 Task: Buy 4 Asian Knives from Kitchen Knives & Accessories section under best seller category for shipping address: Kevin Parker, 1125 Sharon Lane, South Bend, Indiana 46625, Cell Number 5742125169. Pay from credit card ending with 9757, CVV 798
Action: Mouse moved to (176, 82)
Screenshot: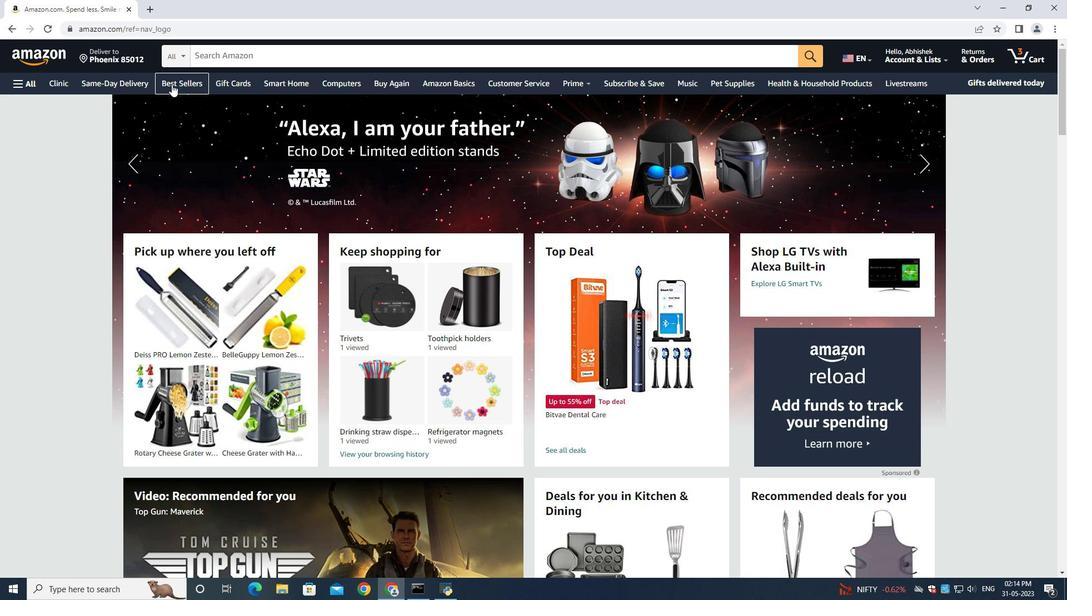 
Action: Mouse pressed left at (176, 82)
Screenshot: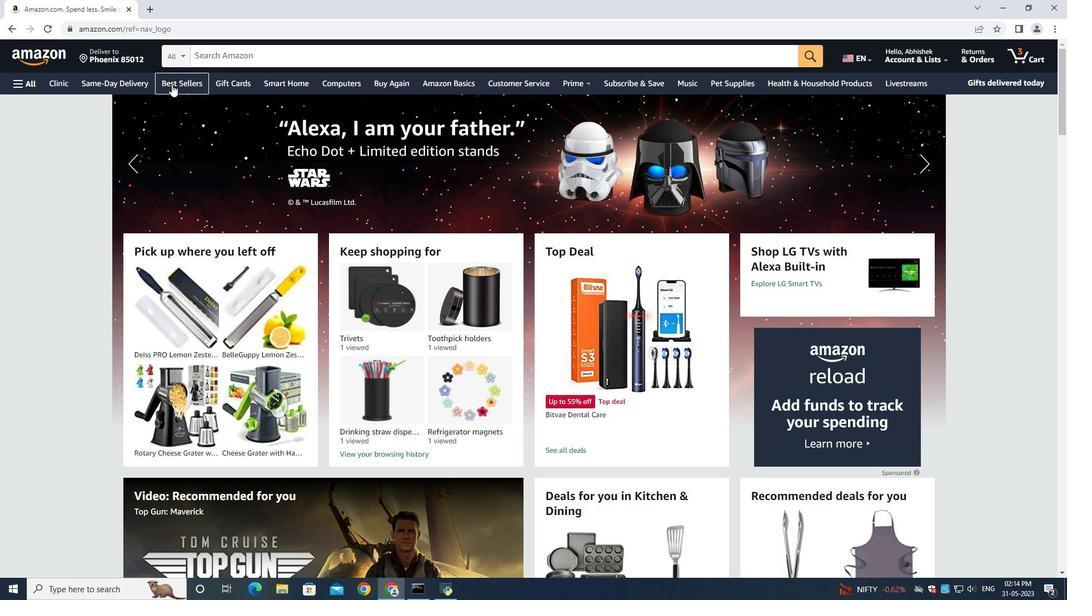 
Action: Mouse moved to (256, 60)
Screenshot: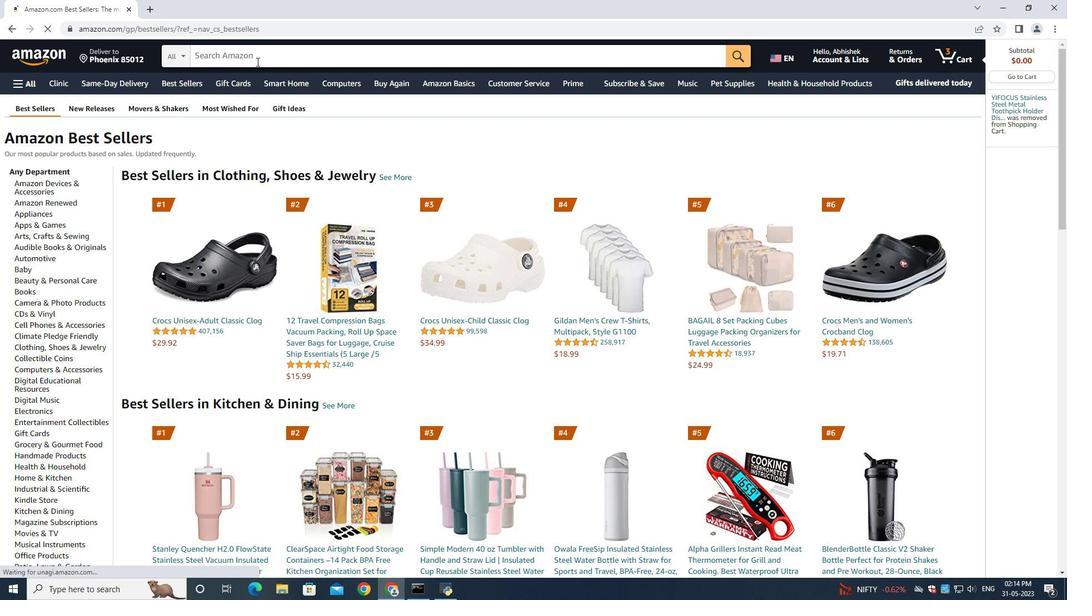 
Action: Mouse pressed left at (256, 60)
Screenshot: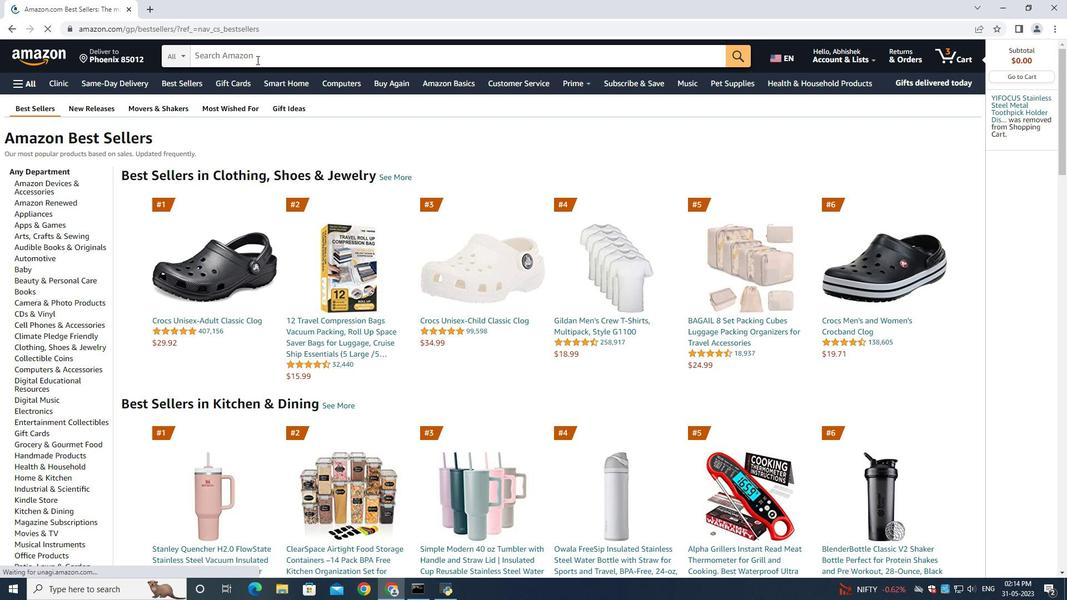 
Action: Mouse moved to (1038, 230)
Screenshot: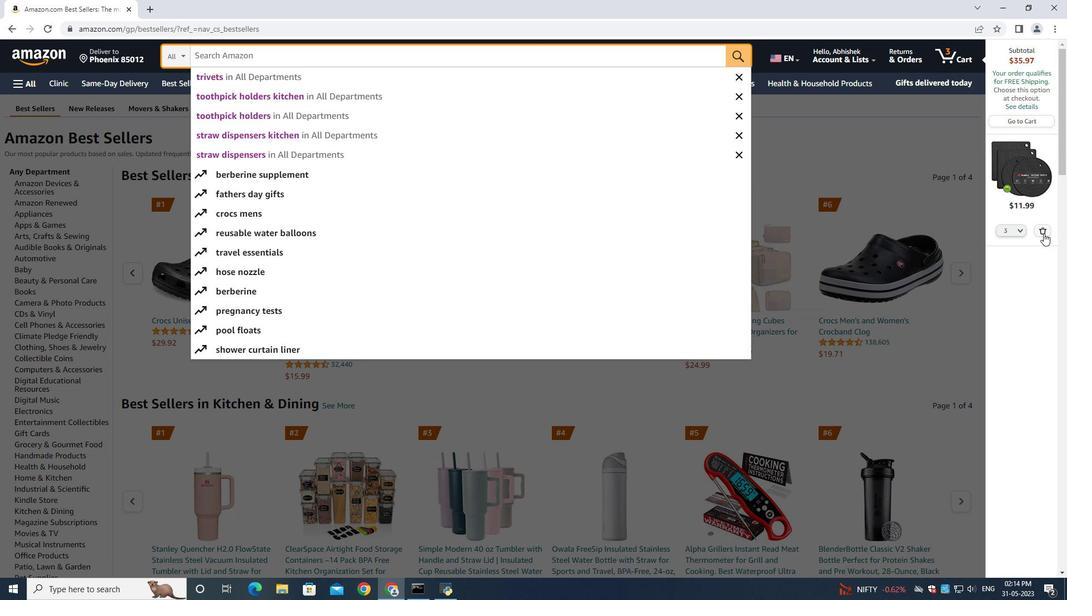 
Action: Mouse pressed left at (1038, 230)
Screenshot: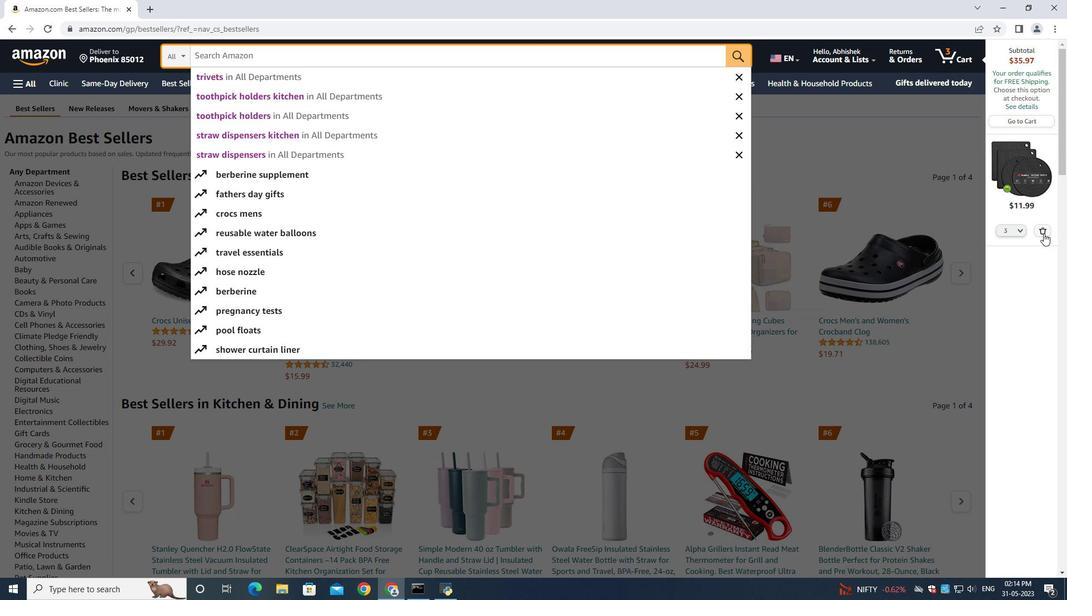 
Action: Mouse moved to (385, 63)
Screenshot: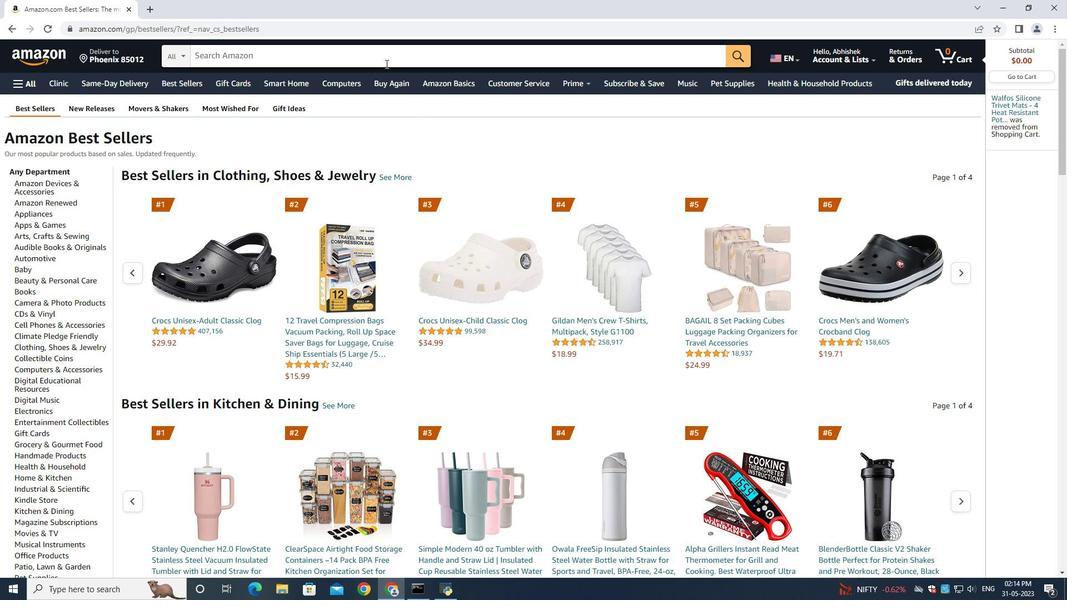 
Action: Mouse pressed left at (385, 63)
Screenshot: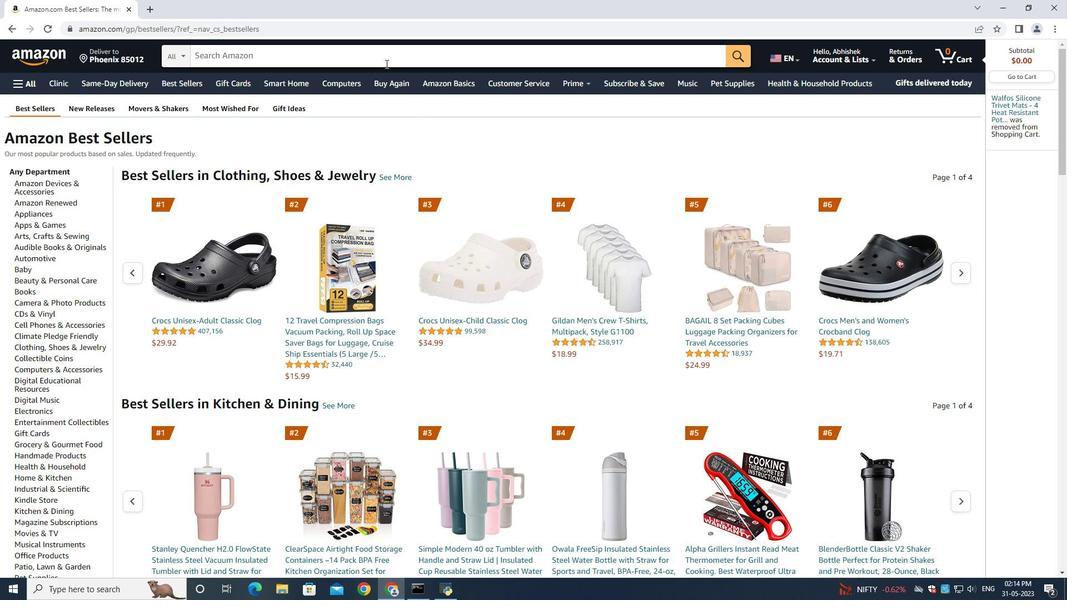 
Action: Key pressed <Key.shift>Asiian<Key.space><Key.shift><Key.shift><Key.shift><Key.shift><Key.shift><Key.shift><Key.shift><Key.shift><Key.shift><Key.shift><Key.shift><Key.shift><Key.shift><Key.shift><Key.shift><Key.shift><Key.shift><Key.shift><Key.shift><Key.shift><Key.shift><Key.shift><Key.shift><Key.shift><Key.shift><Key.shift><Key.shift><Key.shift><Key.shift><Key.shift><Key.shift><Key.shift><Key.shift><Key.shift><Key.shift><Key.shift><Key.shift><Key.shift><Key.shift><Key.shift><Key.shift><Key.shift><Key.shift><Key.shift><Key.shift><Key.shift><Key.shift><Key.shift><Key.shift><Key.shift><Key.shift><Key.shift><Key.shift><Key.shift><Key.shift><Key.shift><Key.shift><Key.shift><Key.shift><Key.shift><Key.shift><Key.shift><Key.shift><Key.shift><Key.shift><Key.shift><Key.shift><Key.shift><Key.shift><Key.shift><Key.shift><Key.shift><Key.shift><Key.shift><Key.shift><Key.shift><Key.shift><Key.shift><Key.shift><Key.shift><Key.shift><Key.shift><Key.shift><Key.shift><Key.shift><Key.shift><Key.shift><Key.shift><Key.shift><Key.shift><Key.shift><Key.shift><Key.shift><Key.shift><Key.shift><Key.shift><Key.shift><Key.shift><Key.shift><Key.shift><Key.shift><Key.shift><Key.shift><Key.shift><Key.shift><Key.shift><Key.shift><Key.shift><Key.shift><Key.shift><Key.shift><Key.shift><Key.shift><Key.shift><Key.shift><Key.shift><Key.shift><Key.shift><Key.shift><Key.shift><Key.shift>Knives<Key.enter>
Screenshot: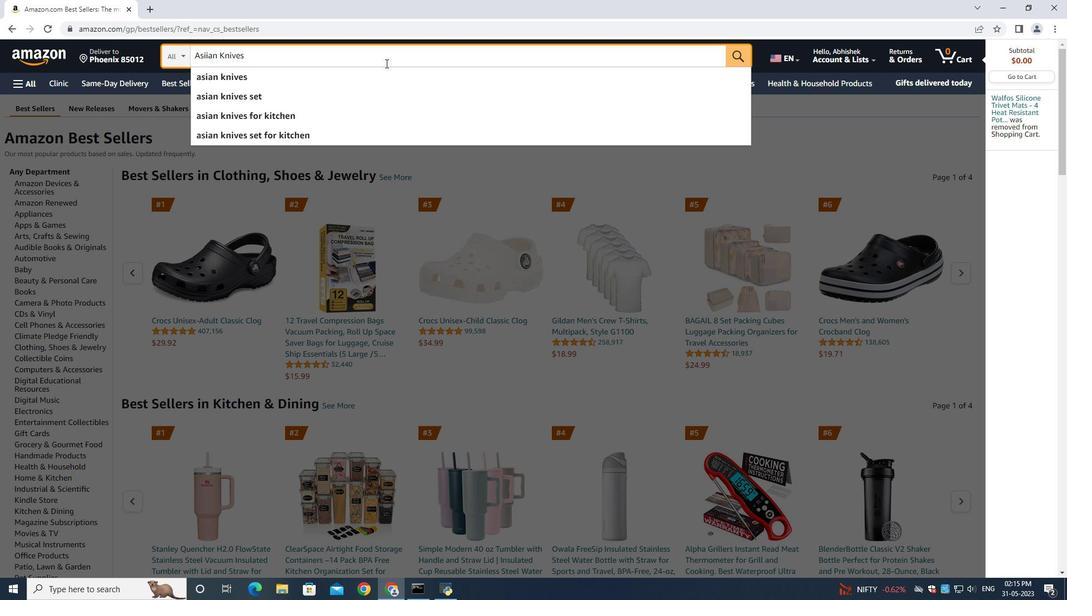 
Action: Mouse moved to (124, 225)
Screenshot: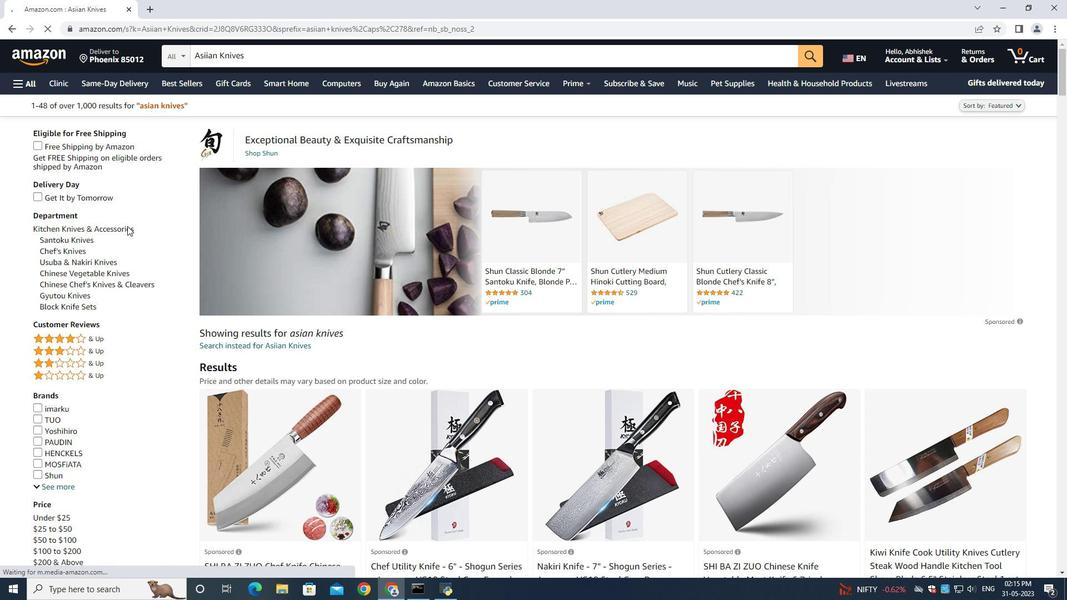 
Action: Mouse pressed left at (124, 225)
Screenshot: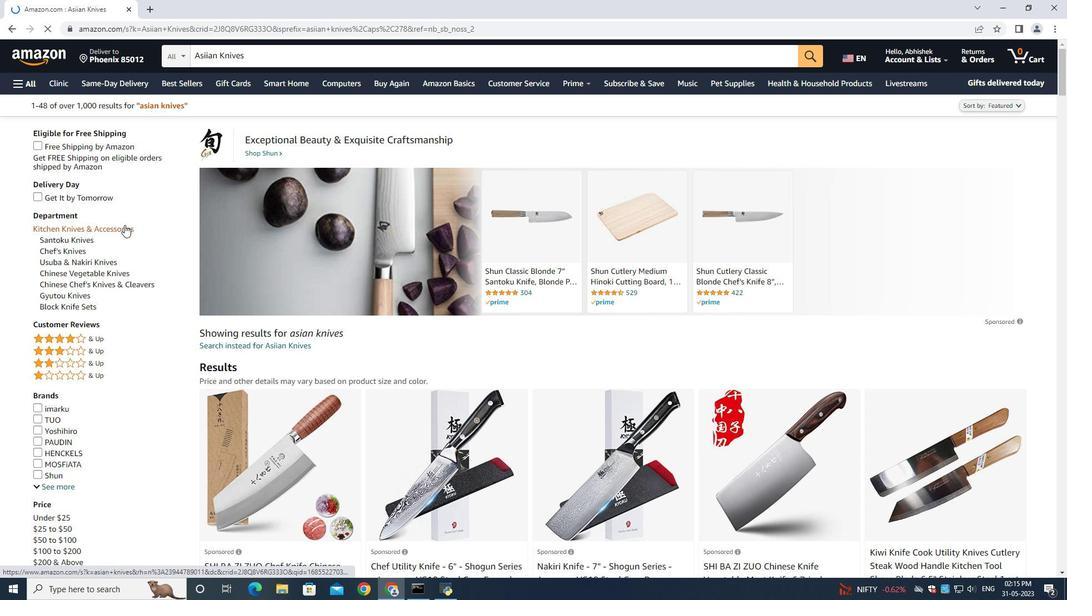 
Action: Mouse moved to (451, 252)
Screenshot: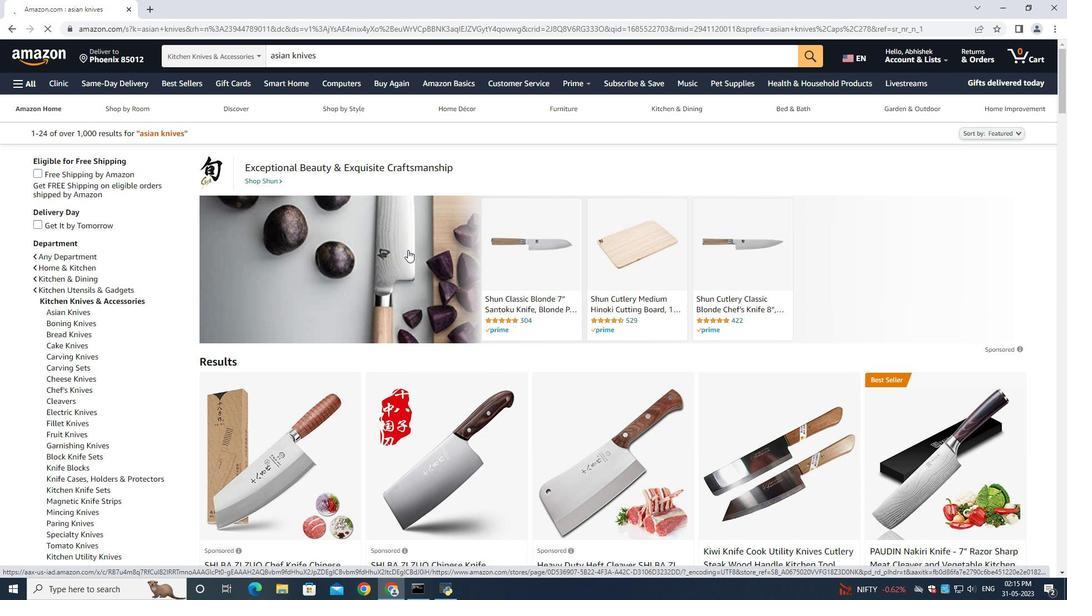 
Action: Mouse scrolled (451, 252) with delta (0, 0)
Screenshot: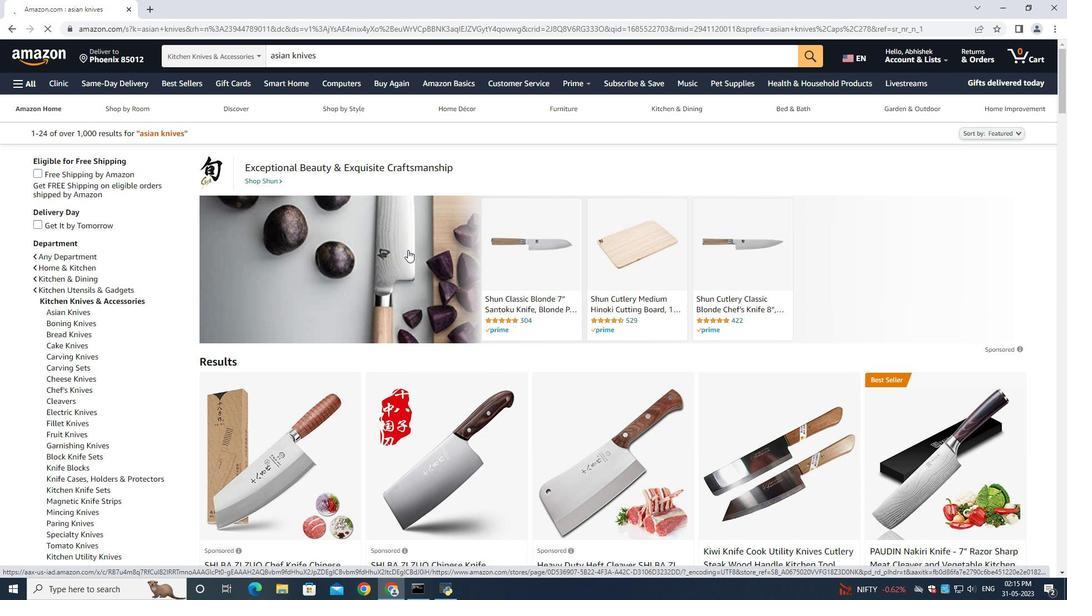 
Action: Mouse scrolled (451, 252) with delta (0, 0)
Screenshot: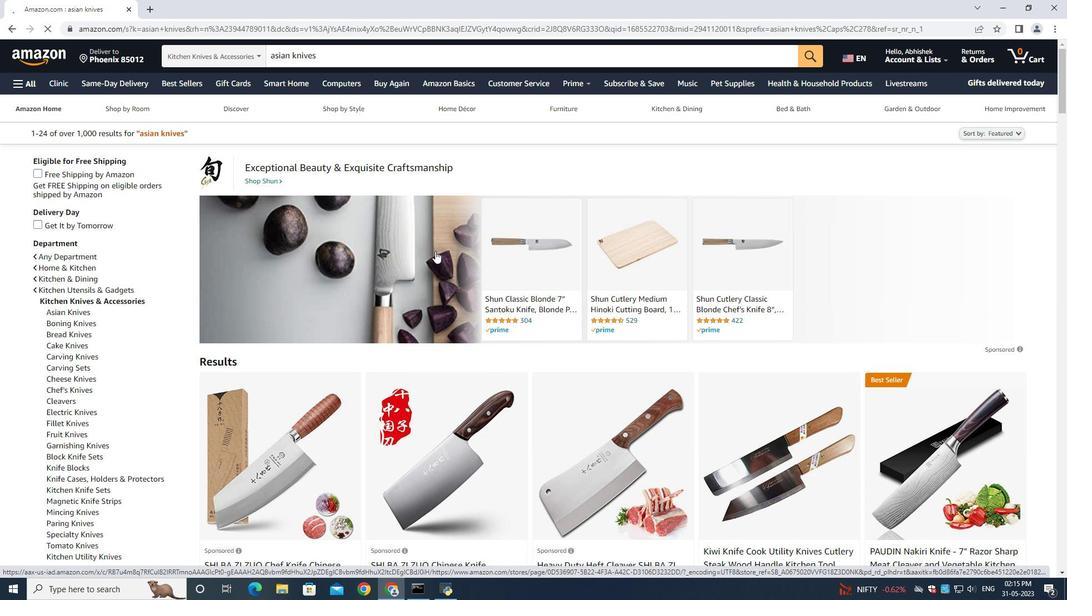
Action: Mouse scrolled (451, 252) with delta (0, 0)
Screenshot: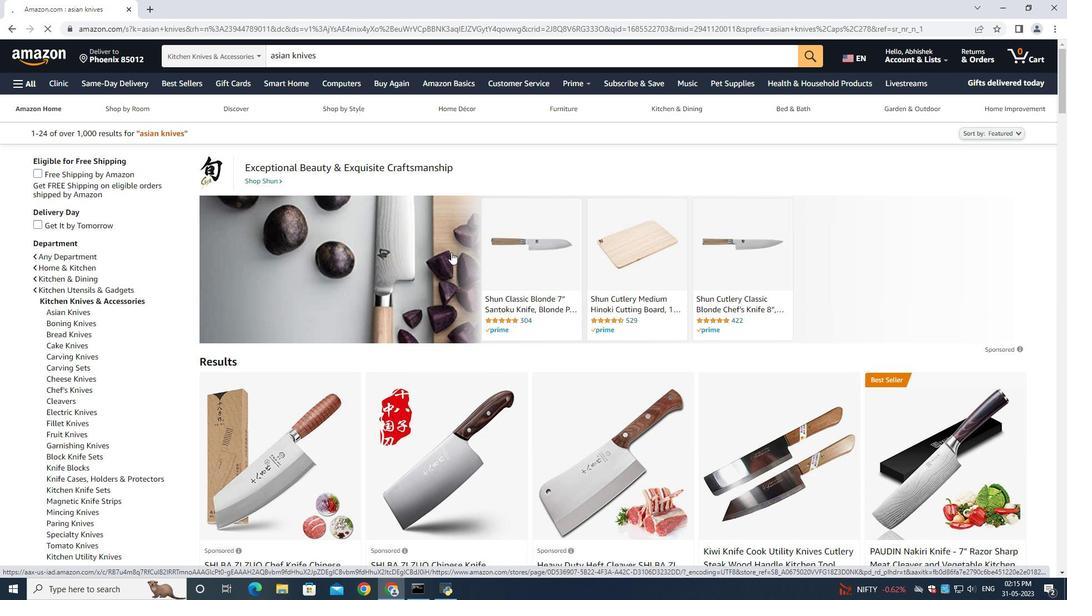 
Action: Mouse scrolled (451, 252) with delta (0, 0)
Screenshot: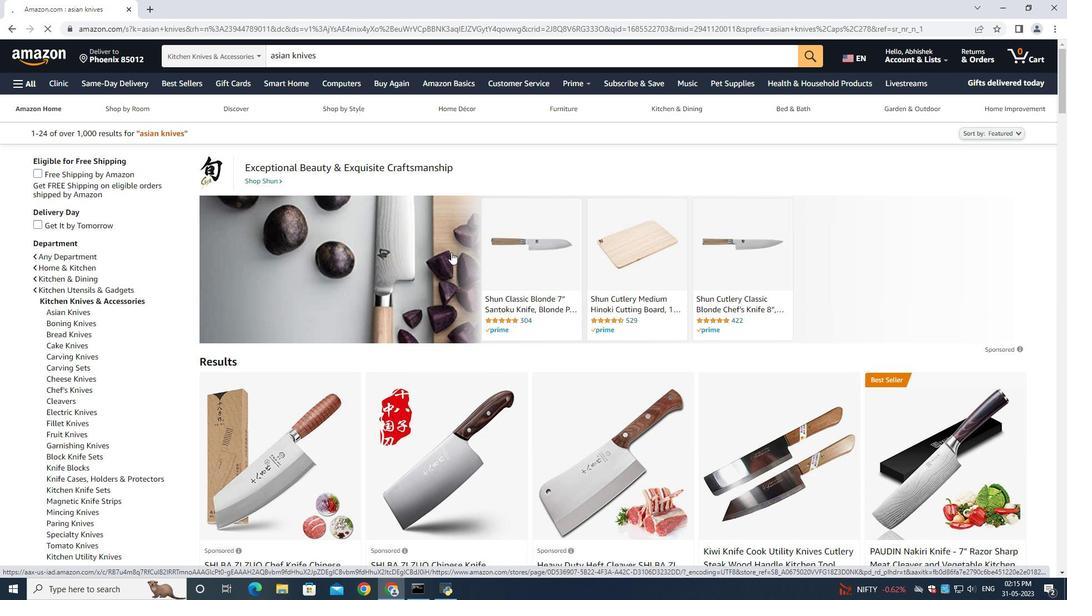 
Action: Mouse moved to (660, 340)
Screenshot: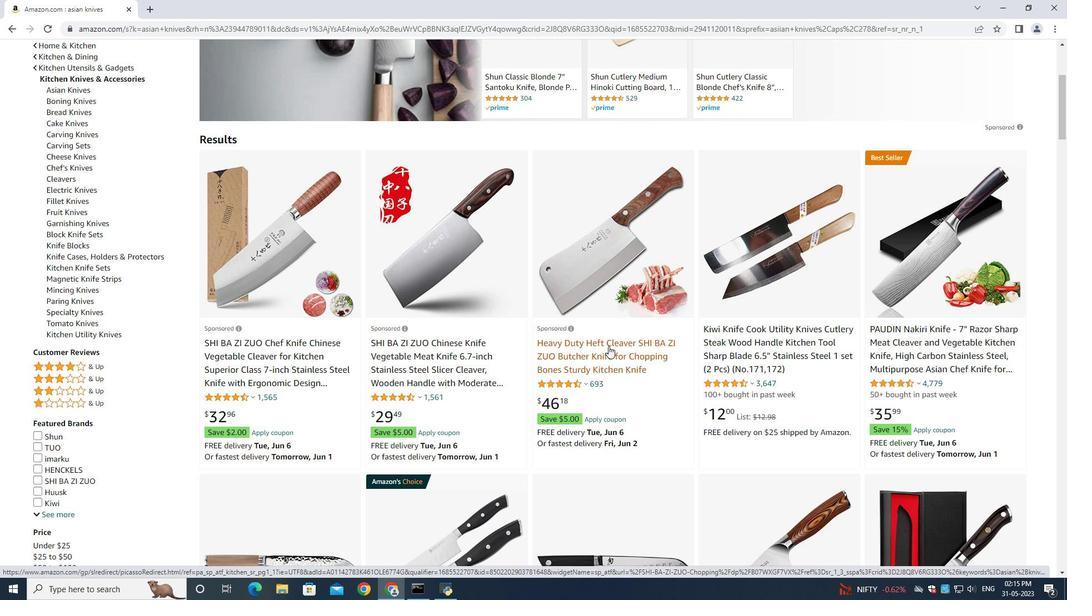 
Action: Mouse scrolled (660, 339) with delta (0, 0)
Screenshot: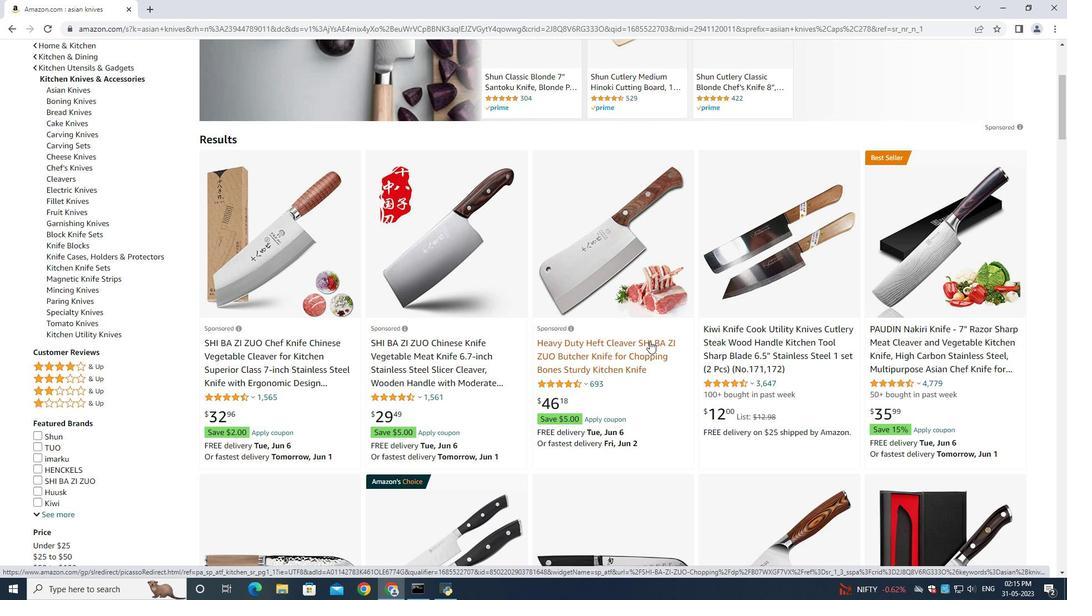 
Action: Mouse scrolled (660, 339) with delta (0, 0)
Screenshot: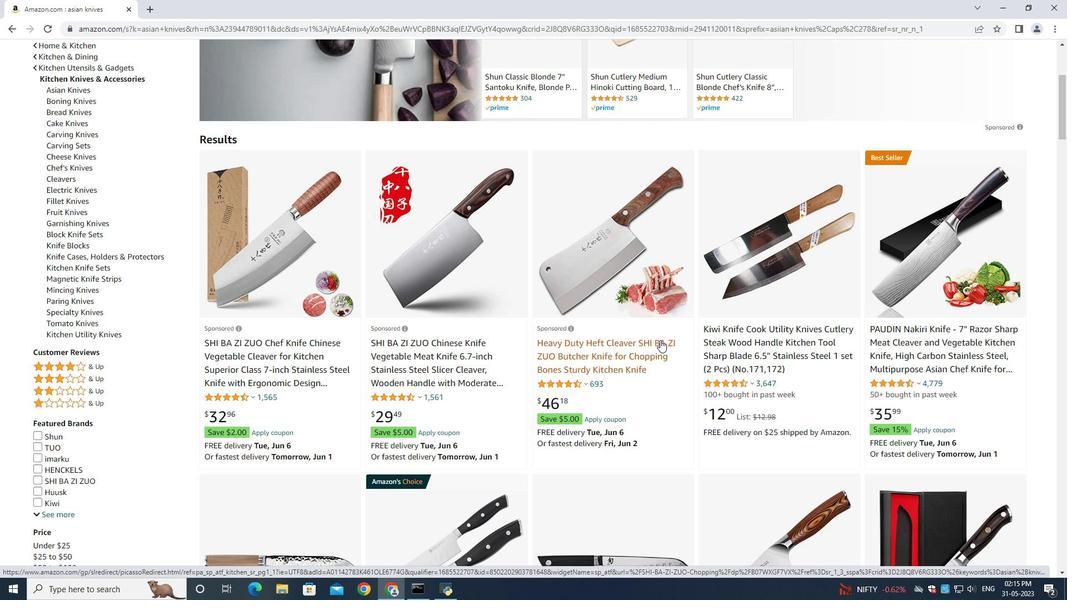 
Action: Mouse moved to (772, 220)
Screenshot: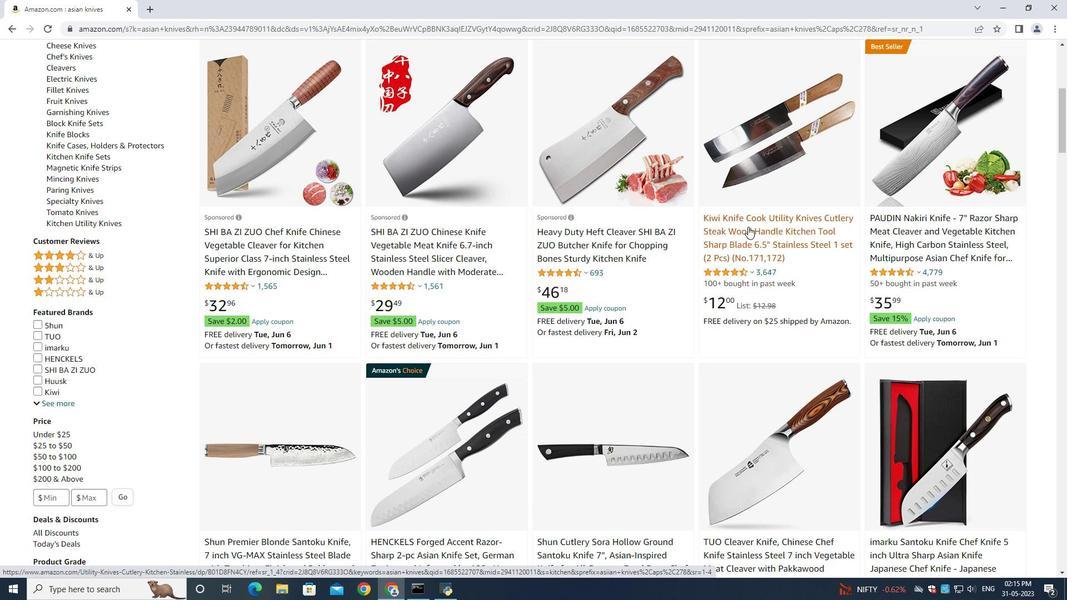 
Action: Mouse pressed left at (772, 220)
Screenshot: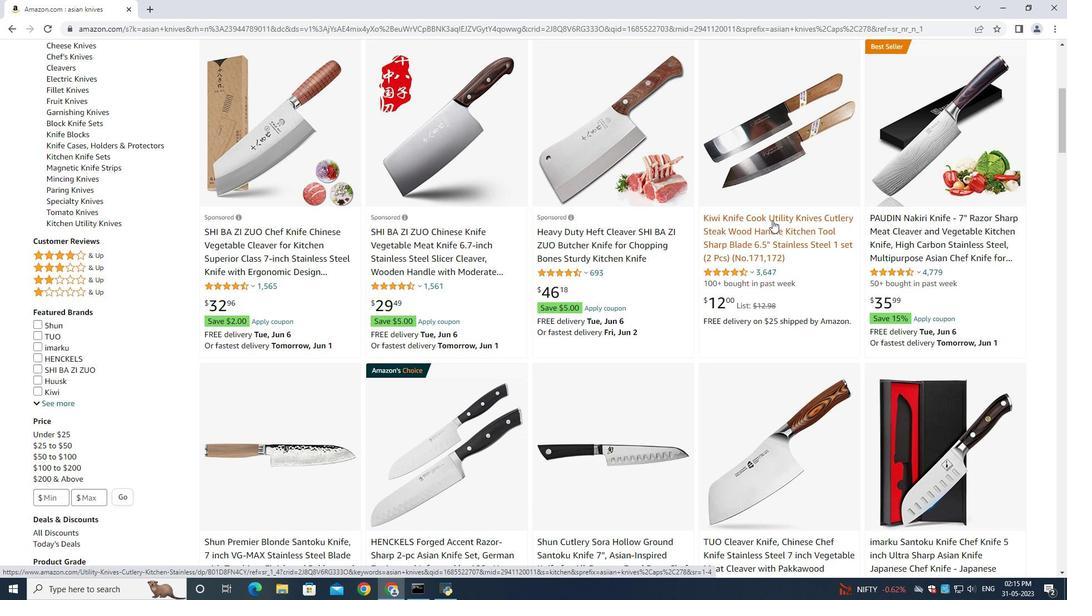 
Action: Mouse moved to (822, 401)
Screenshot: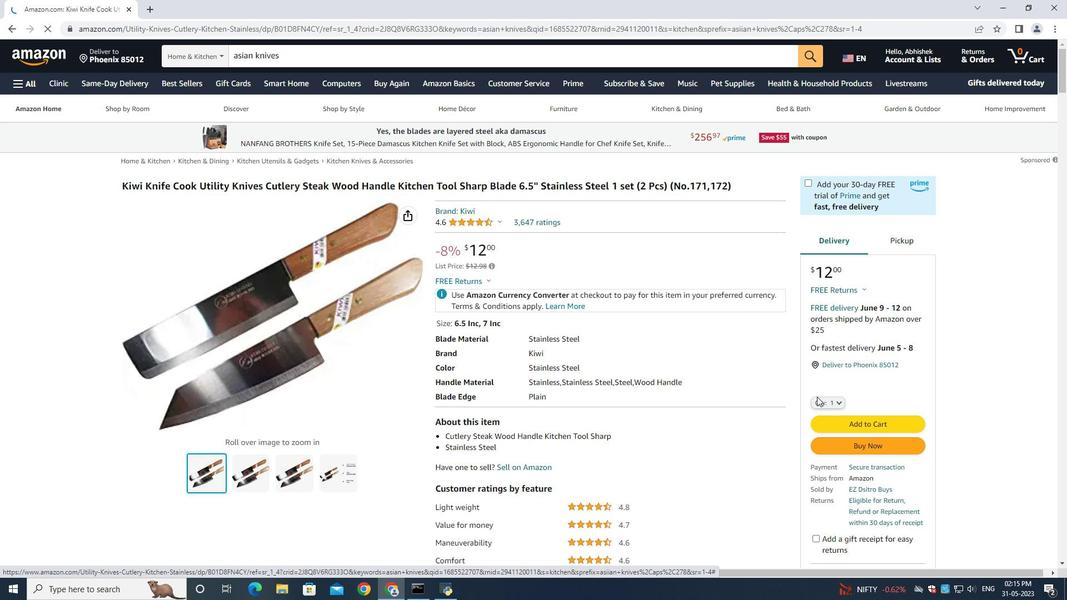 
Action: Mouse pressed left at (822, 401)
Screenshot: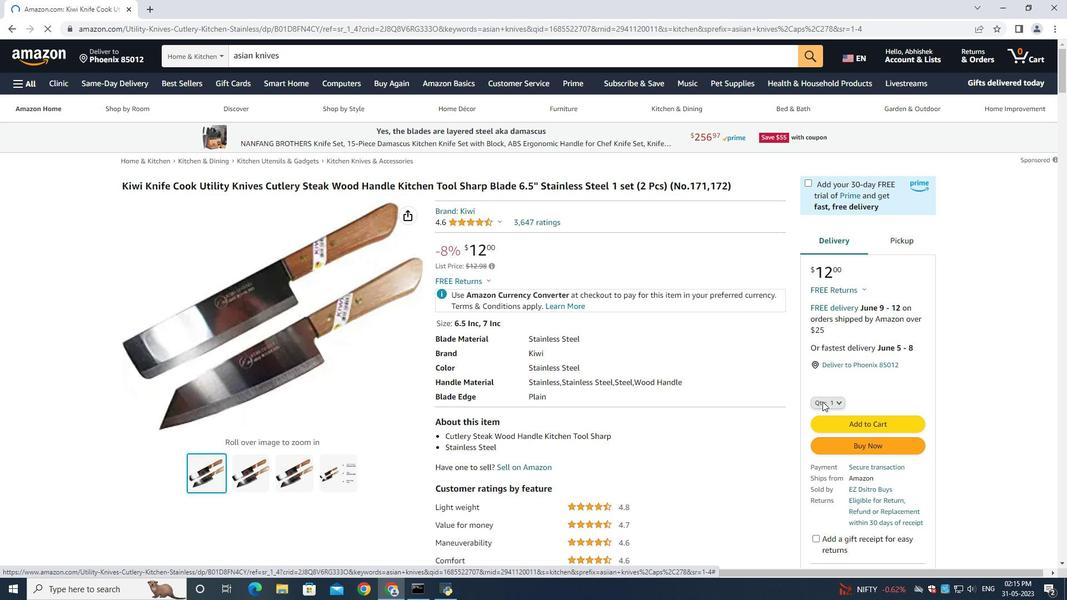 
Action: Mouse moved to (9, 33)
Screenshot: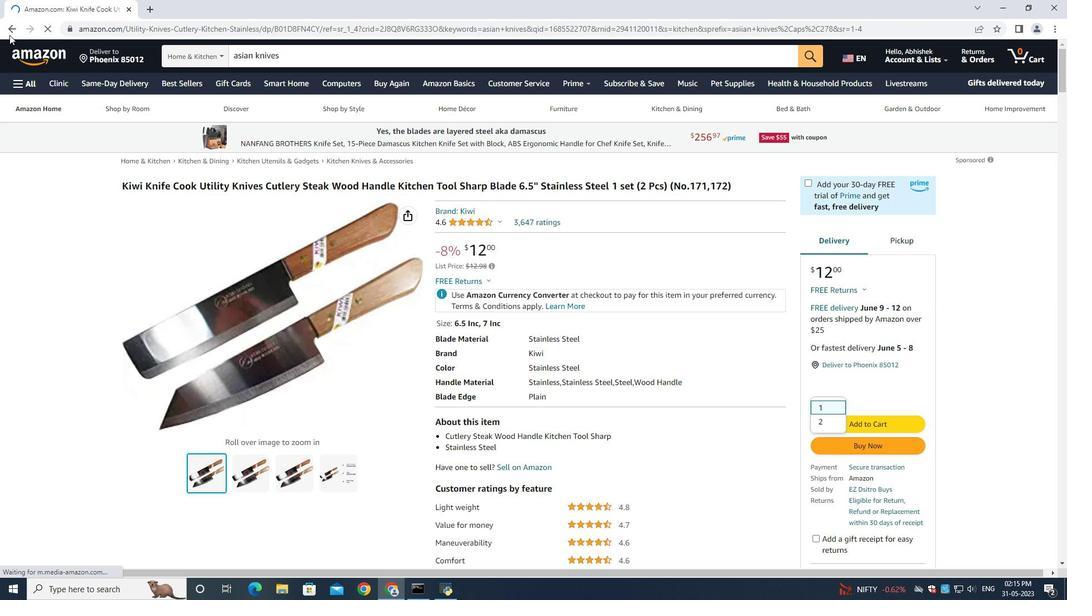 
Action: Mouse pressed left at (9, 33)
Screenshot: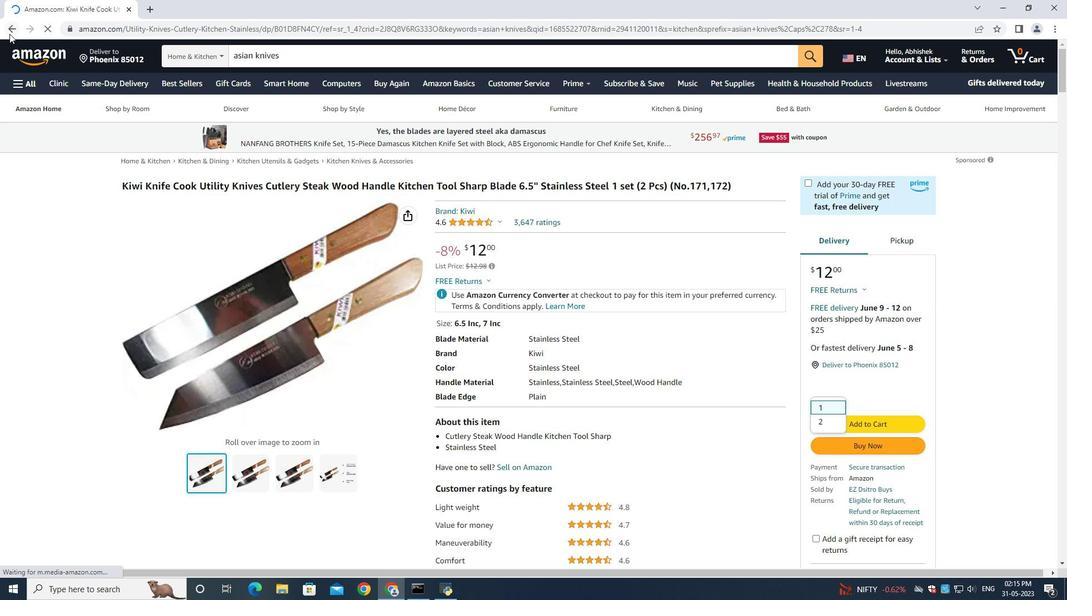 
Action: Mouse moved to (397, 223)
Screenshot: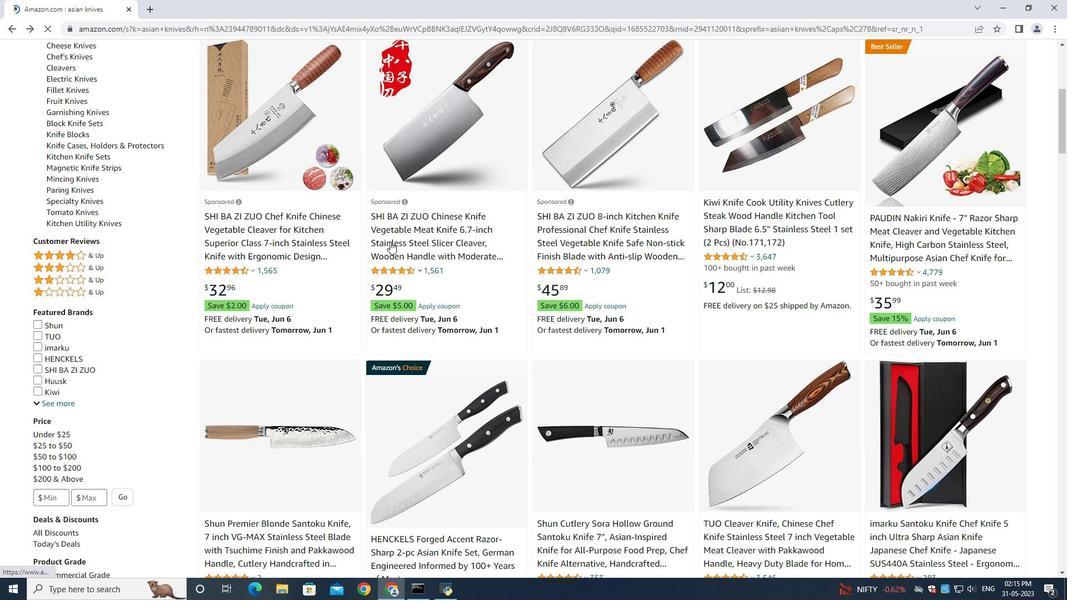
Action: Mouse pressed left at (397, 223)
Screenshot: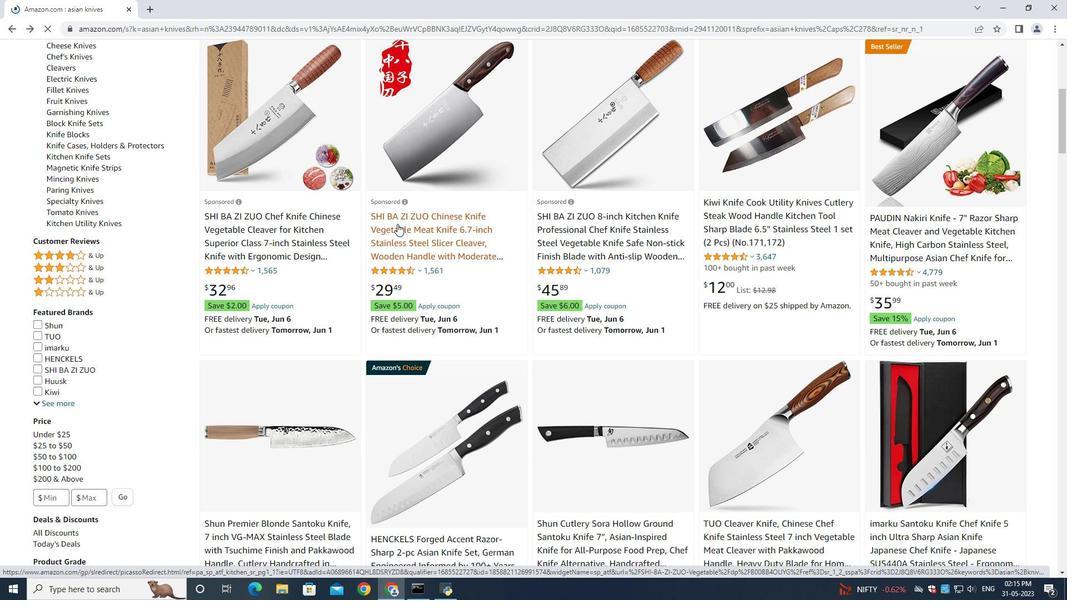 
Action: Mouse moved to (404, 484)
Screenshot: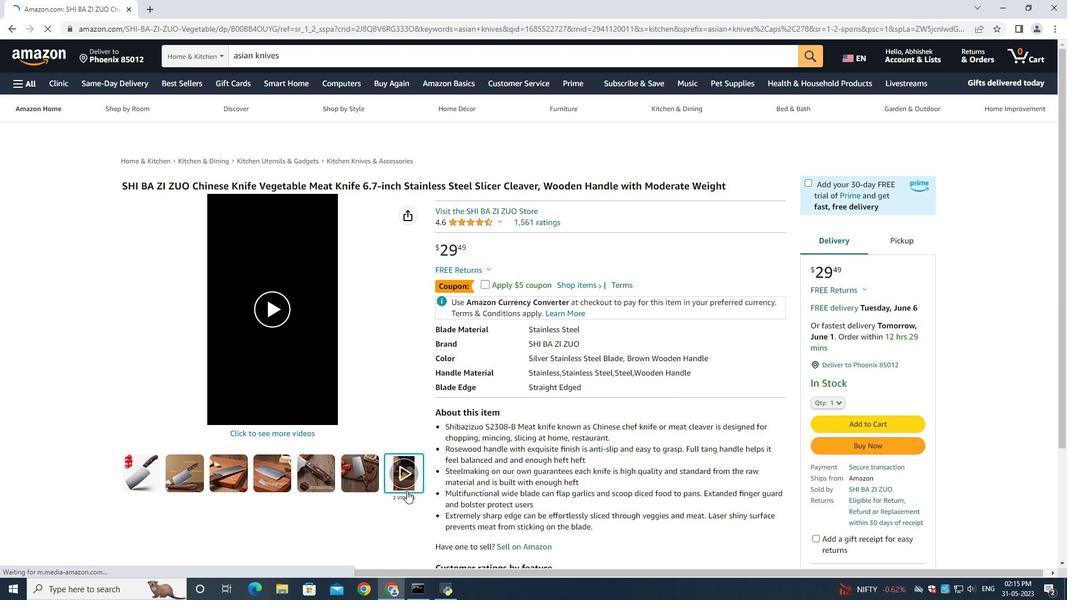 
Action: Mouse pressed left at (404, 484)
Screenshot: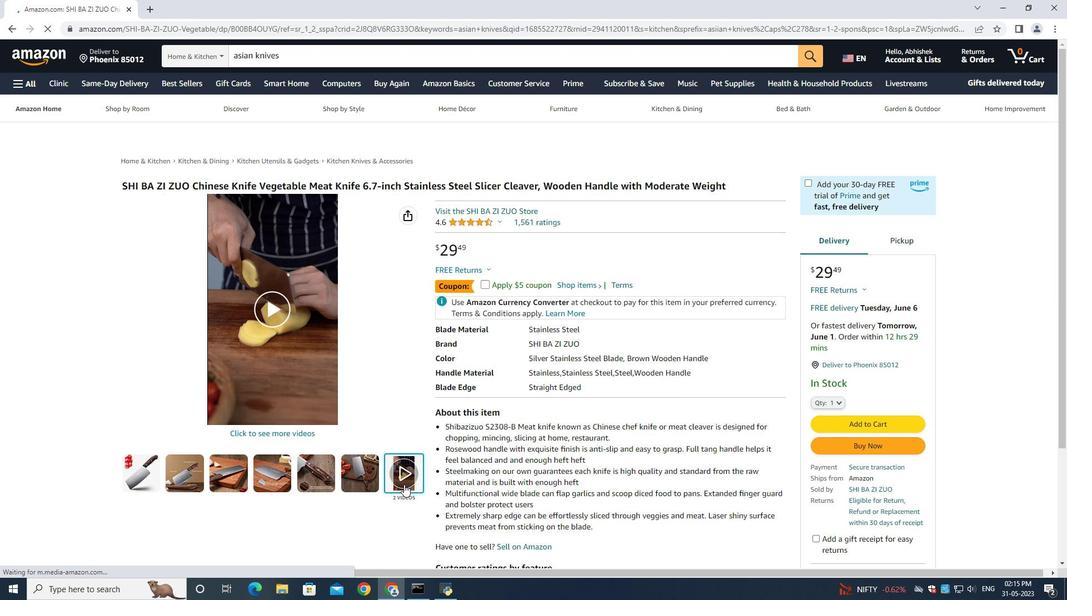 
Action: Mouse moved to (1031, 101)
Screenshot: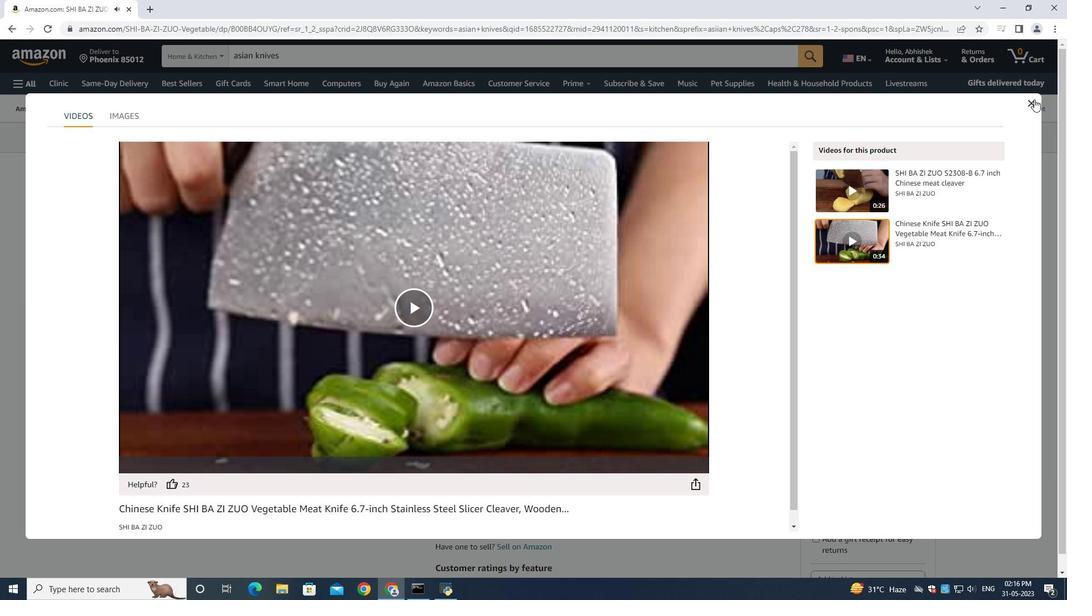 
Action: Mouse pressed left at (1031, 101)
Screenshot: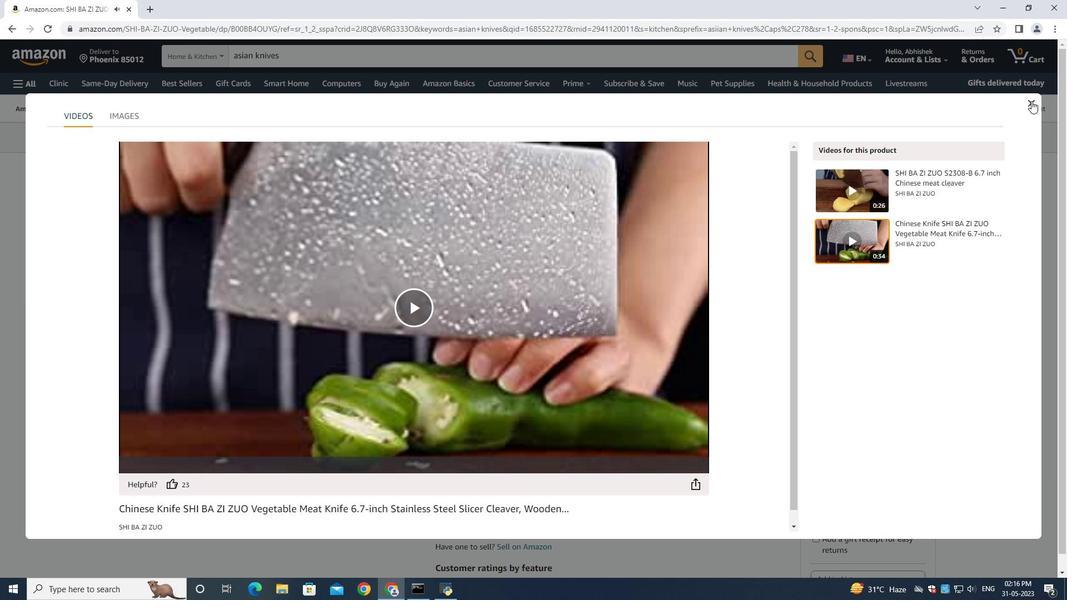 
Action: Mouse moved to (830, 403)
Screenshot: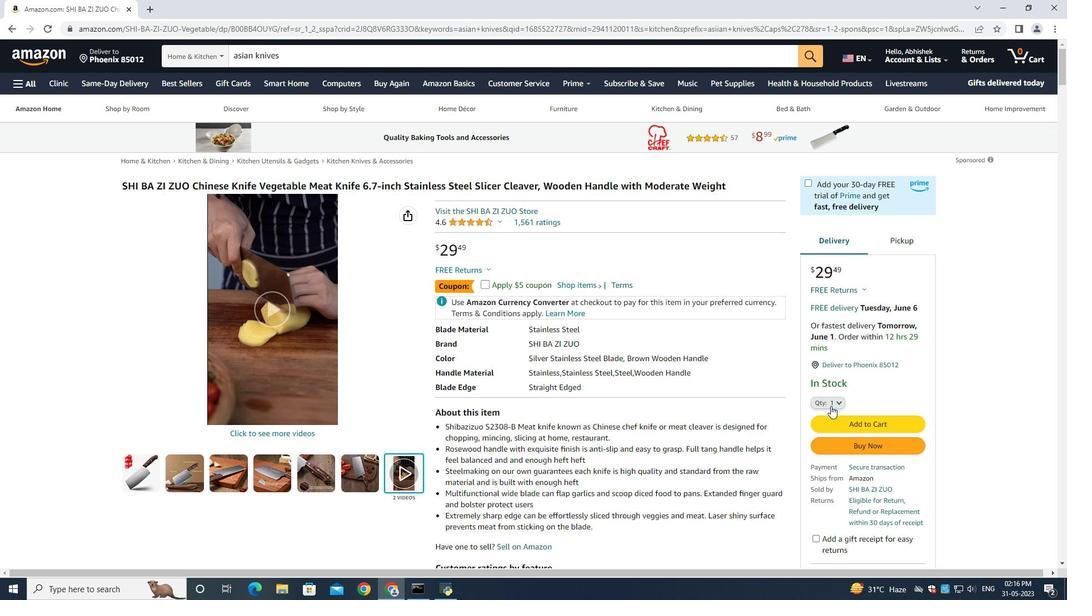 
Action: Mouse pressed left at (830, 403)
Screenshot: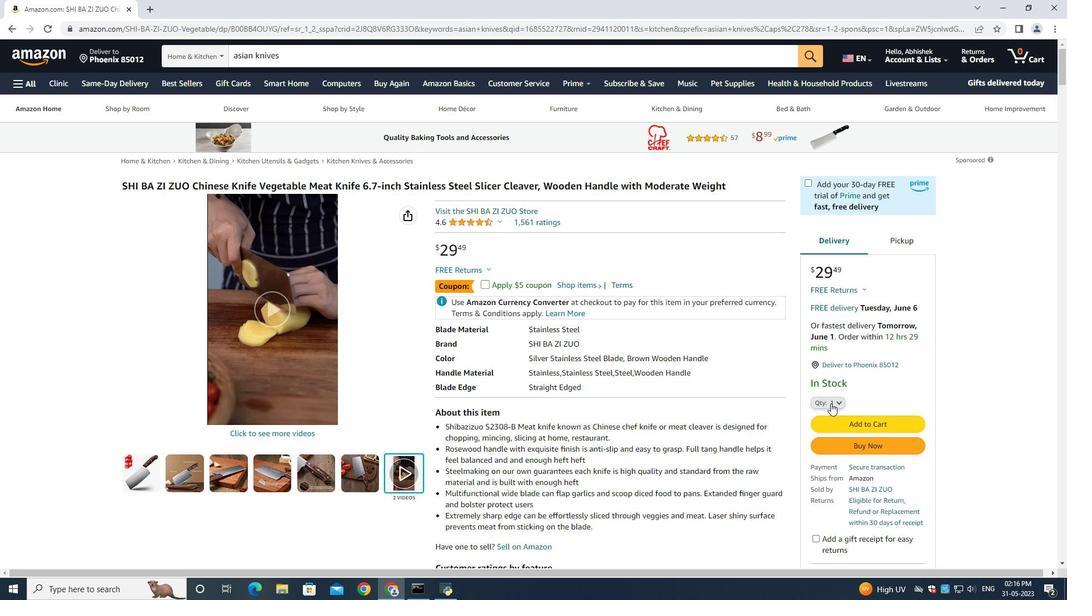 
Action: Mouse moved to (817, 449)
Screenshot: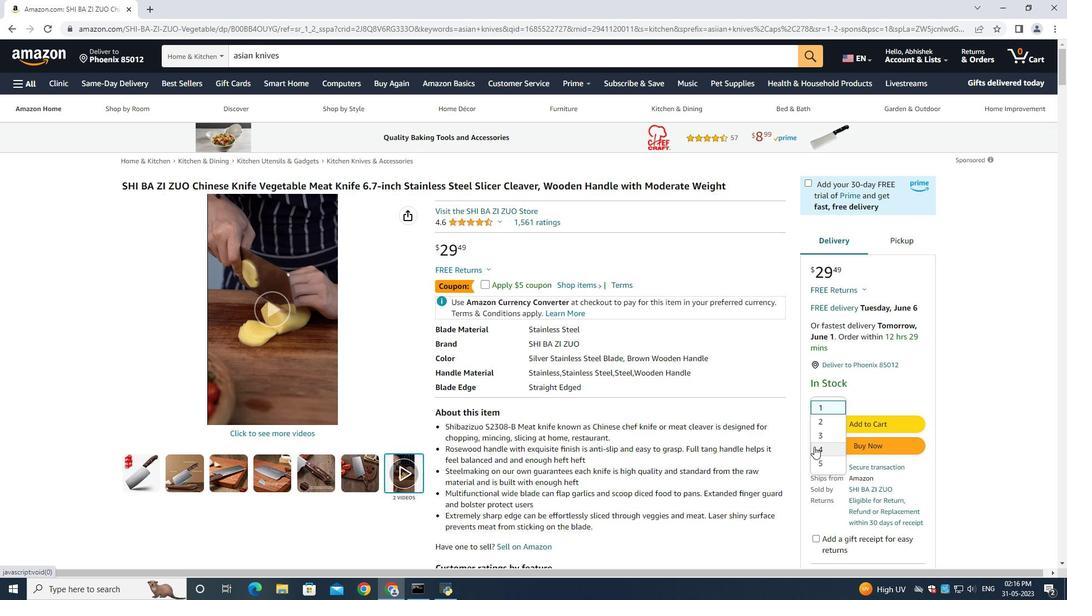 
Action: Mouse pressed left at (817, 449)
Screenshot: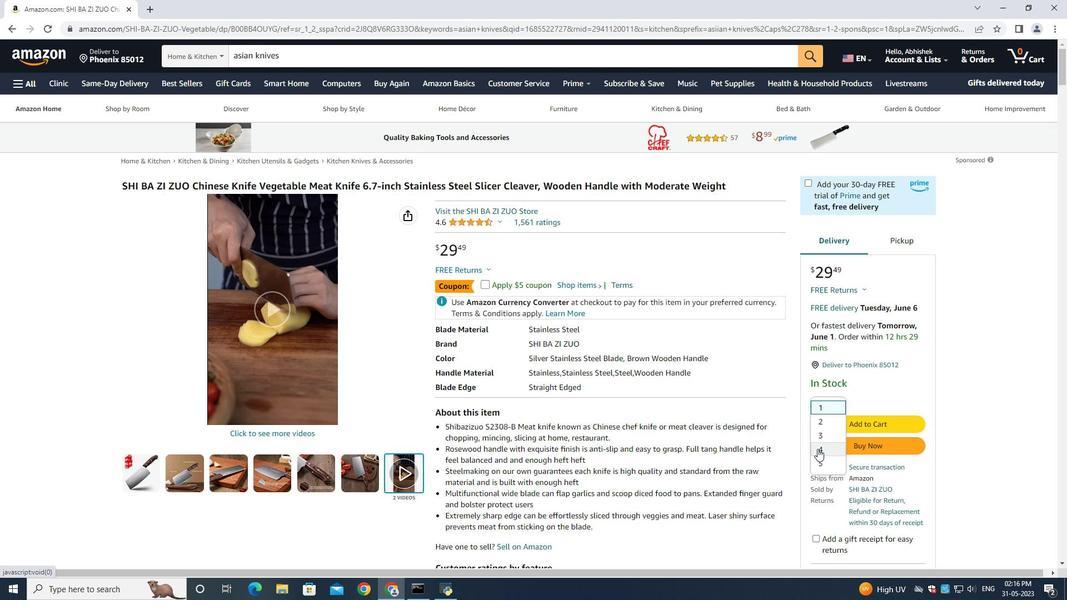 
Action: Mouse moved to (866, 445)
Screenshot: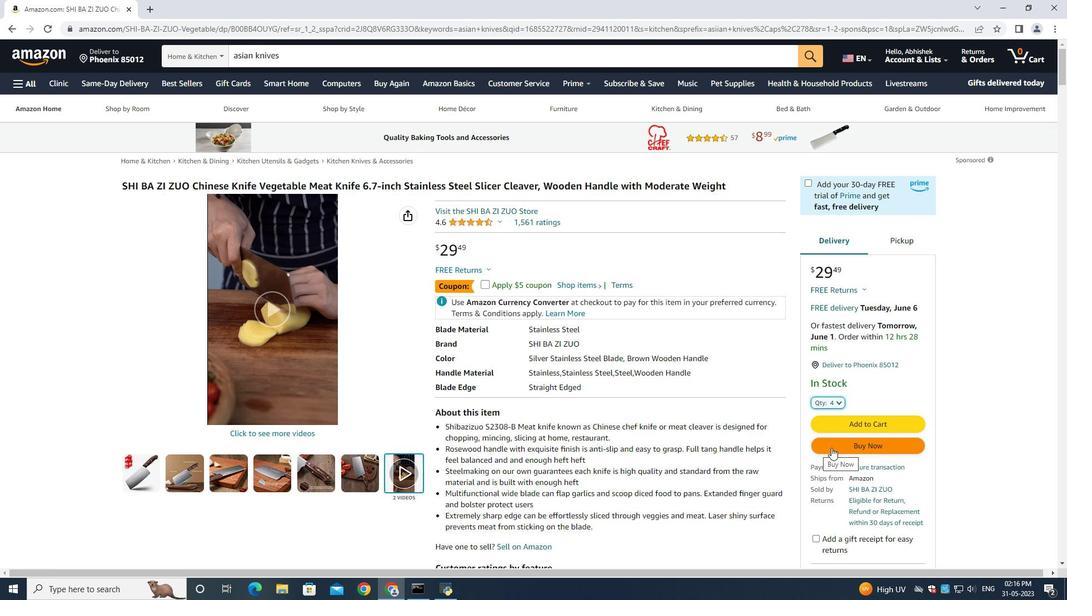 
Action: Mouse pressed left at (866, 445)
Screenshot: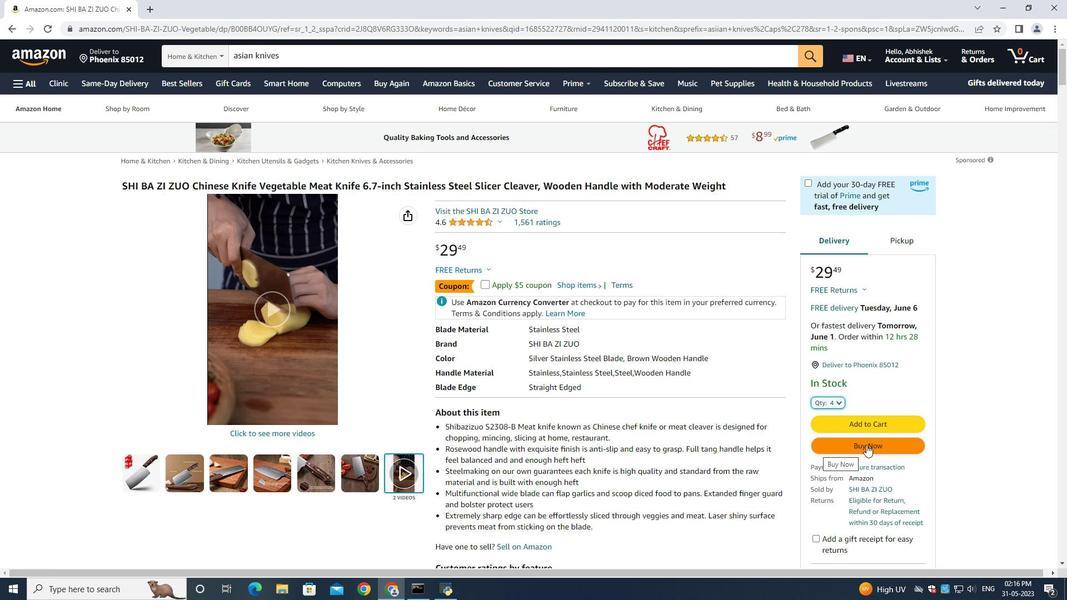 
Action: Mouse moved to (696, 378)
Screenshot: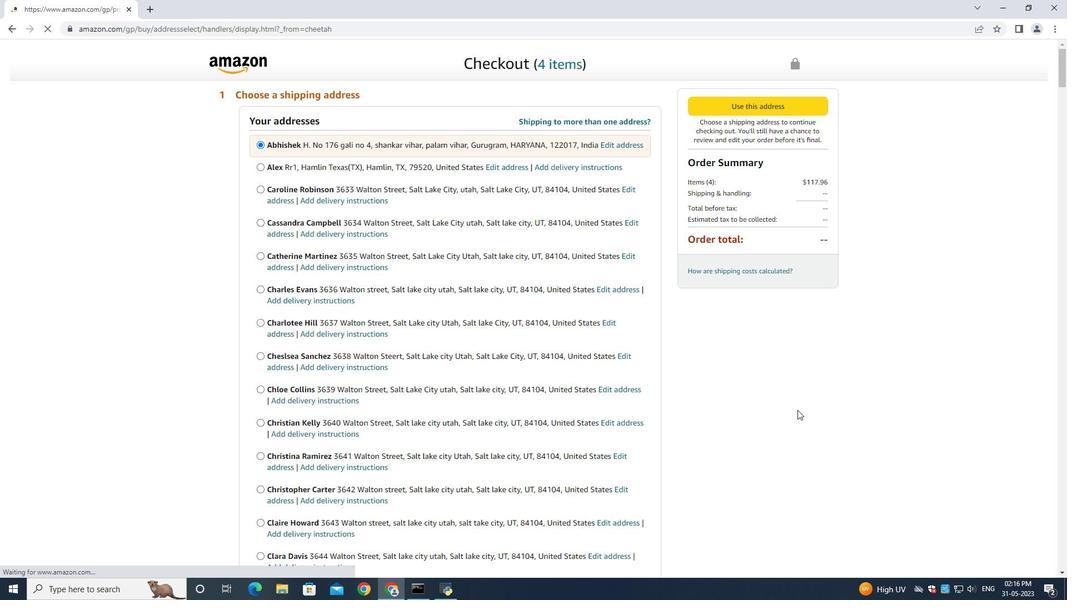 
Action: Mouse scrolled (696, 377) with delta (0, 0)
Screenshot: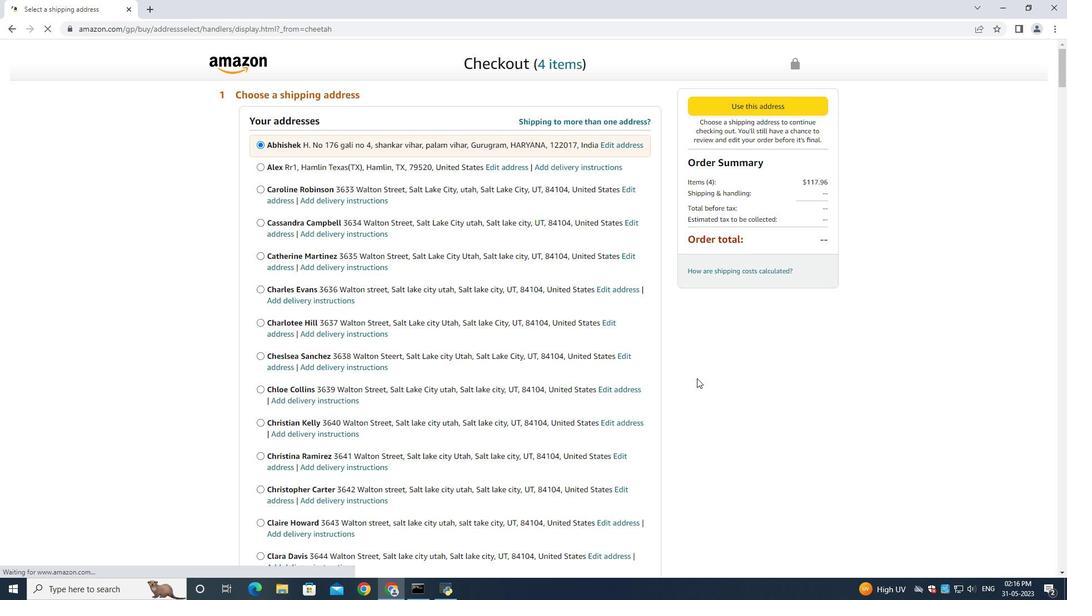 
Action: Mouse scrolled (696, 377) with delta (0, 0)
Screenshot: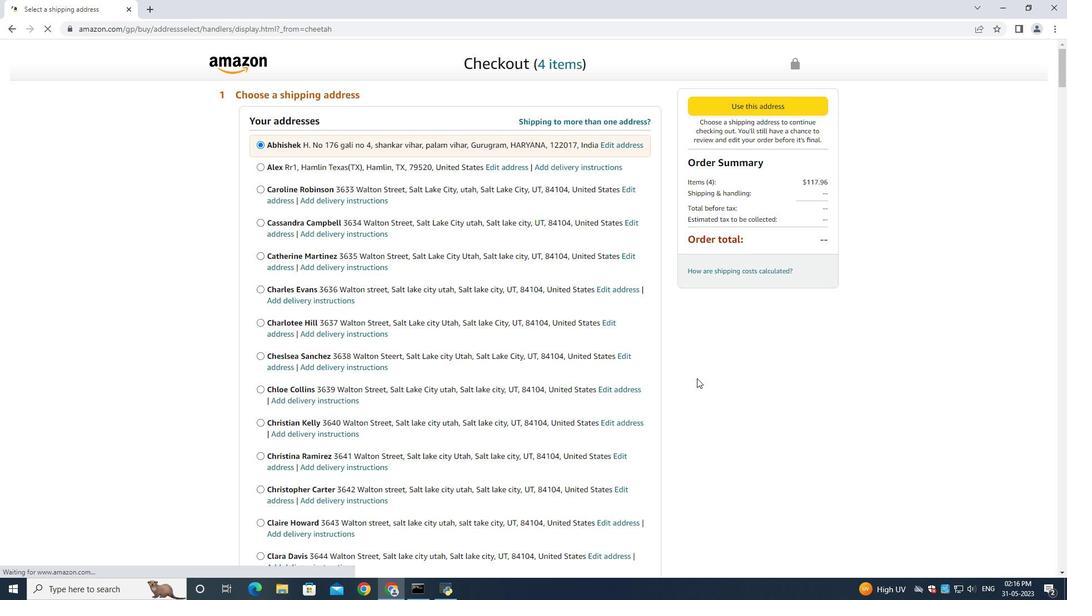 
Action: Mouse scrolled (696, 377) with delta (0, 0)
Screenshot: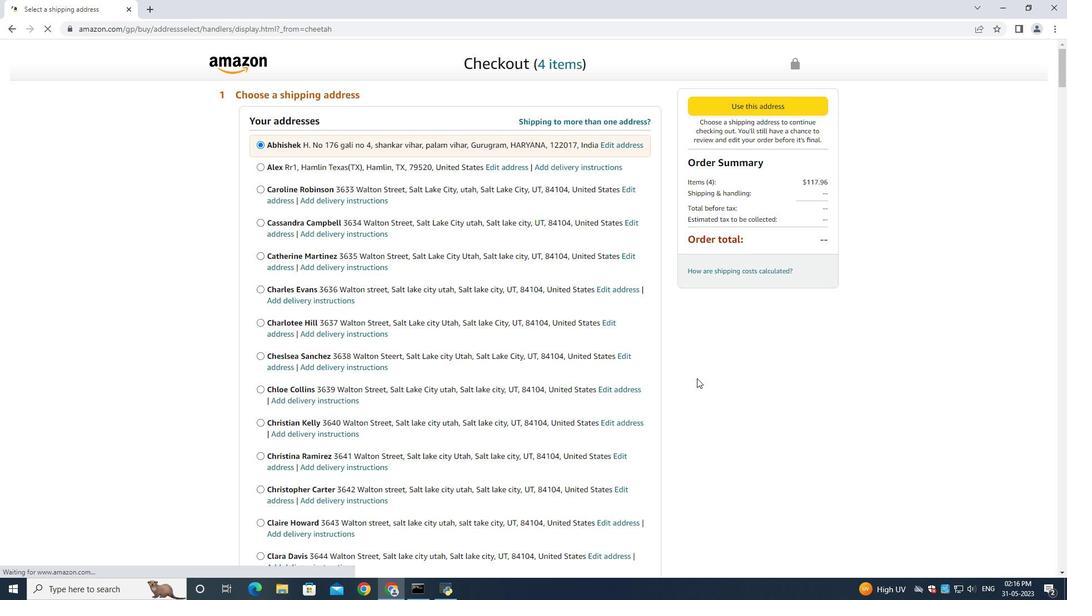 
Action: Mouse scrolled (696, 377) with delta (0, 0)
Screenshot: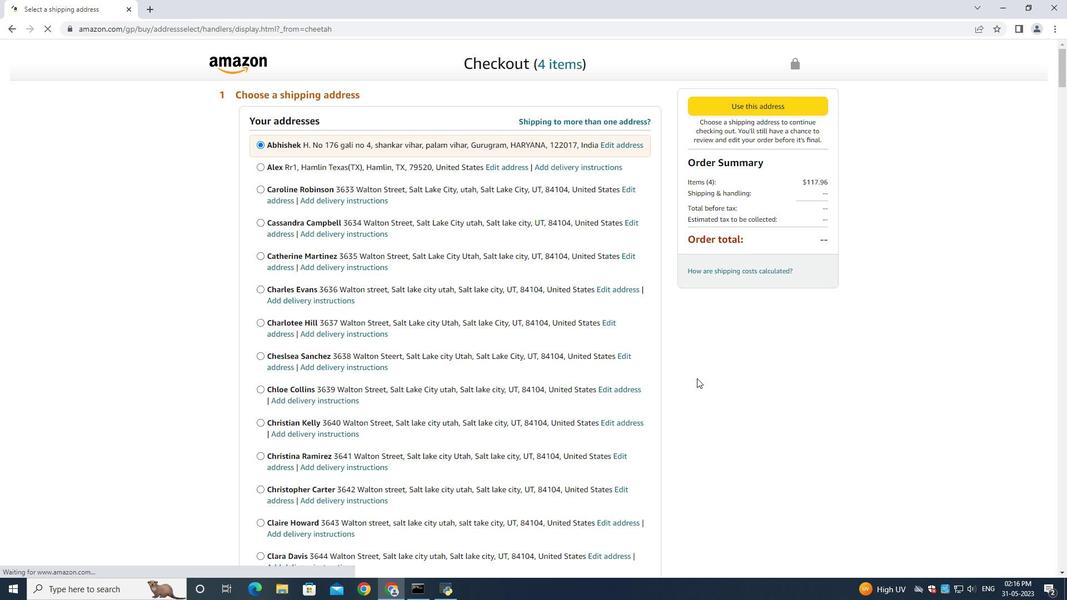 
Action: Mouse scrolled (696, 377) with delta (0, 0)
Screenshot: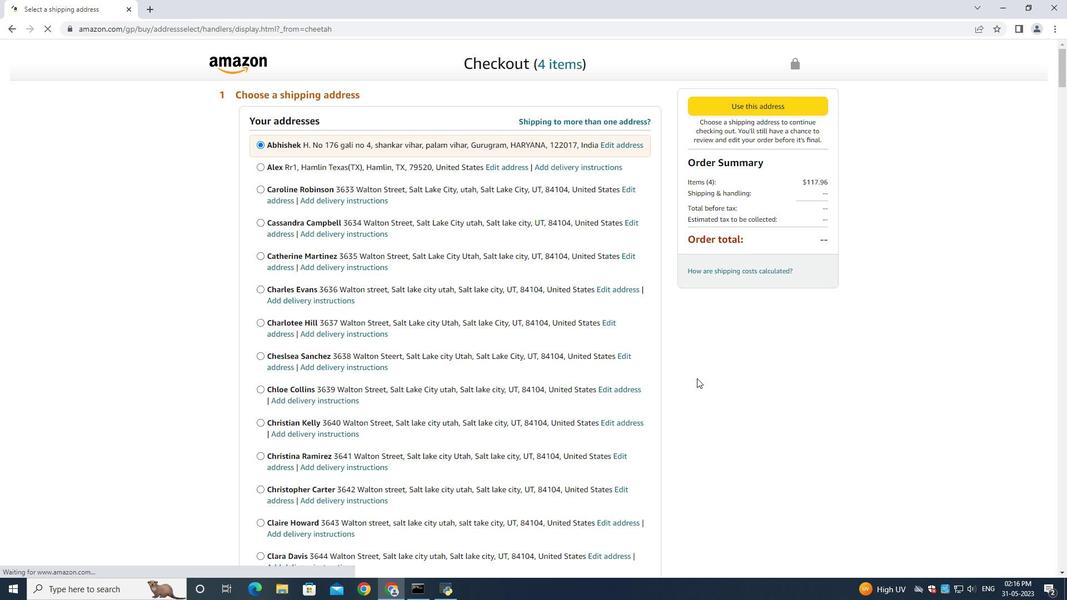 
Action: Mouse scrolled (696, 377) with delta (0, 0)
Screenshot: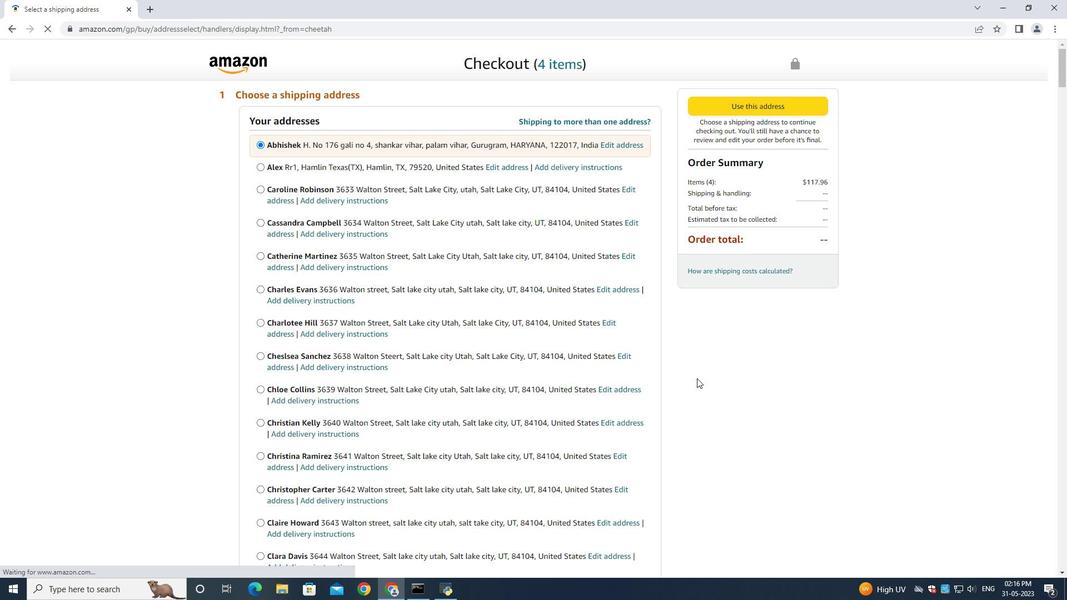 
Action: Mouse moved to (696, 378)
Screenshot: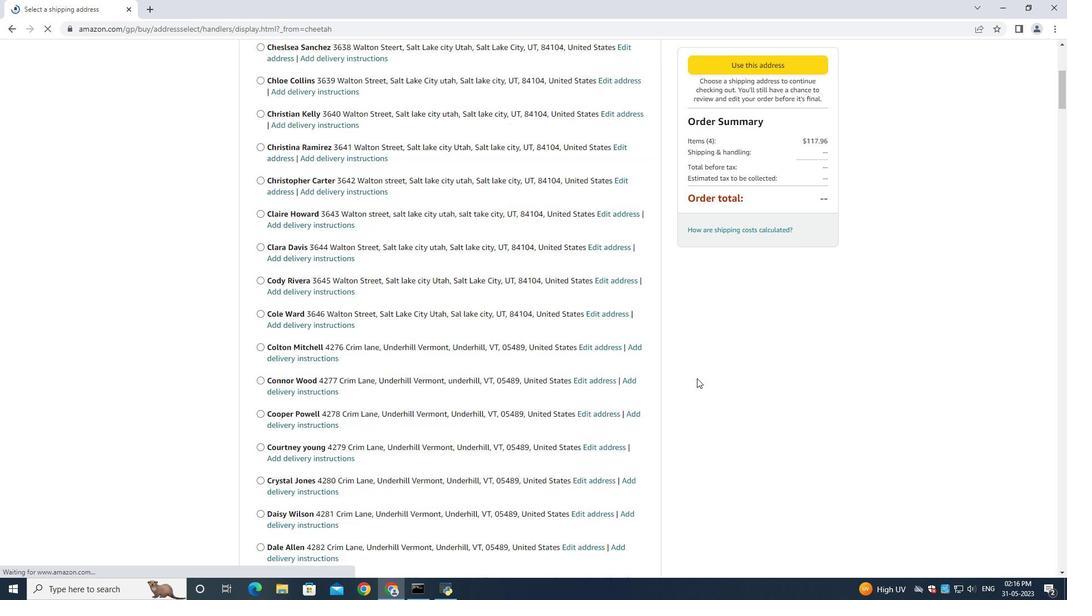 
Action: Mouse scrolled (696, 377) with delta (0, 0)
Screenshot: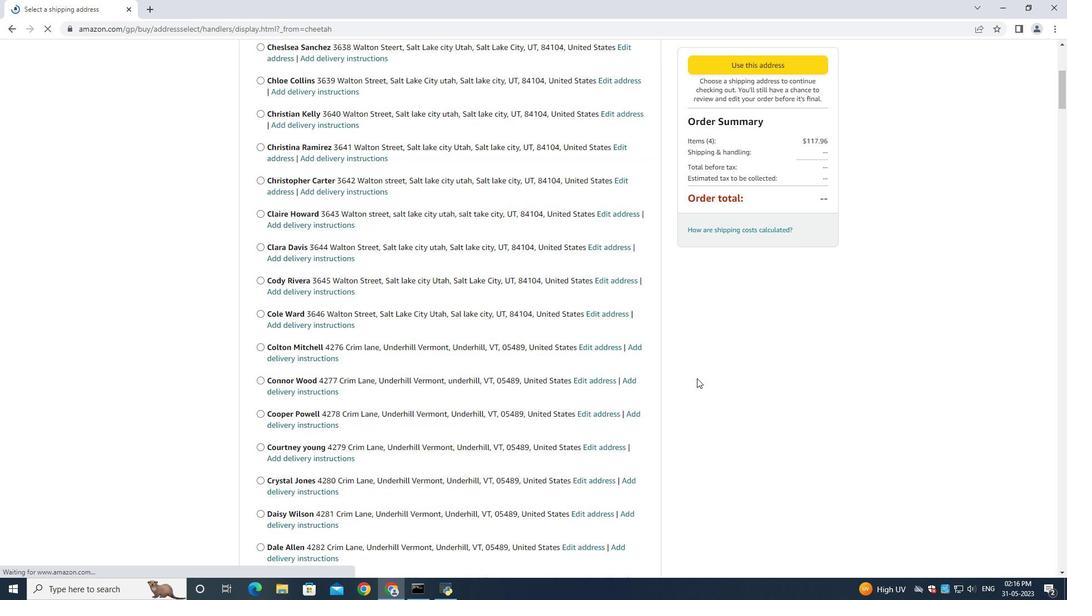
Action: Mouse scrolled (696, 377) with delta (0, 0)
Screenshot: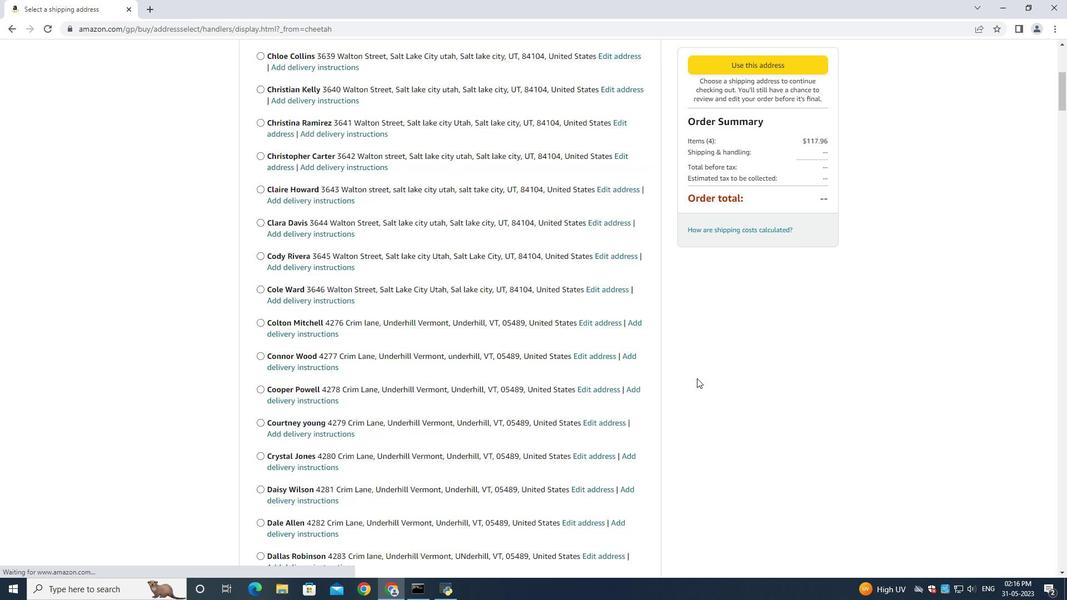 
Action: Mouse scrolled (696, 377) with delta (0, 0)
Screenshot: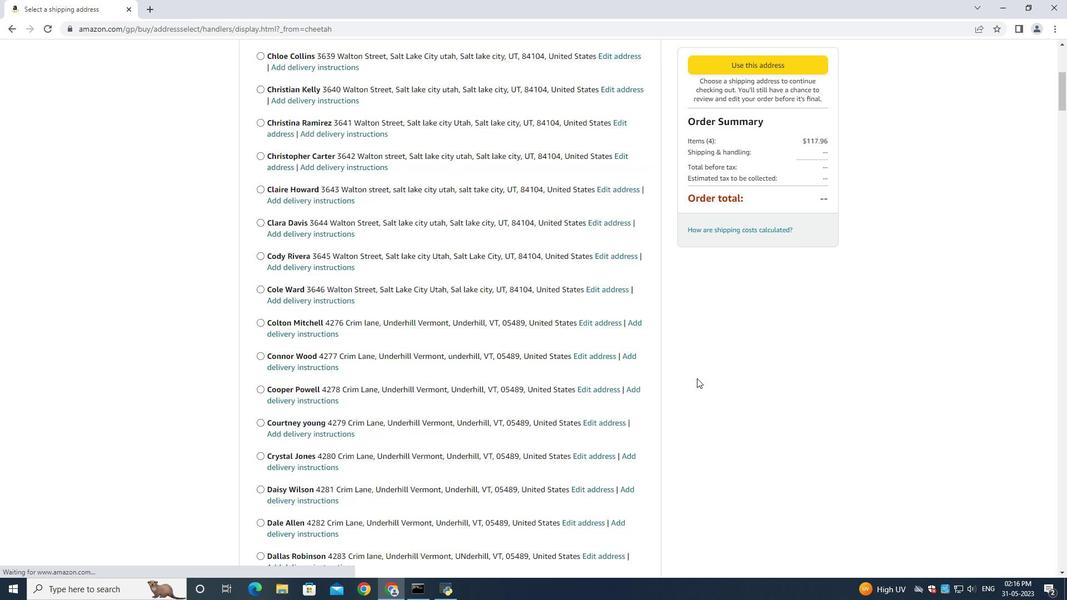 
Action: Mouse scrolled (696, 377) with delta (0, 0)
Screenshot: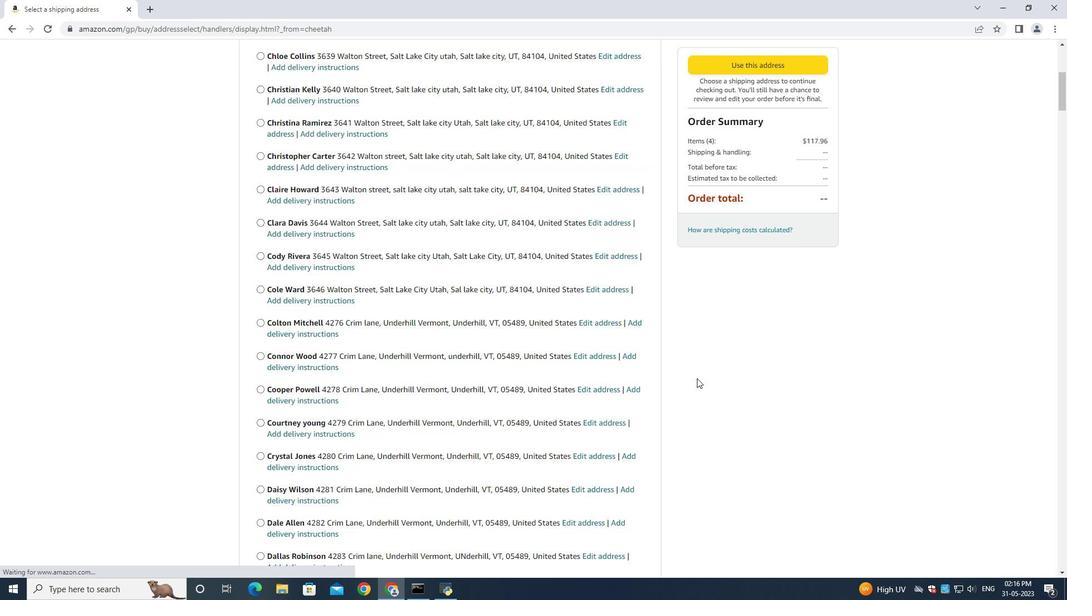 
Action: Mouse scrolled (696, 377) with delta (0, 0)
Screenshot: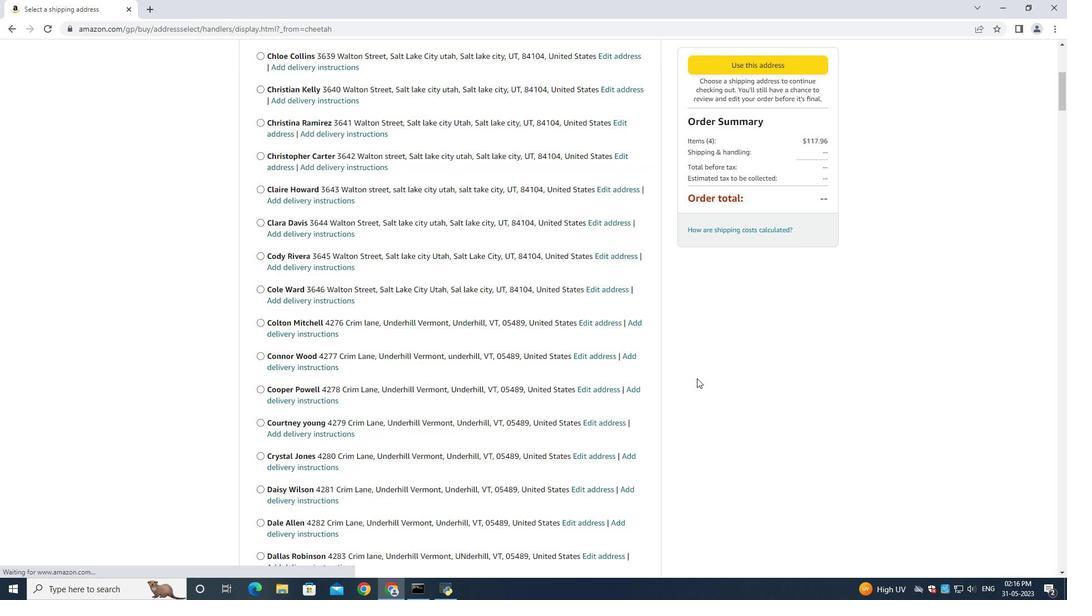 
Action: Mouse scrolled (696, 377) with delta (0, 0)
Screenshot: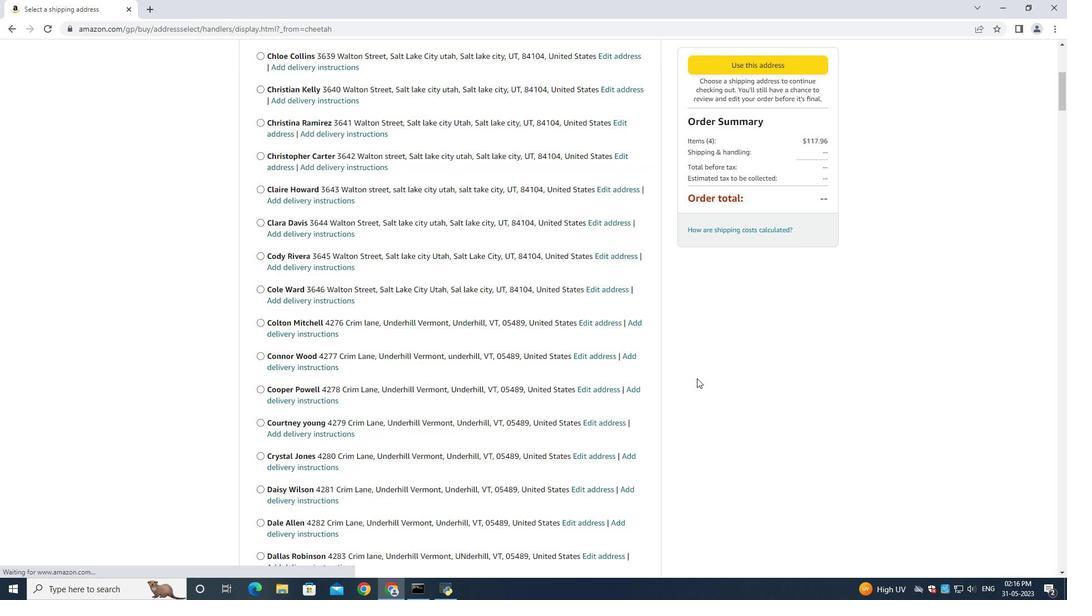 
Action: Mouse scrolled (696, 377) with delta (0, 0)
Screenshot: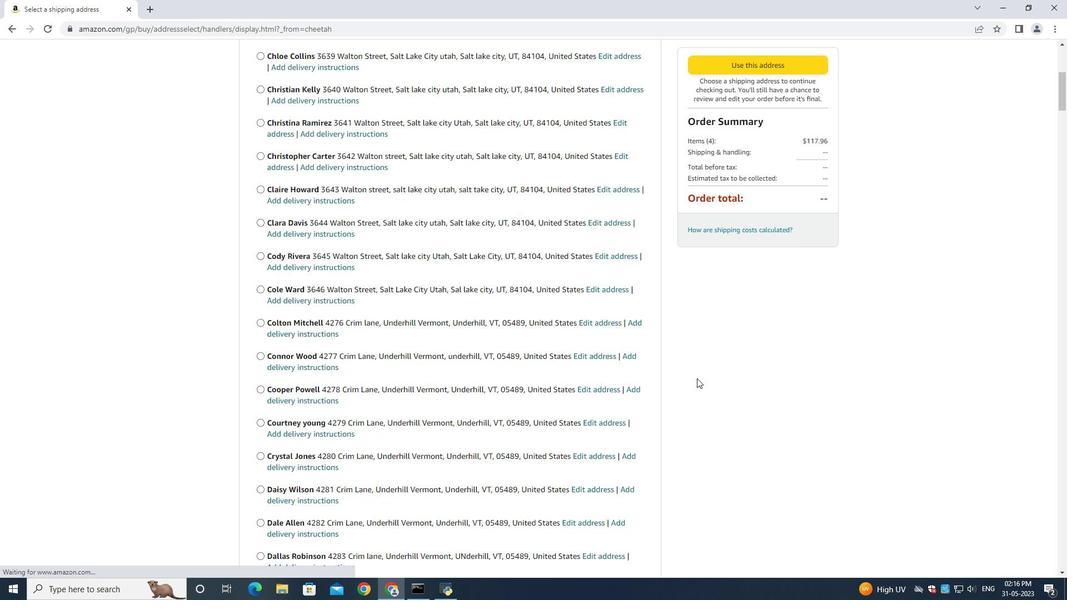 
Action: Mouse scrolled (696, 377) with delta (0, 0)
Screenshot: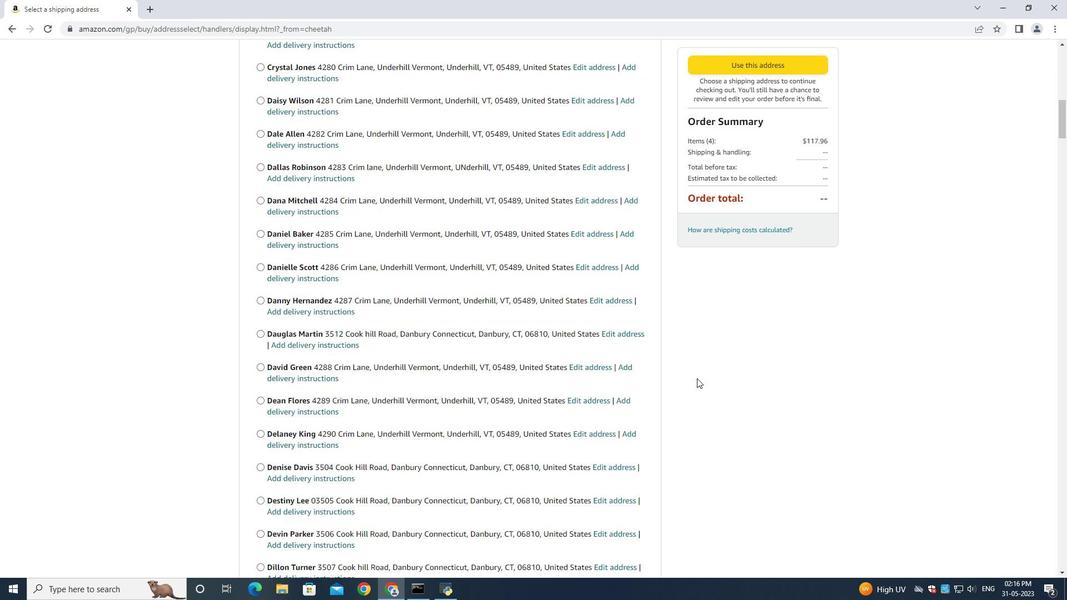 
Action: Mouse scrolled (696, 377) with delta (0, 0)
Screenshot: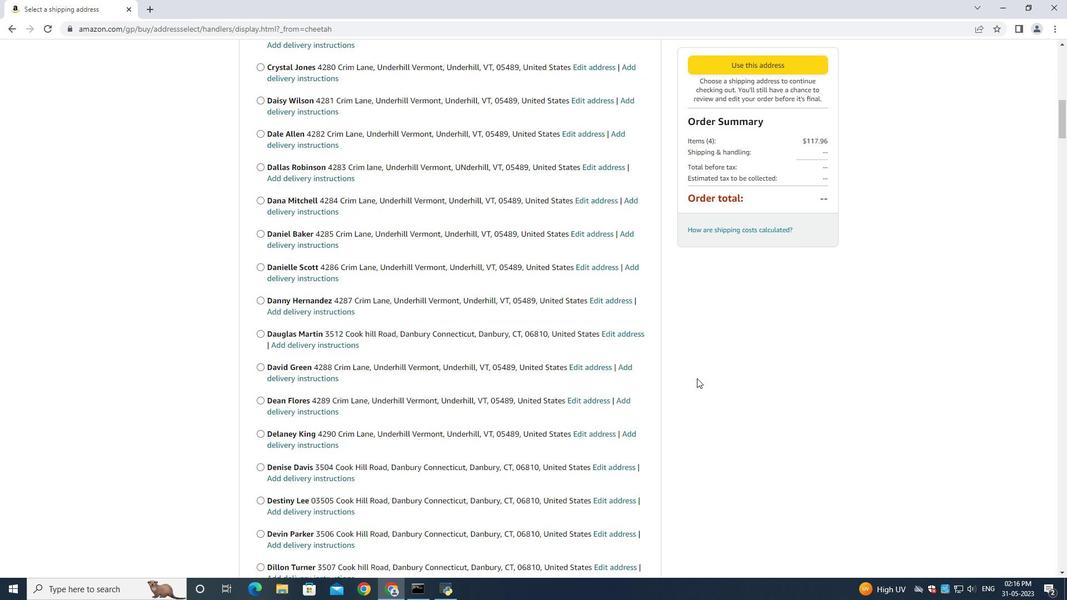 
Action: Mouse scrolled (696, 377) with delta (0, 0)
Screenshot: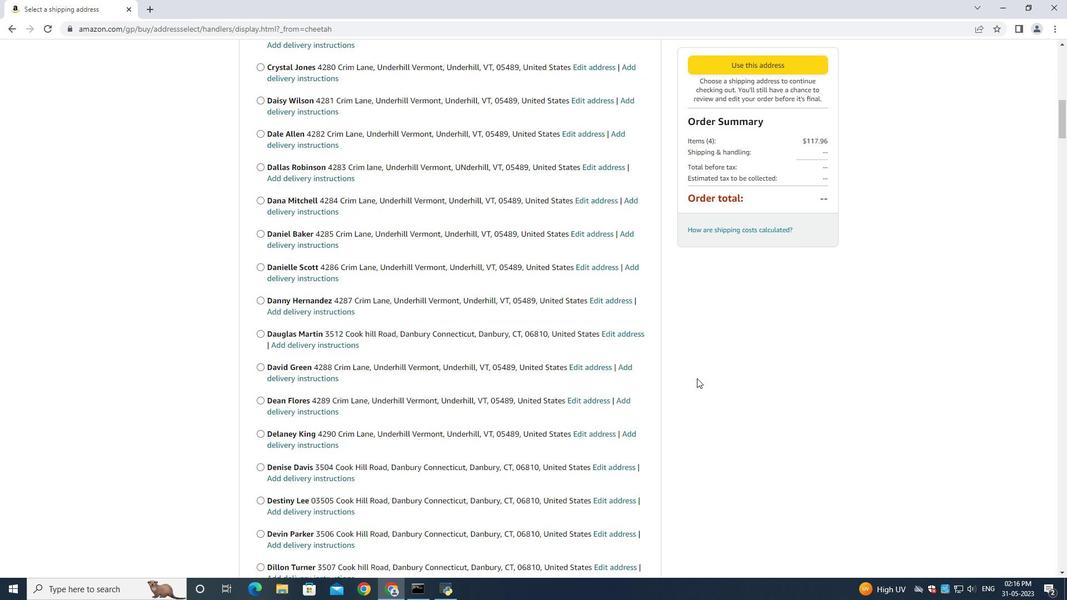 
Action: Mouse scrolled (696, 377) with delta (0, 0)
Screenshot: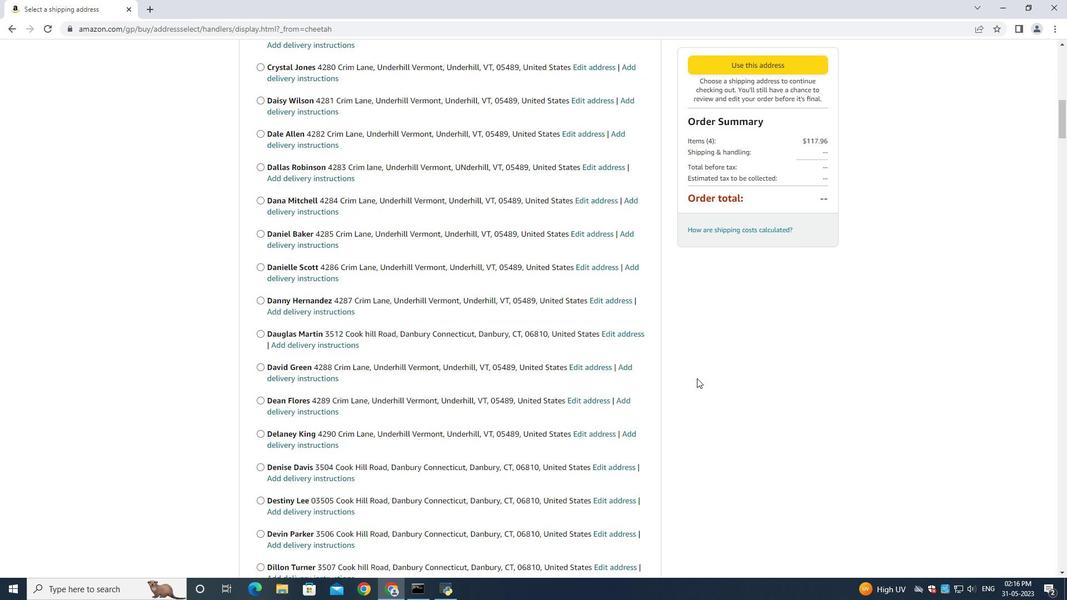 
Action: Mouse scrolled (696, 377) with delta (0, 0)
Screenshot: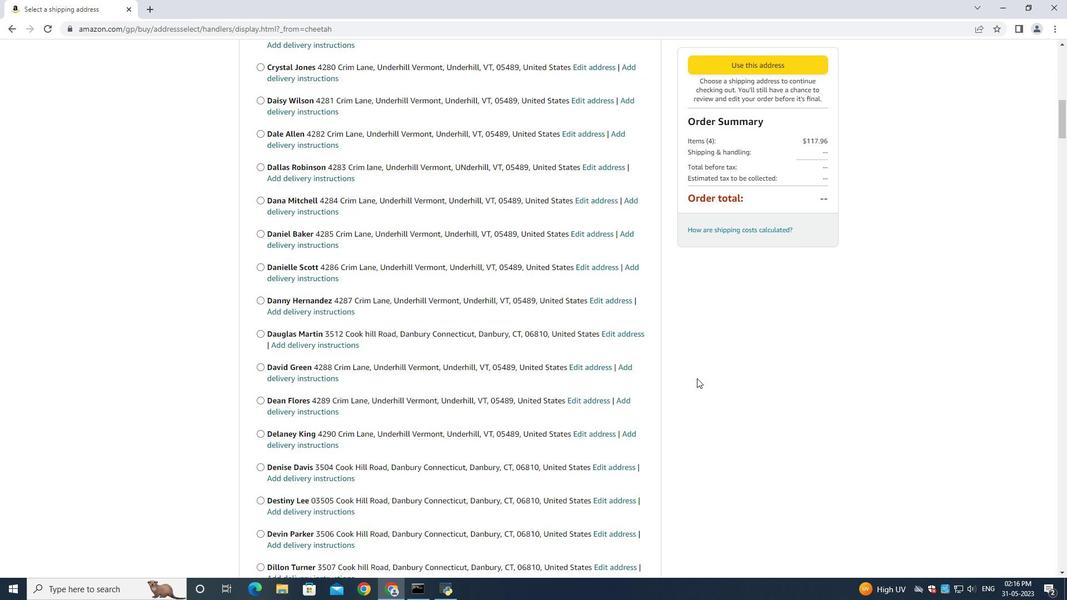 
Action: Mouse scrolled (696, 377) with delta (0, 0)
Screenshot: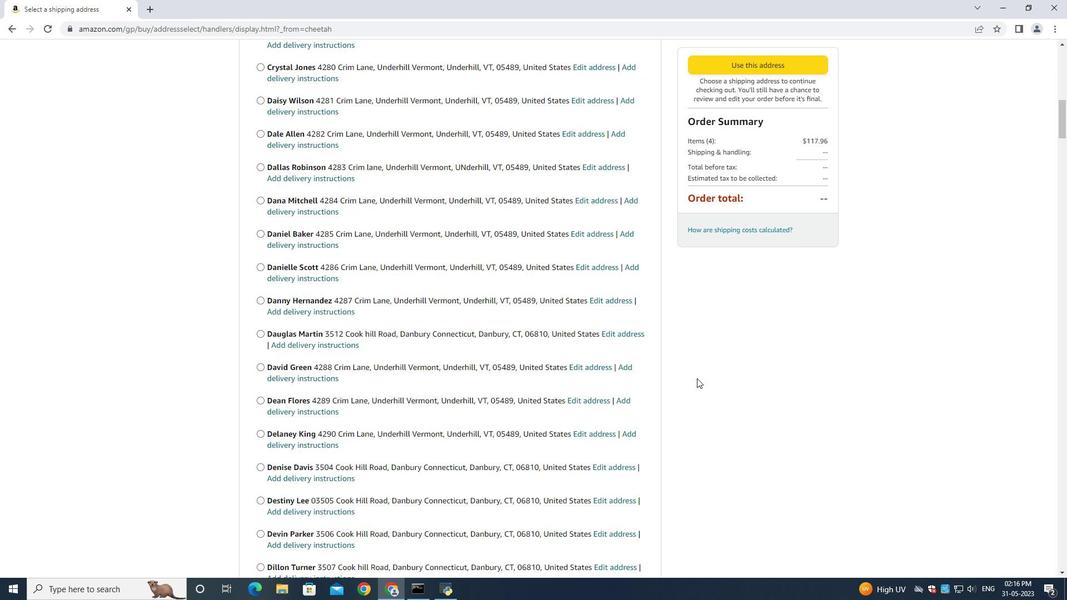 
Action: Mouse scrolled (696, 377) with delta (0, 0)
Screenshot: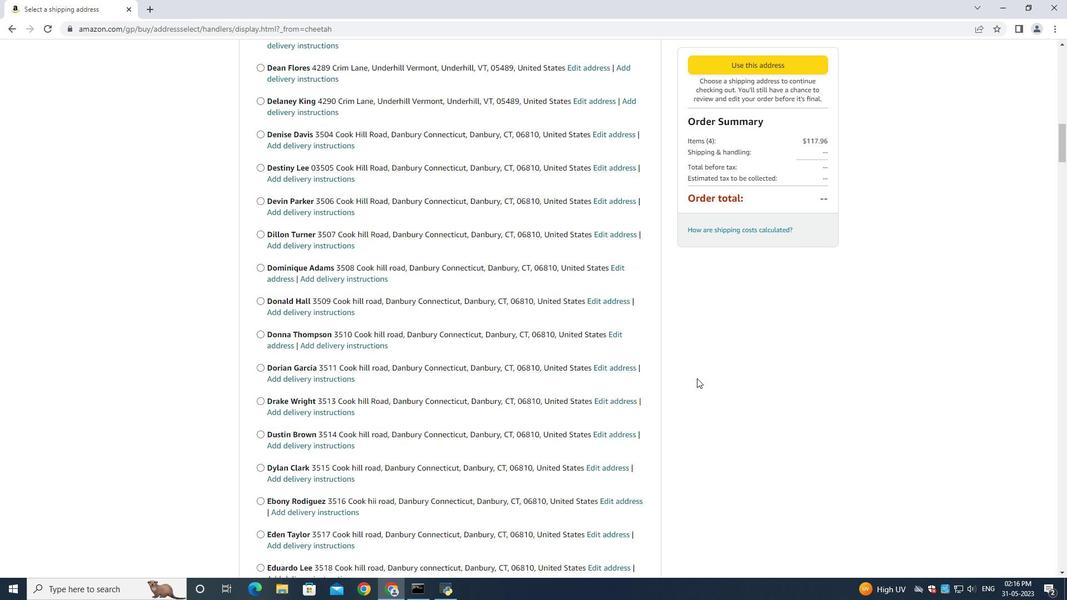 
Action: Mouse scrolled (696, 377) with delta (0, 0)
Screenshot: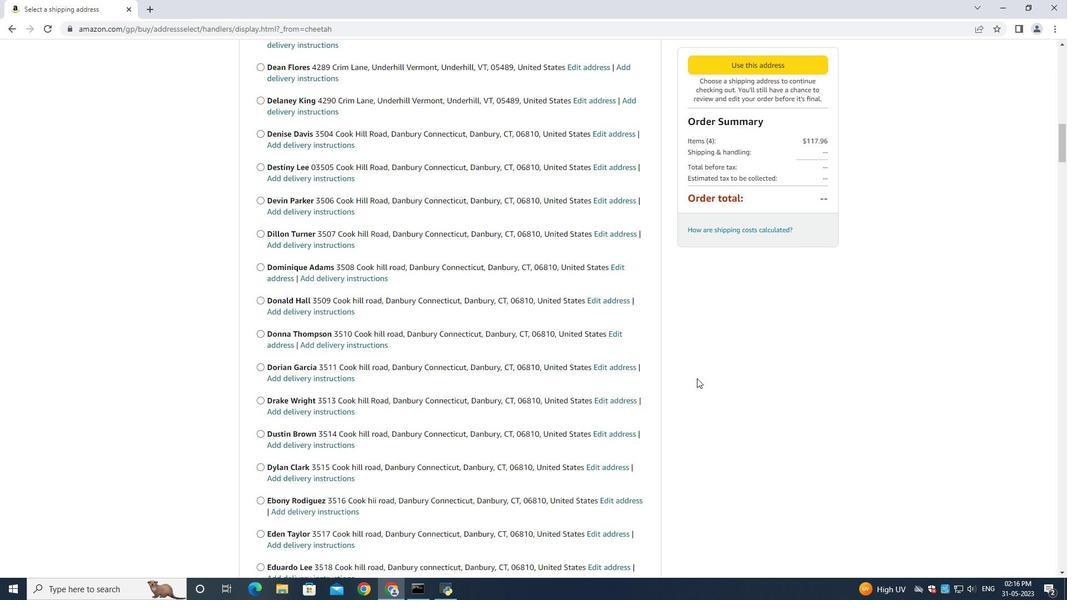 
Action: Mouse scrolled (696, 377) with delta (0, 0)
Screenshot: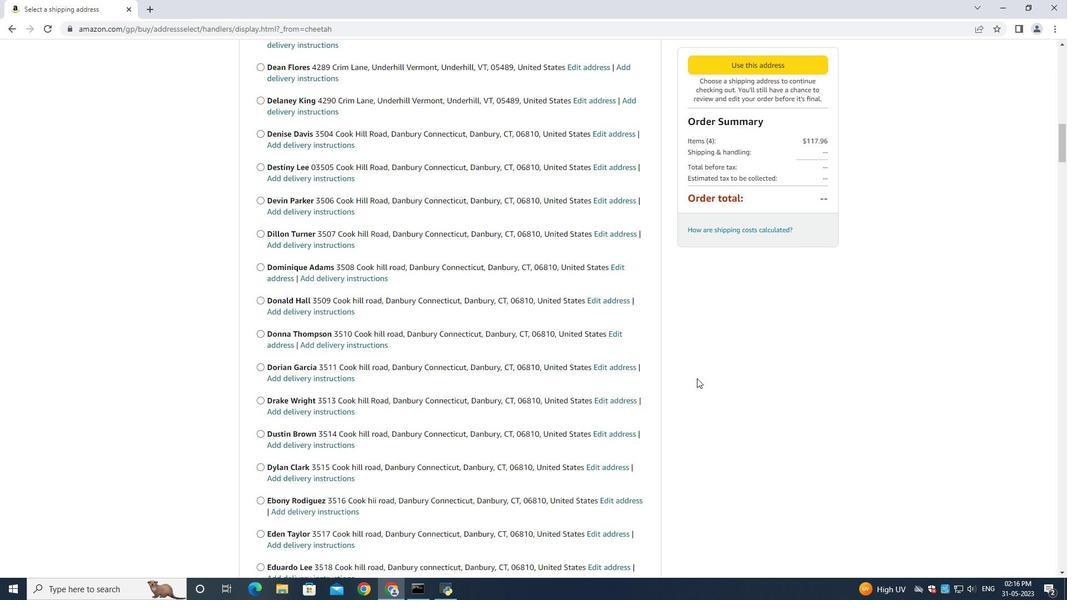 
Action: Mouse scrolled (696, 377) with delta (0, 0)
Screenshot: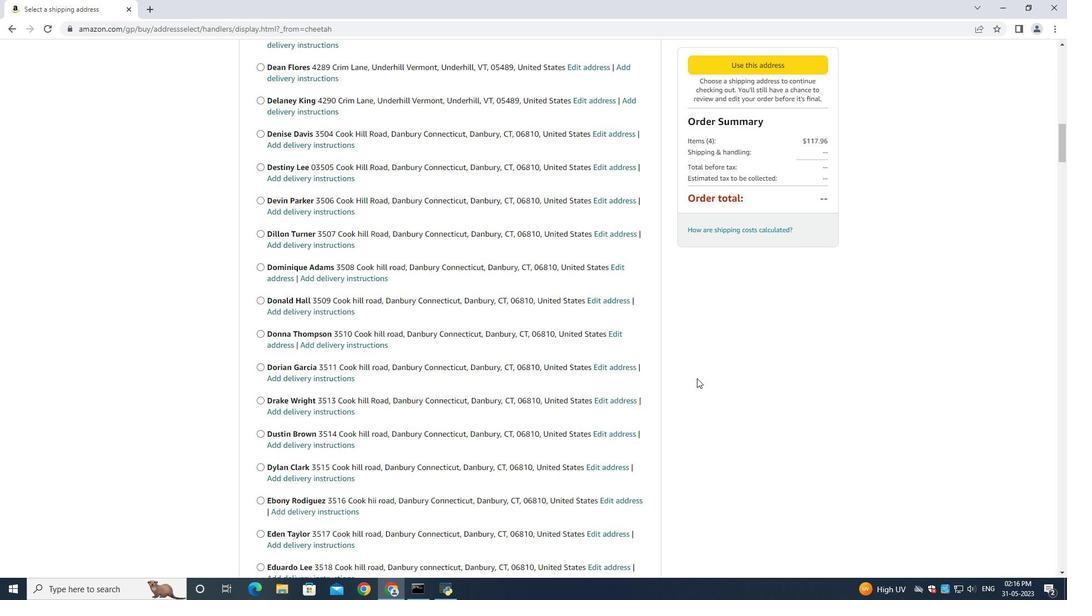 
Action: Mouse scrolled (696, 377) with delta (0, 0)
Screenshot: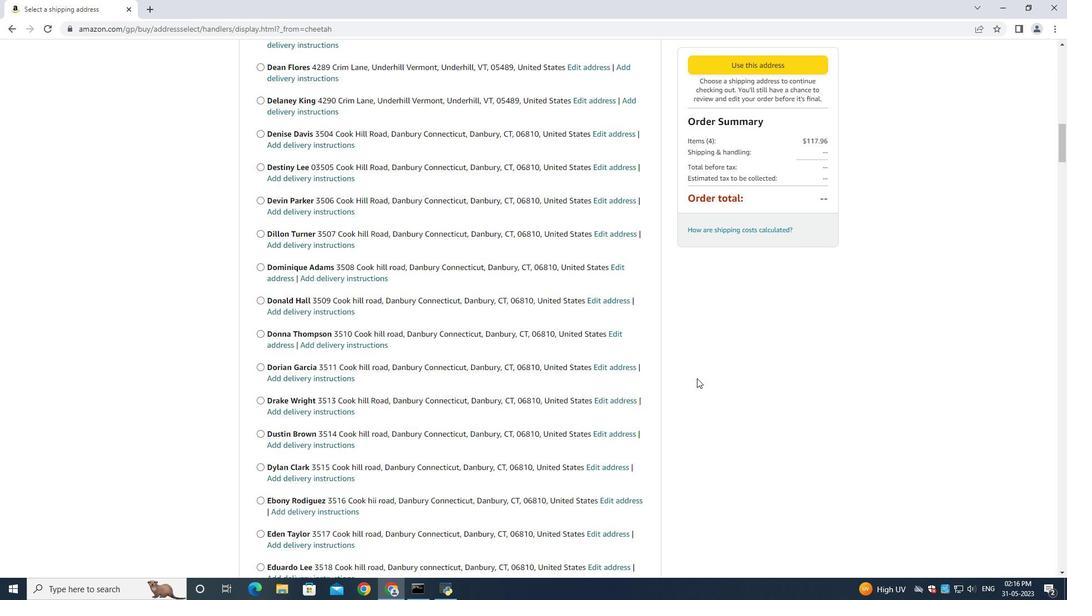 
Action: Mouse scrolled (696, 377) with delta (0, 0)
Screenshot: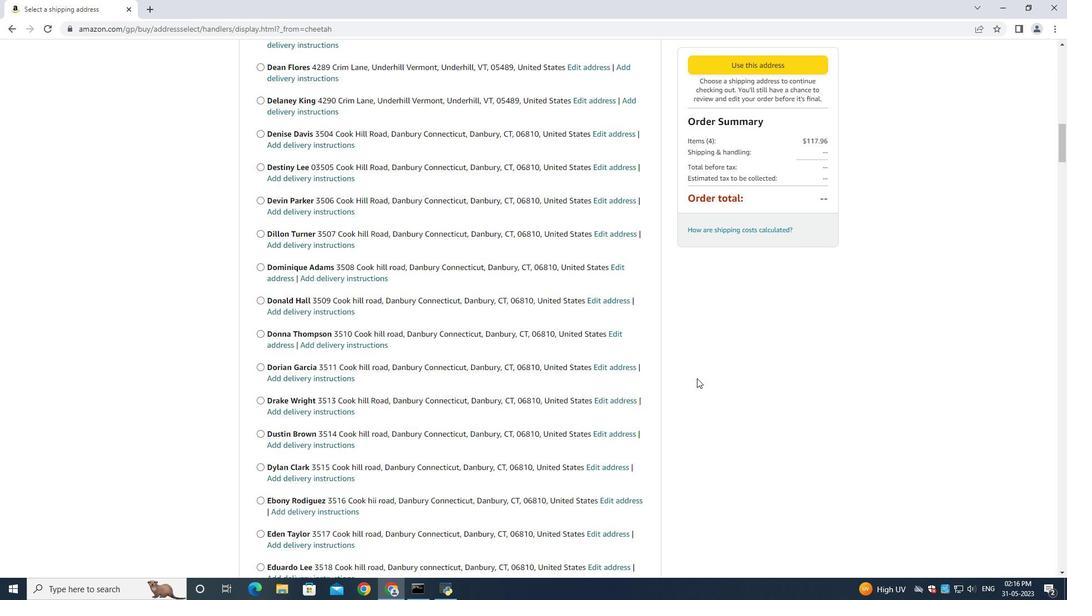 
Action: Mouse scrolled (696, 377) with delta (0, 0)
Screenshot: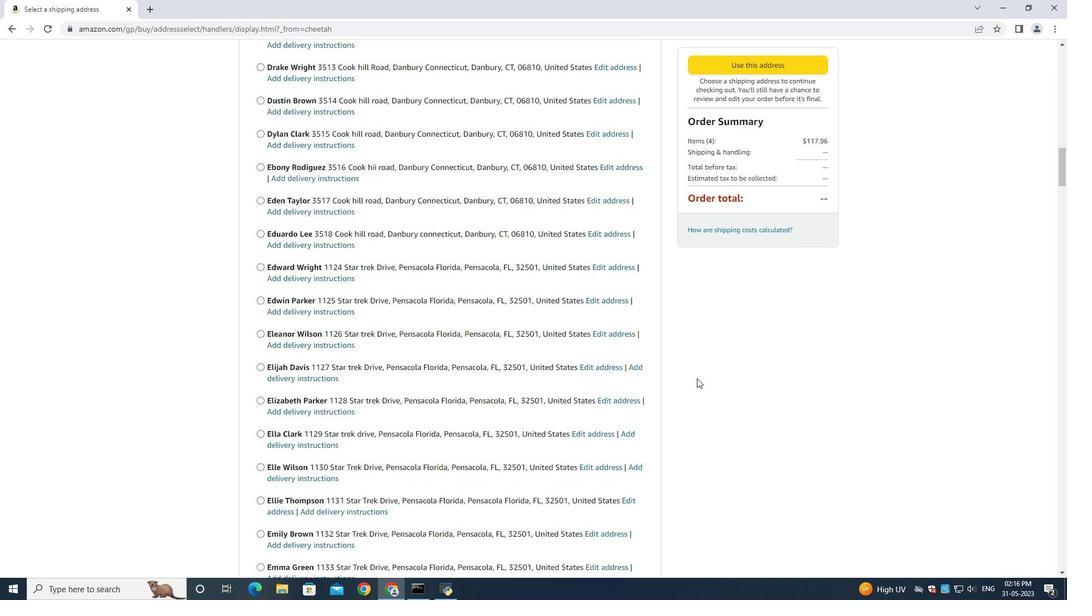 
Action: Mouse scrolled (696, 377) with delta (0, 0)
Screenshot: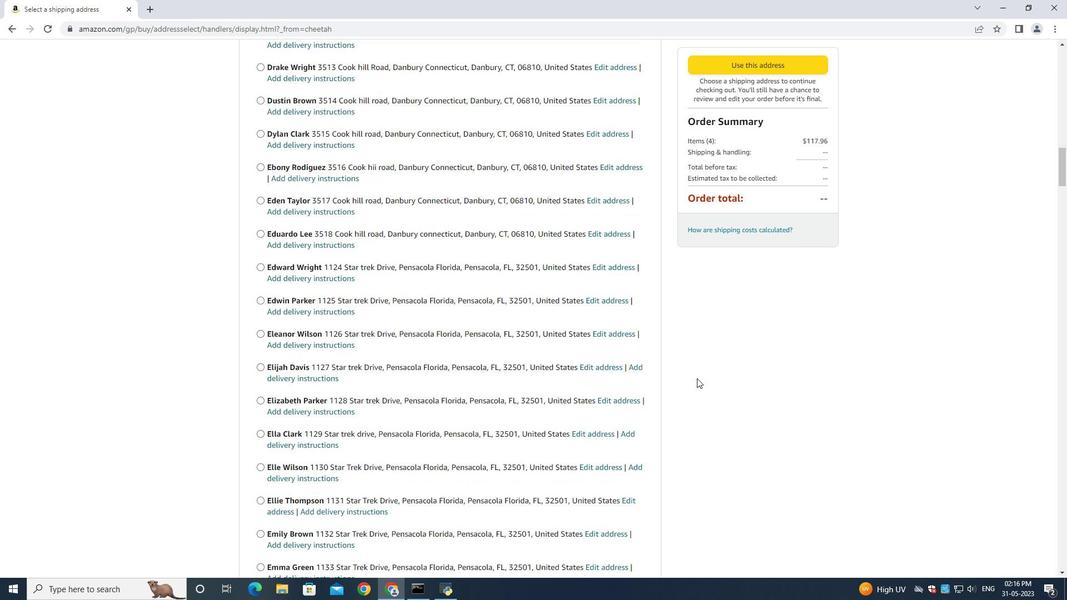 
Action: Mouse scrolled (696, 377) with delta (0, 0)
Screenshot: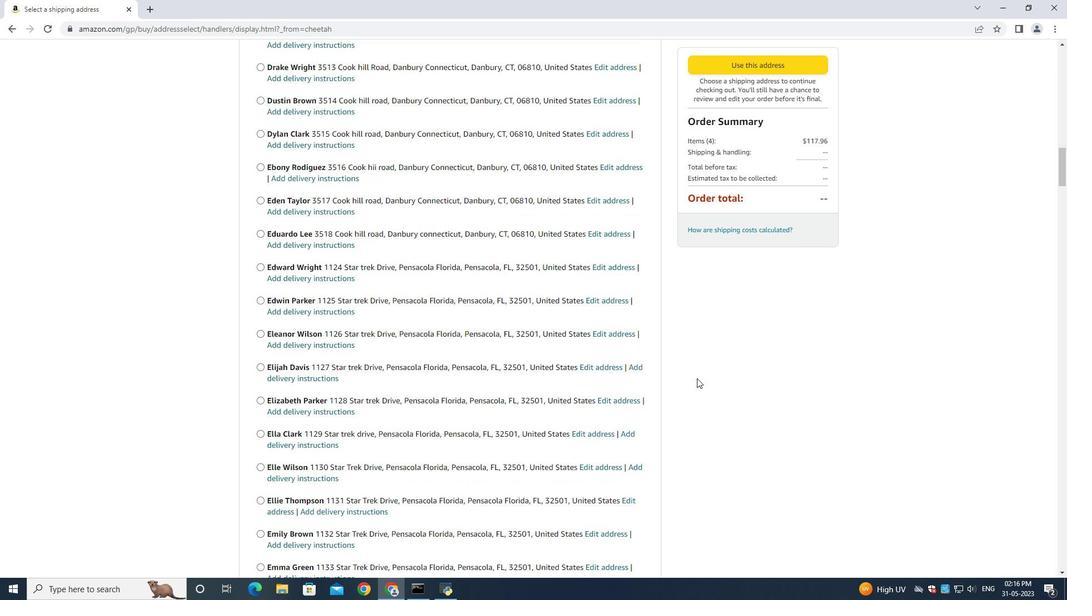 
Action: Mouse scrolled (696, 377) with delta (0, 0)
Screenshot: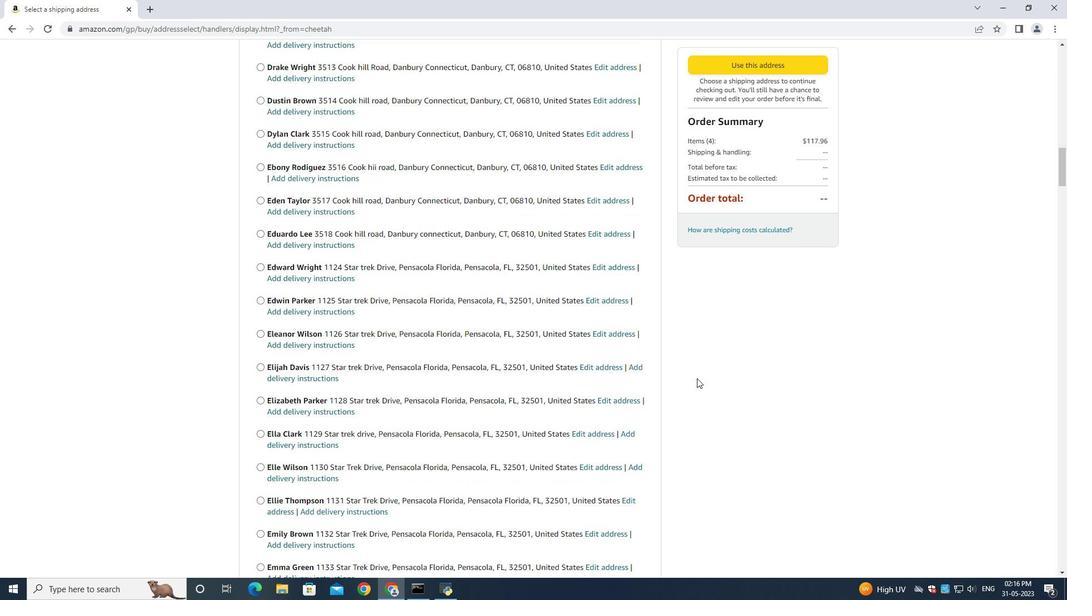 
Action: Mouse scrolled (696, 377) with delta (0, 0)
Screenshot: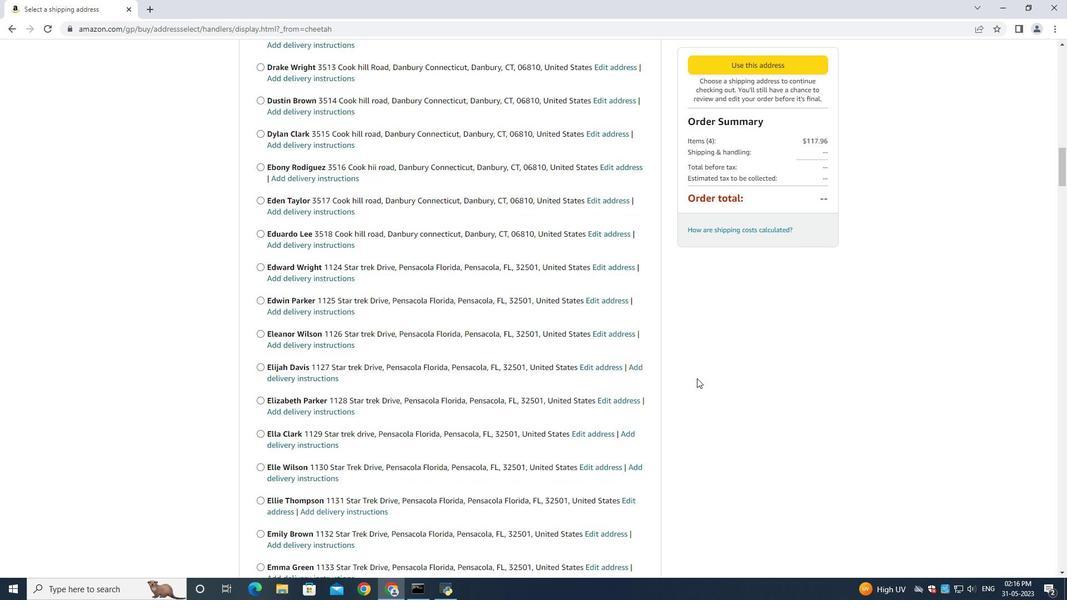 
Action: Mouse scrolled (696, 377) with delta (0, 0)
Screenshot: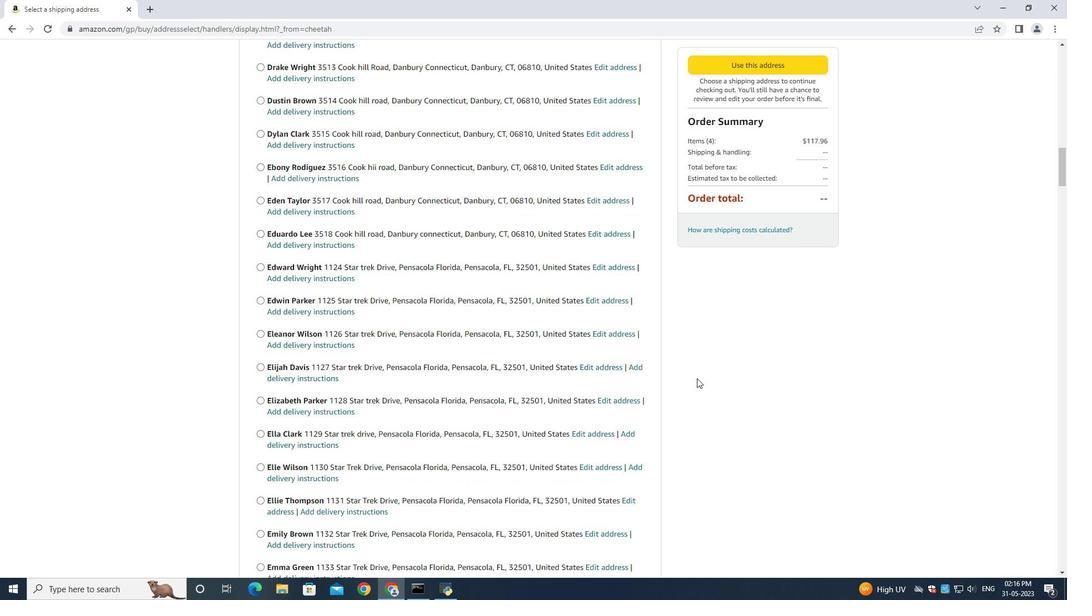 
Action: Mouse scrolled (696, 377) with delta (0, 0)
Screenshot: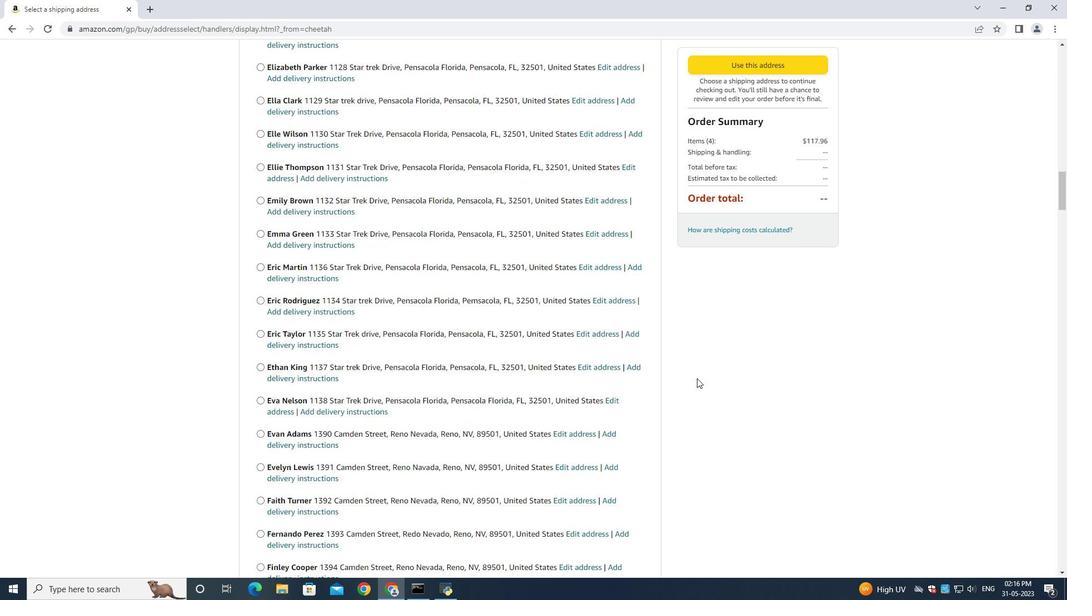 
Action: Mouse scrolled (696, 377) with delta (0, 0)
Screenshot: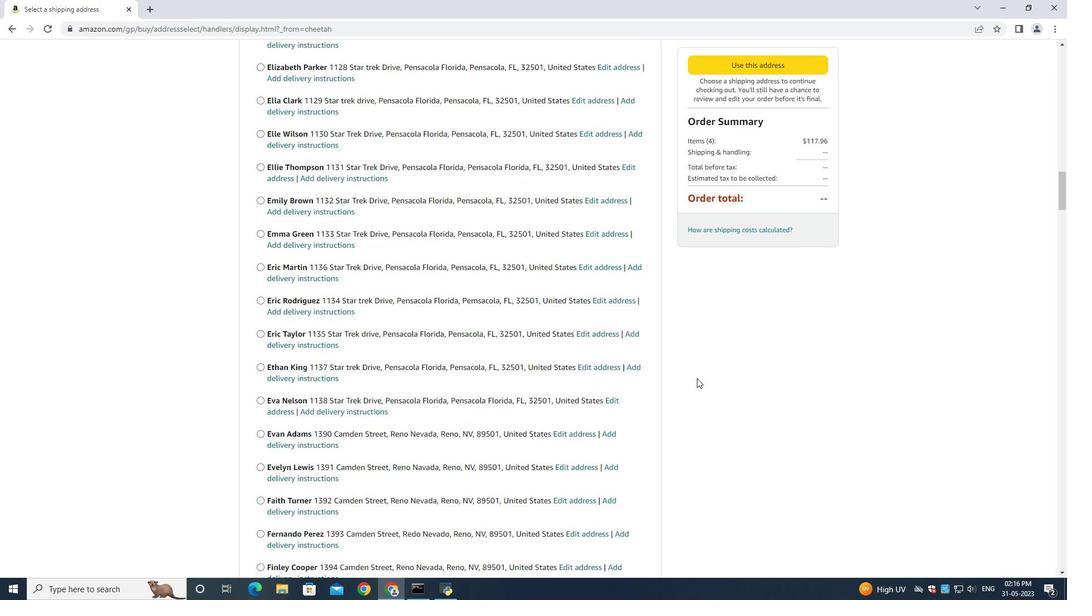 
Action: Mouse scrolled (696, 377) with delta (0, 0)
Screenshot: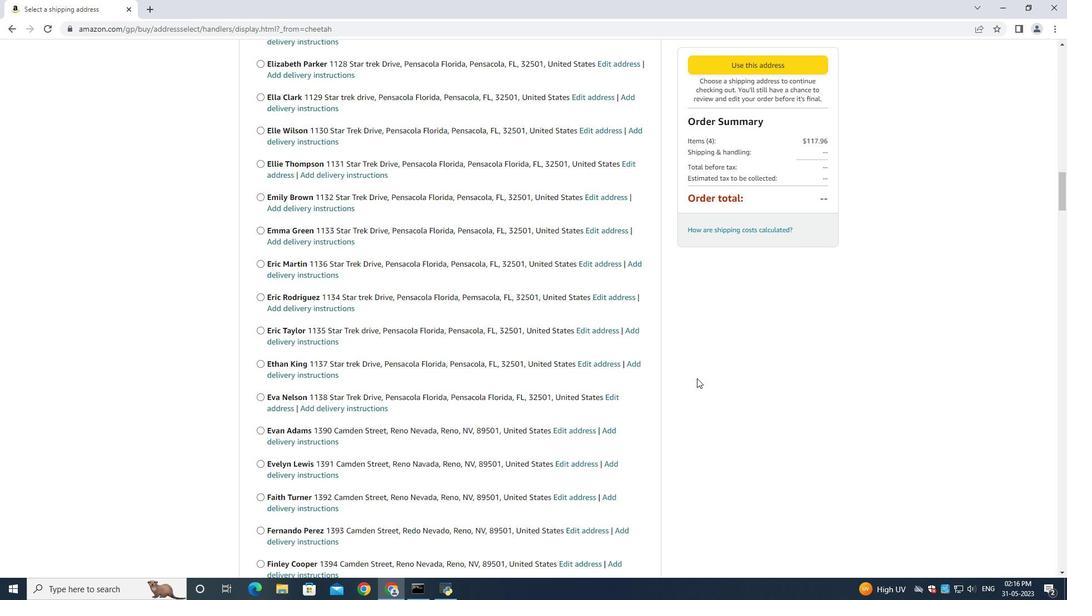 
Action: Mouse scrolled (696, 377) with delta (0, 0)
Screenshot: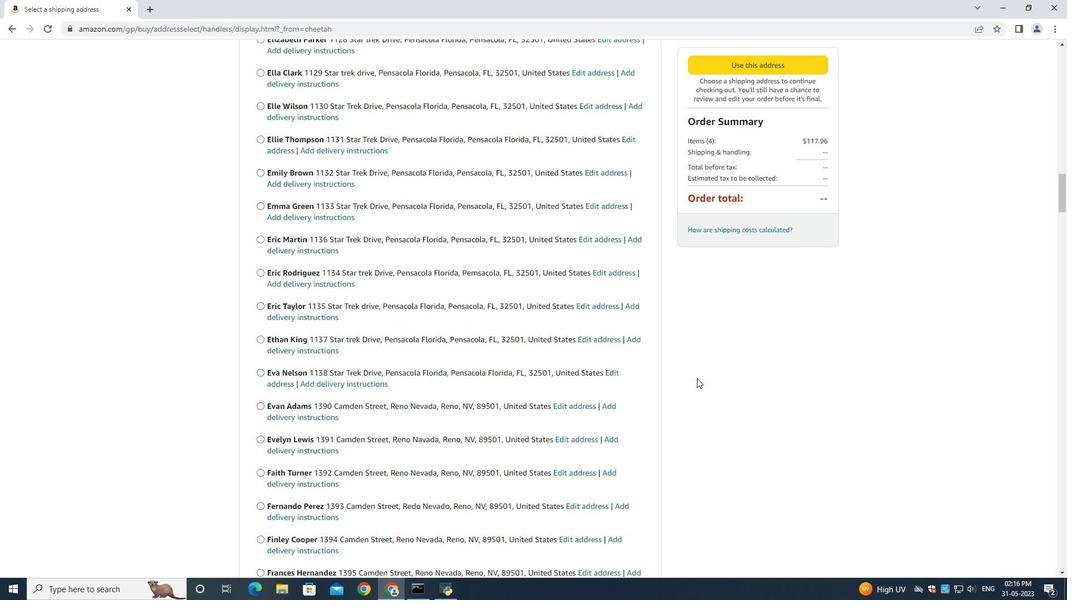 
Action: Mouse scrolled (696, 377) with delta (0, 0)
Screenshot: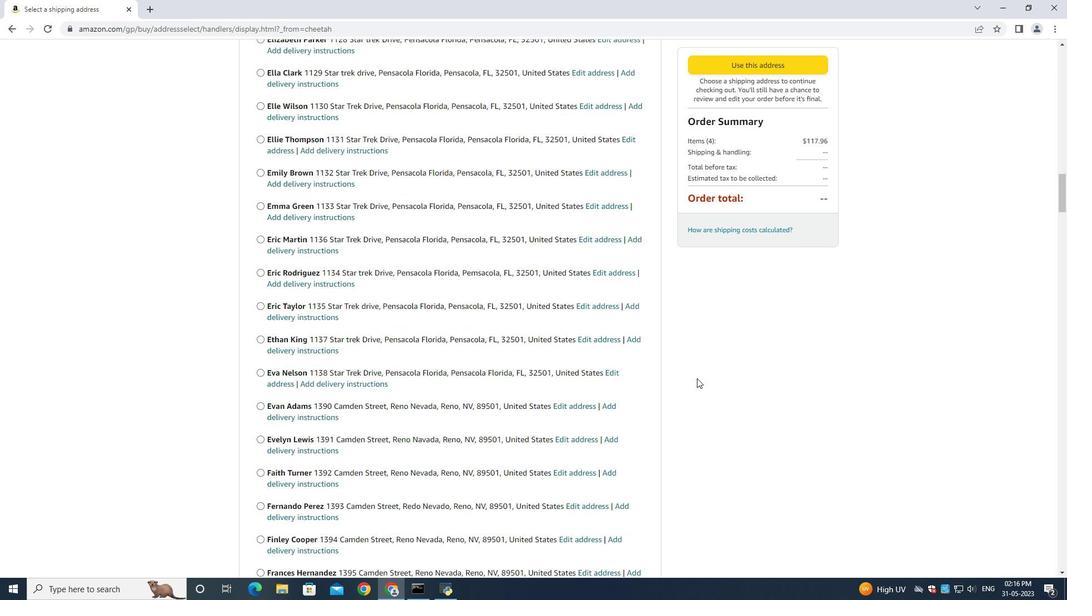 
Action: Mouse scrolled (696, 377) with delta (0, 0)
Screenshot: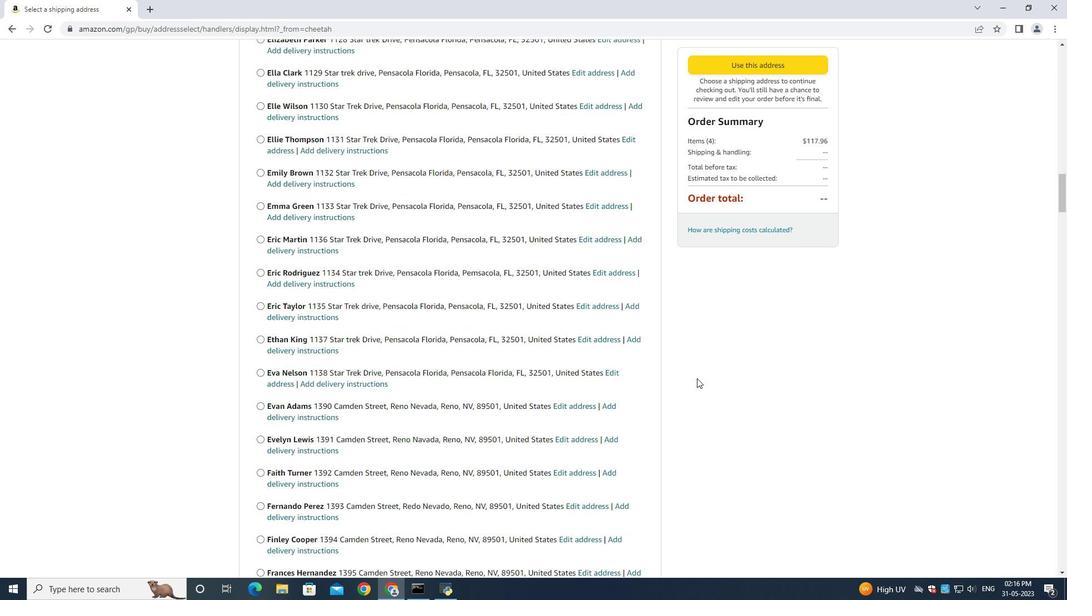 
Action: Mouse scrolled (696, 377) with delta (0, 0)
Screenshot: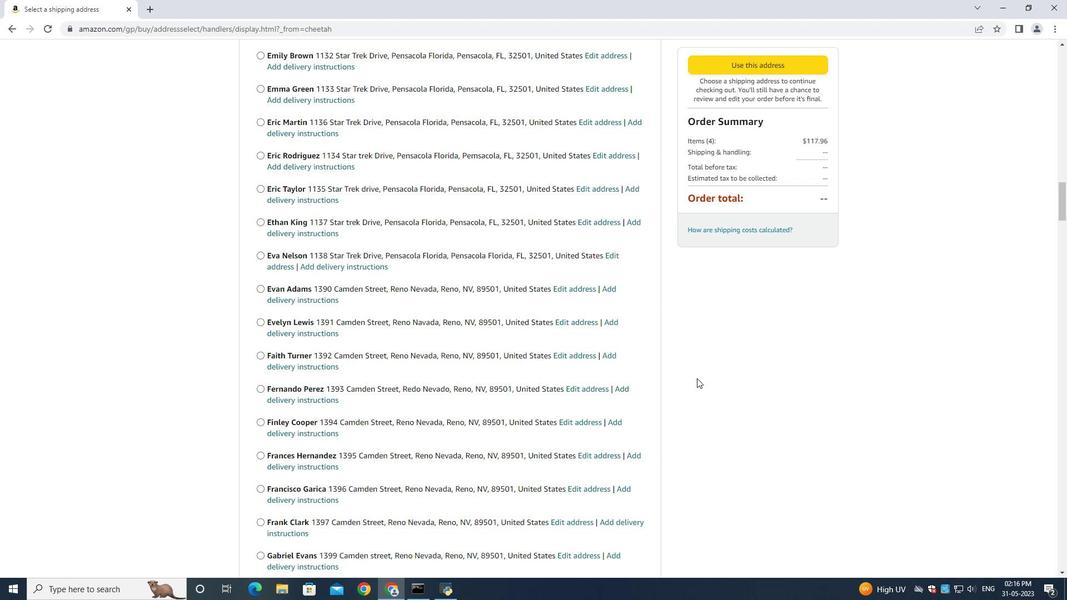 
Action: Mouse scrolled (696, 377) with delta (0, 0)
Screenshot: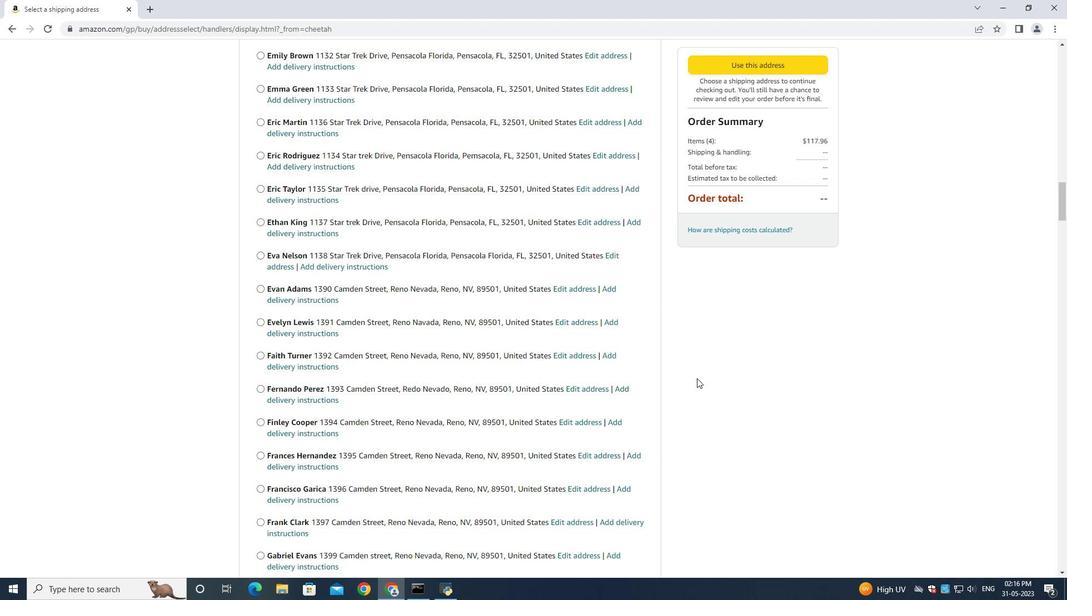 
Action: Mouse scrolled (696, 377) with delta (0, 0)
Screenshot: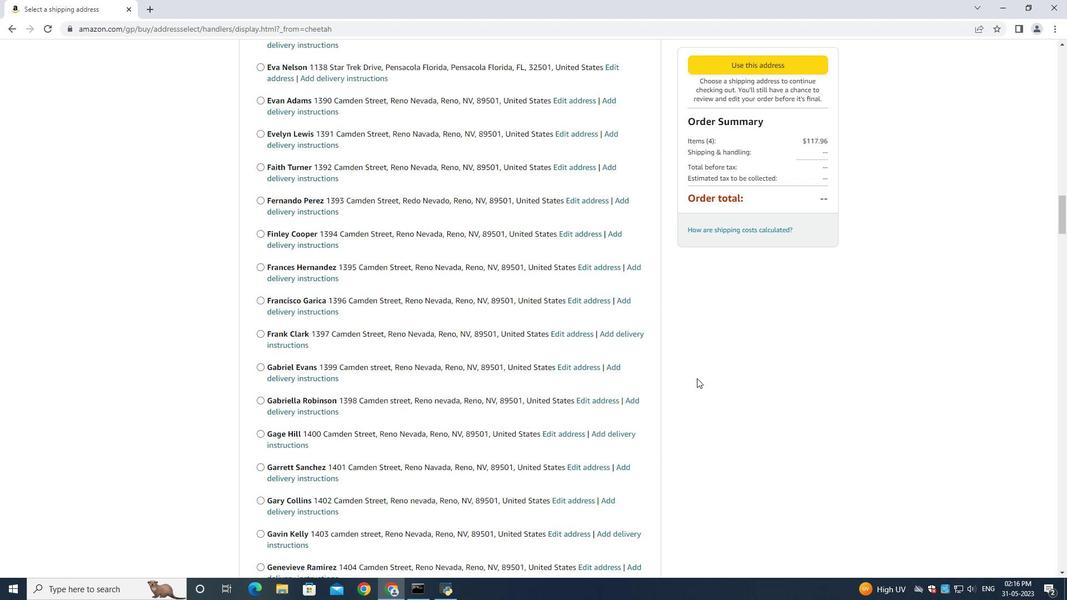 
Action: Mouse scrolled (696, 377) with delta (0, 0)
Screenshot: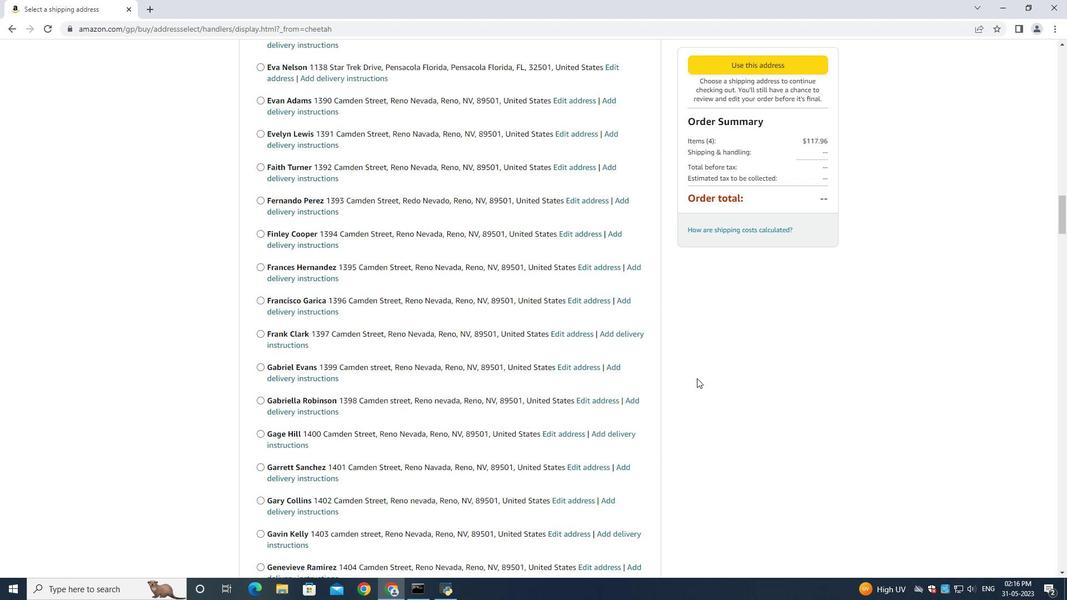 
Action: Mouse scrolled (696, 377) with delta (0, 0)
Screenshot: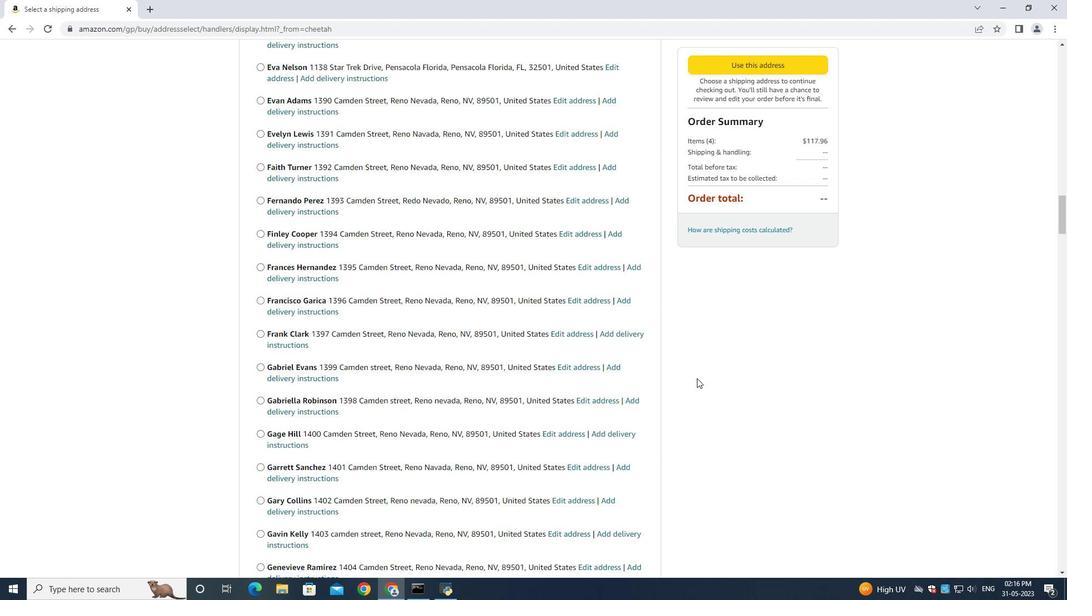 
Action: Mouse scrolled (696, 377) with delta (0, 0)
Screenshot: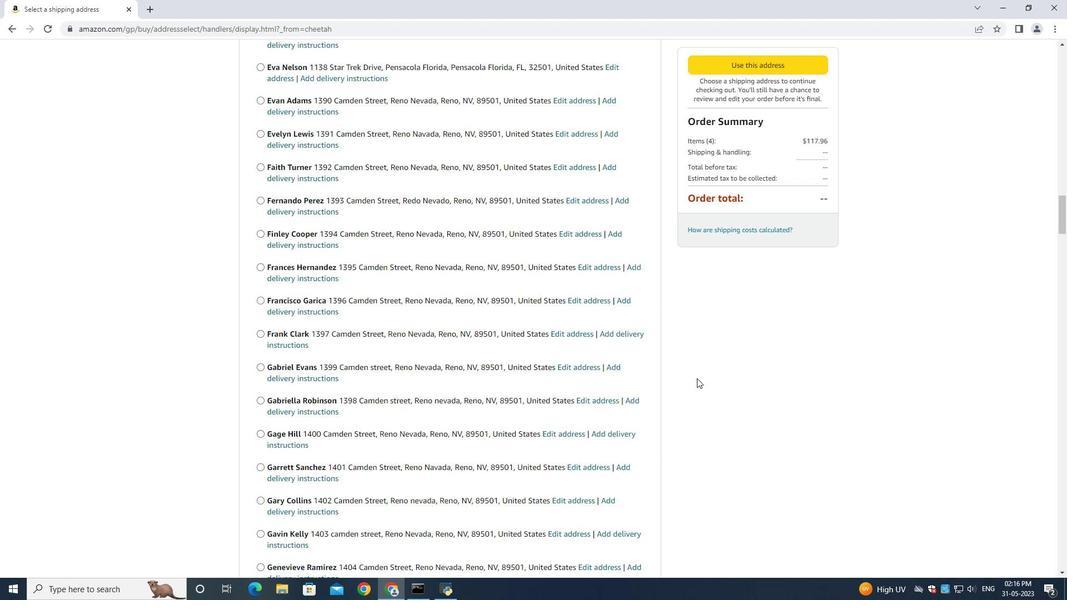 
Action: Mouse scrolled (696, 377) with delta (0, 0)
Screenshot: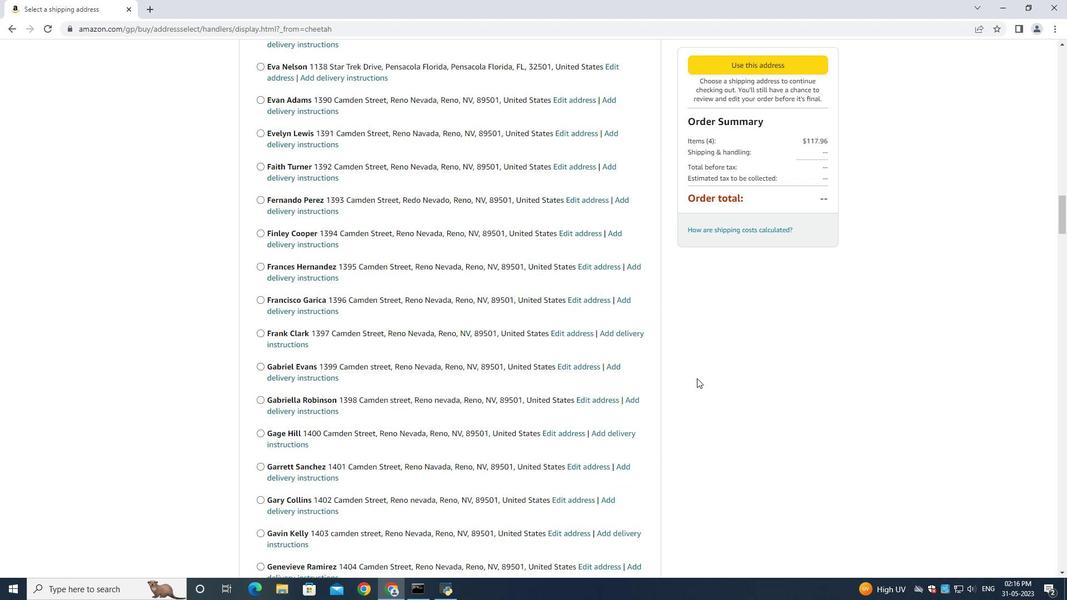 
Action: Mouse scrolled (696, 377) with delta (0, 0)
Screenshot: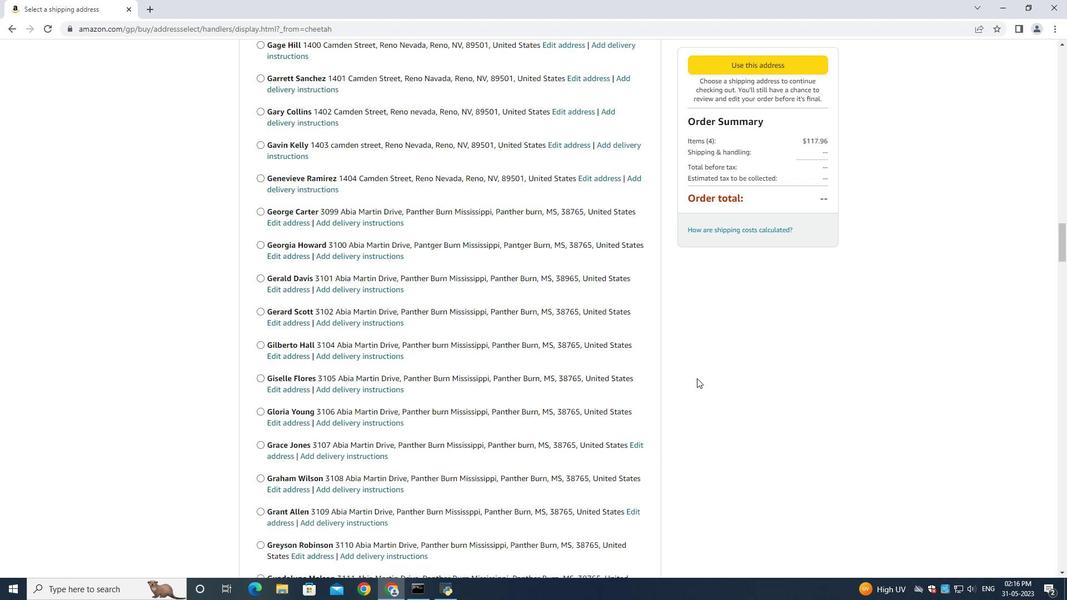 
Action: Mouse scrolled (696, 377) with delta (0, 0)
Screenshot: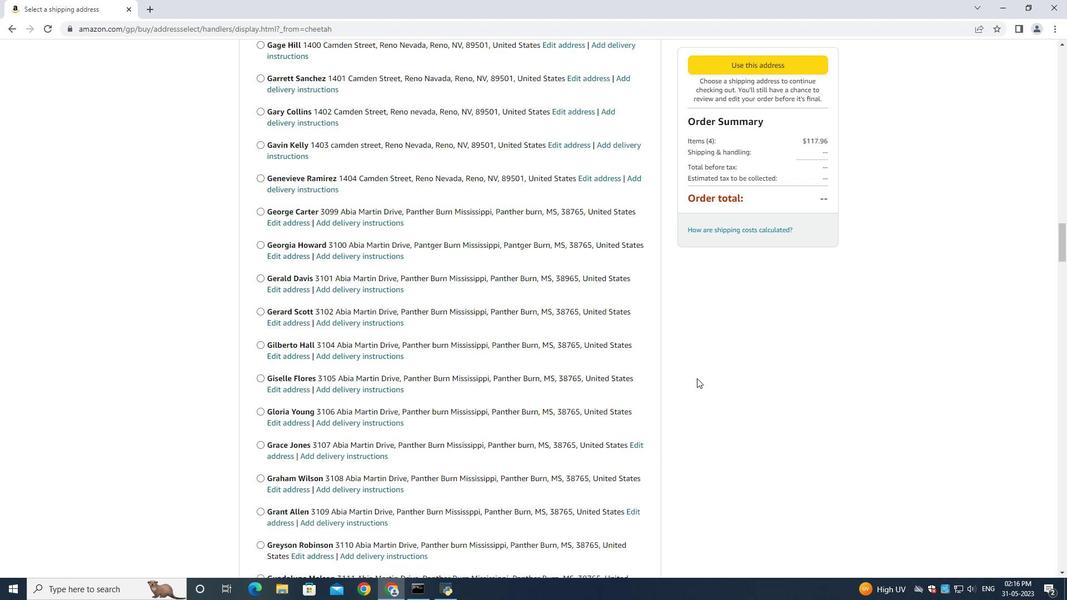 
Action: Mouse scrolled (696, 377) with delta (0, 0)
Screenshot: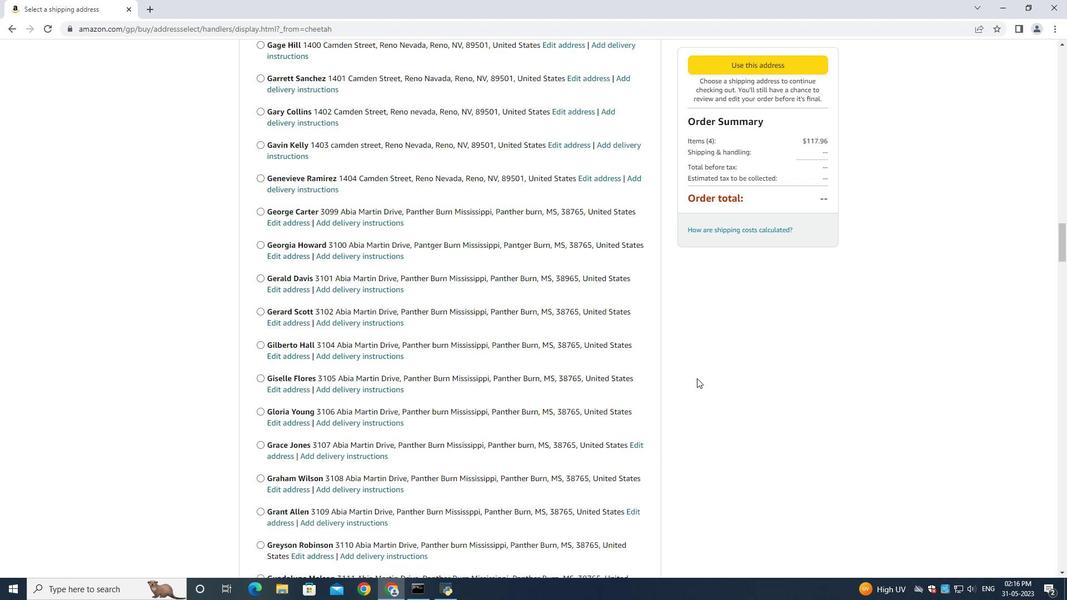 
Action: Mouse scrolled (696, 377) with delta (0, 0)
Screenshot: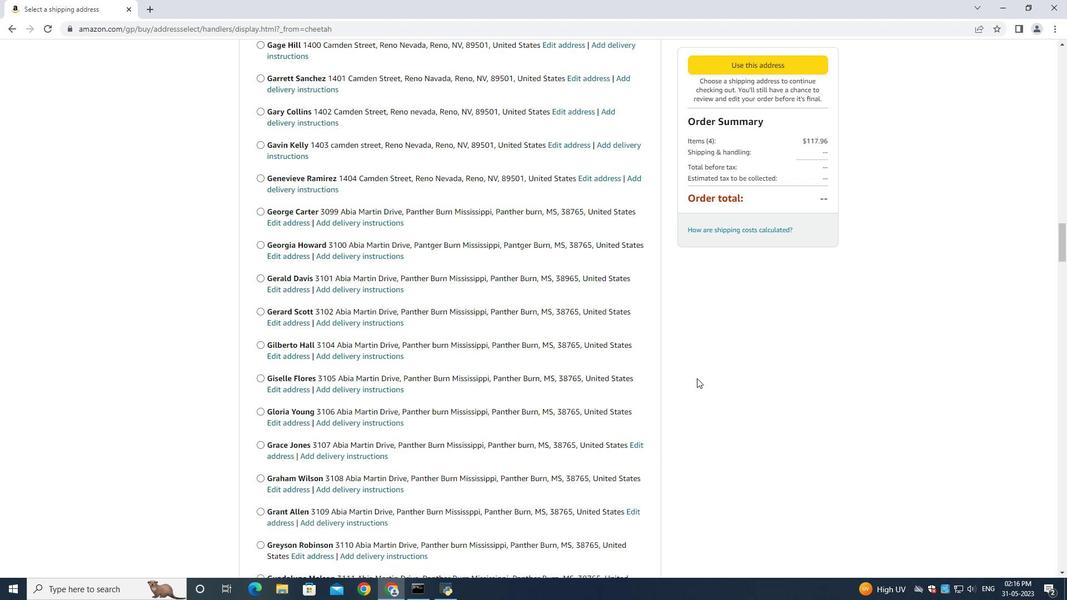 
Action: Mouse scrolled (696, 377) with delta (0, 0)
Screenshot: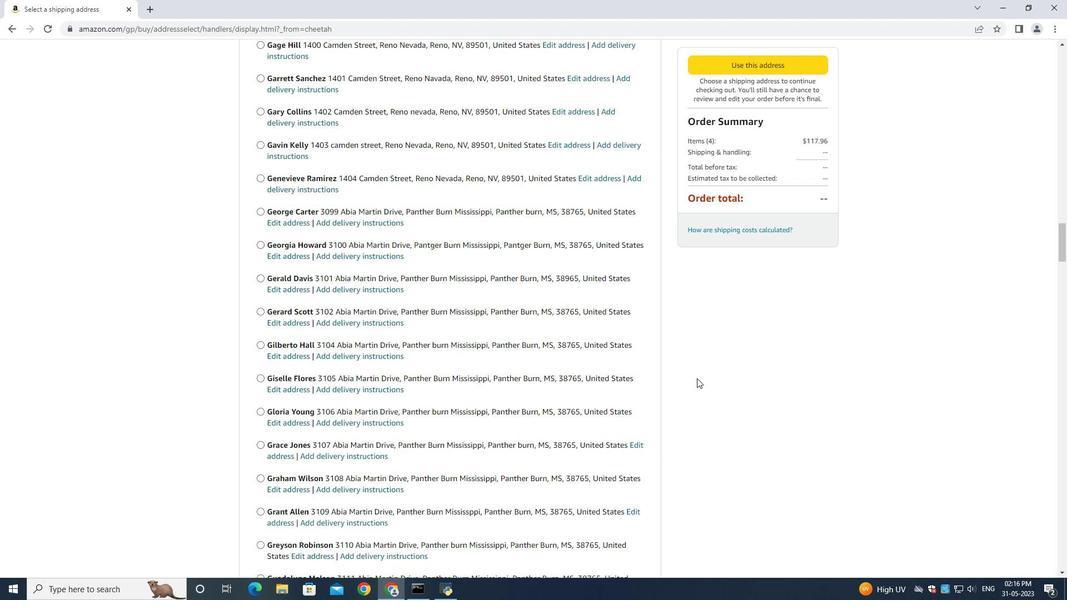 
Action: Mouse scrolled (696, 377) with delta (0, 0)
Screenshot: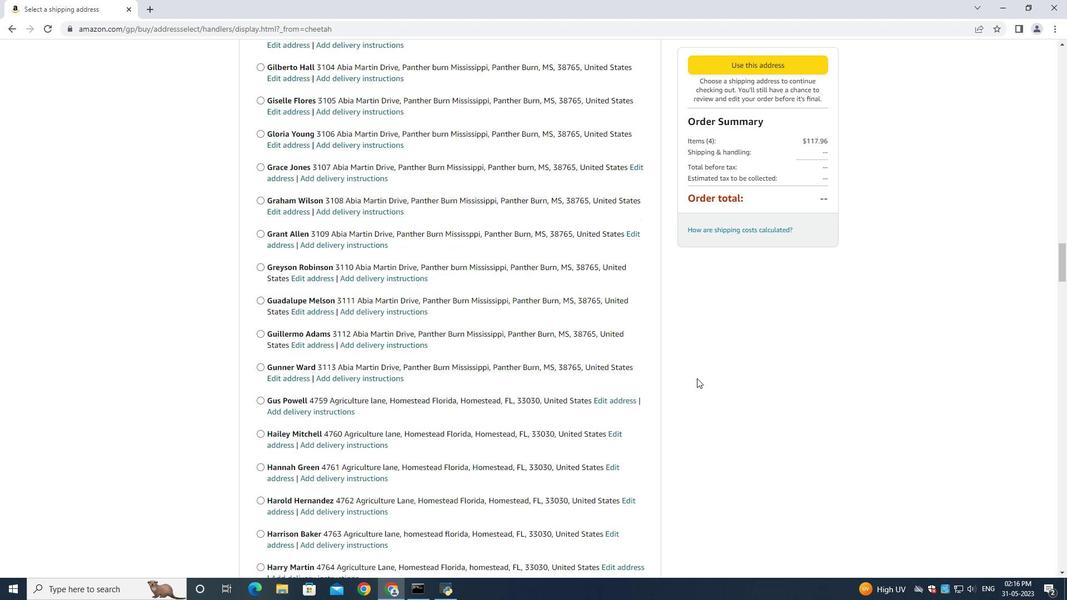 
Action: Mouse scrolled (696, 377) with delta (0, 0)
Screenshot: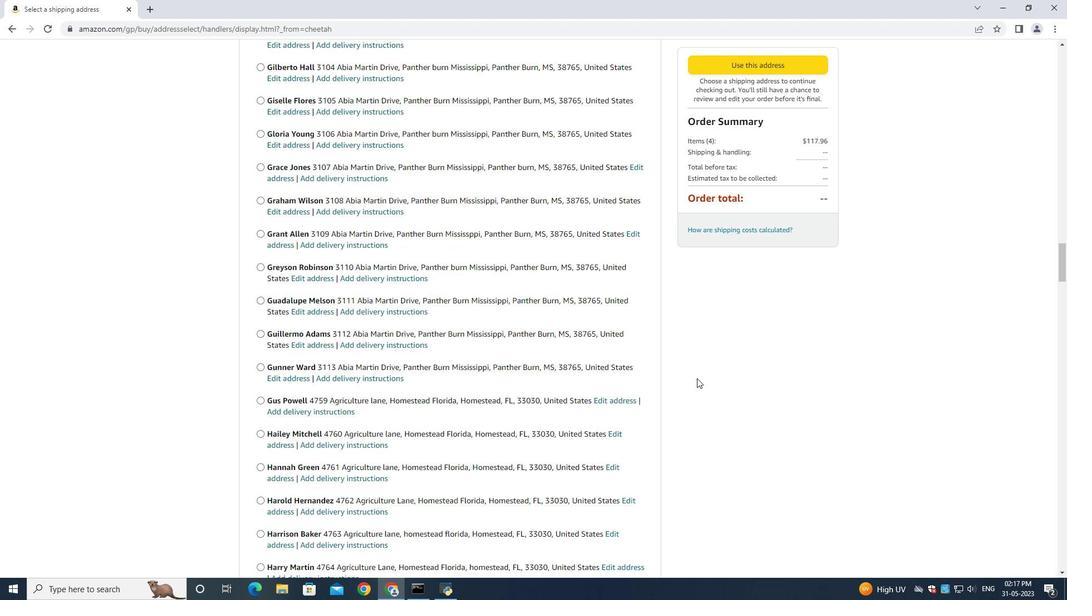 
Action: Mouse scrolled (696, 377) with delta (0, 0)
Screenshot: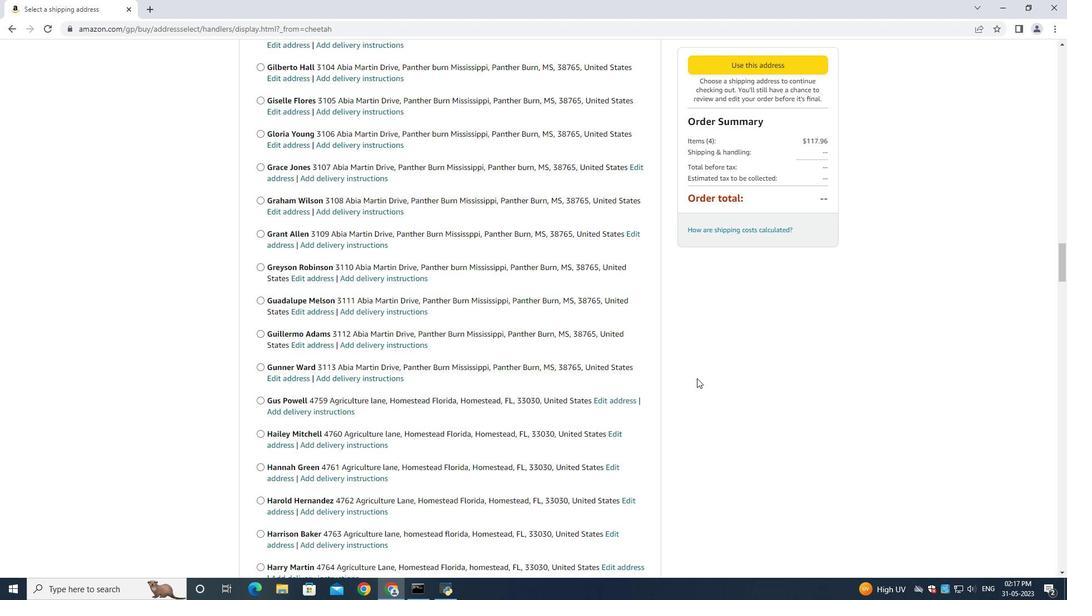 
Action: Mouse scrolled (696, 377) with delta (0, 0)
Screenshot: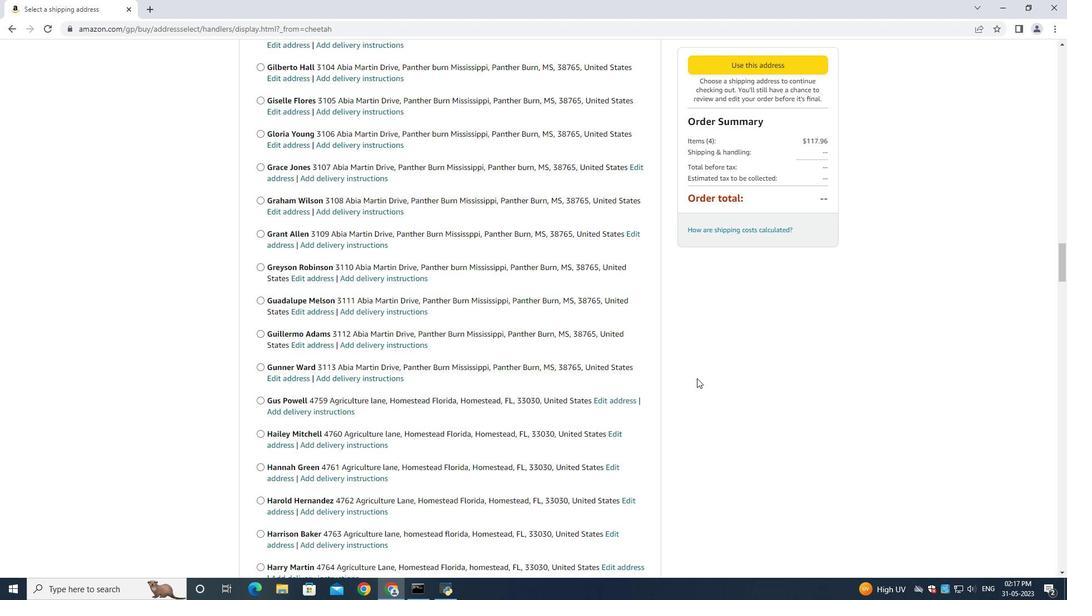 
Action: Mouse scrolled (696, 377) with delta (0, 0)
Screenshot: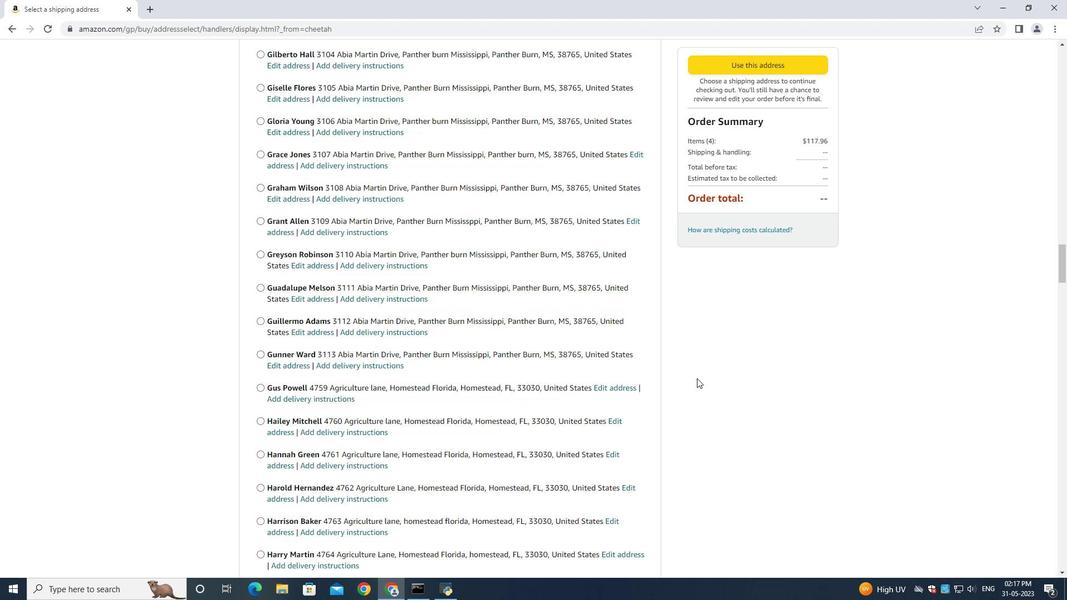
Action: Mouse scrolled (696, 377) with delta (0, 0)
Screenshot: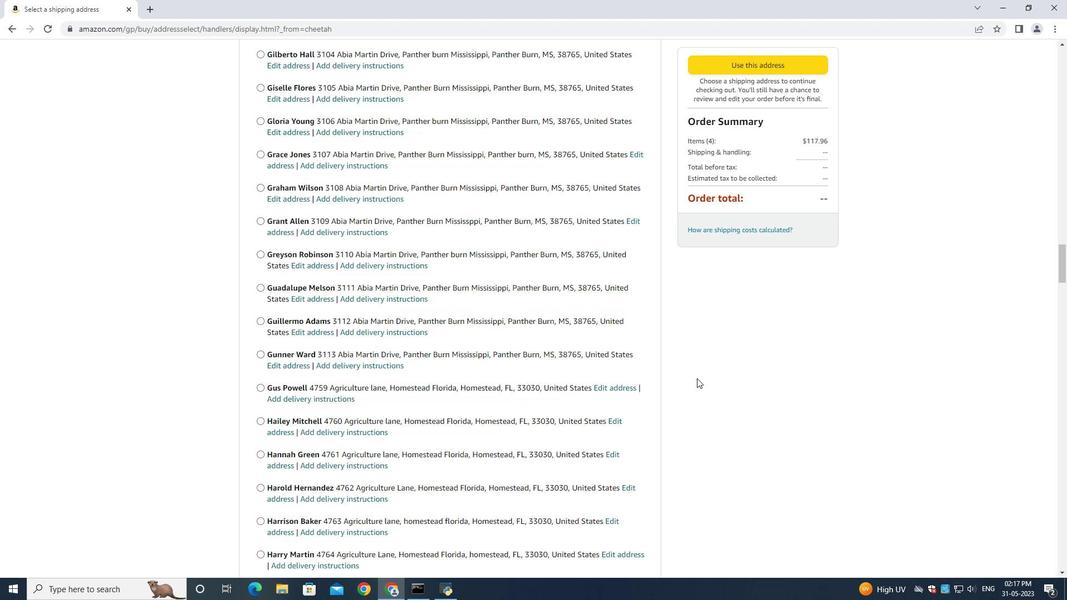 
Action: Mouse scrolled (696, 377) with delta (0, 0)
Screenshot: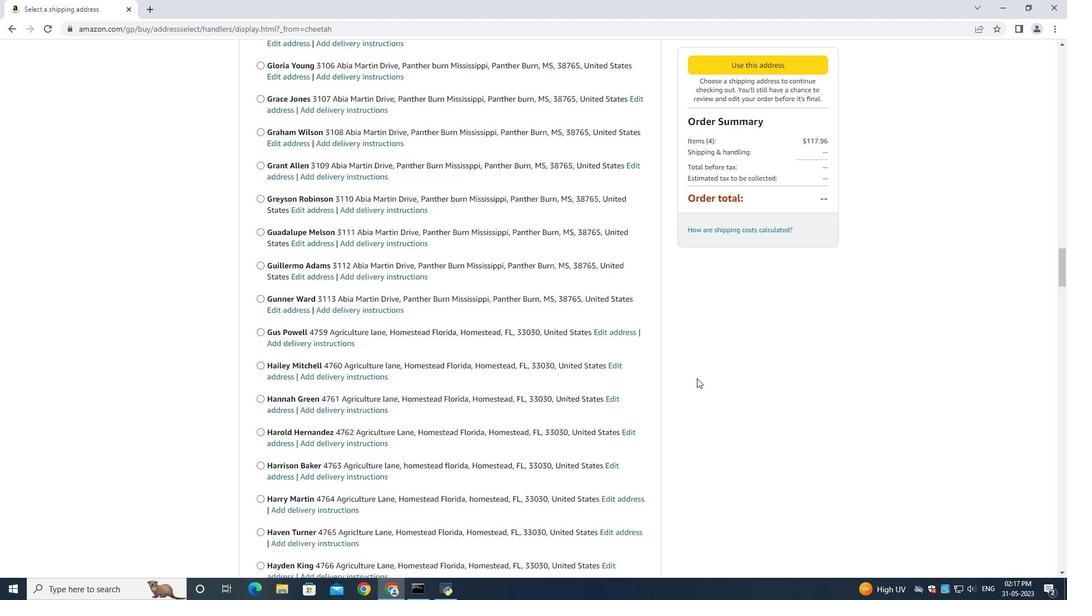 
Action: Mouse scrolled (696, 377) with delta (0, 0)
Screenshot: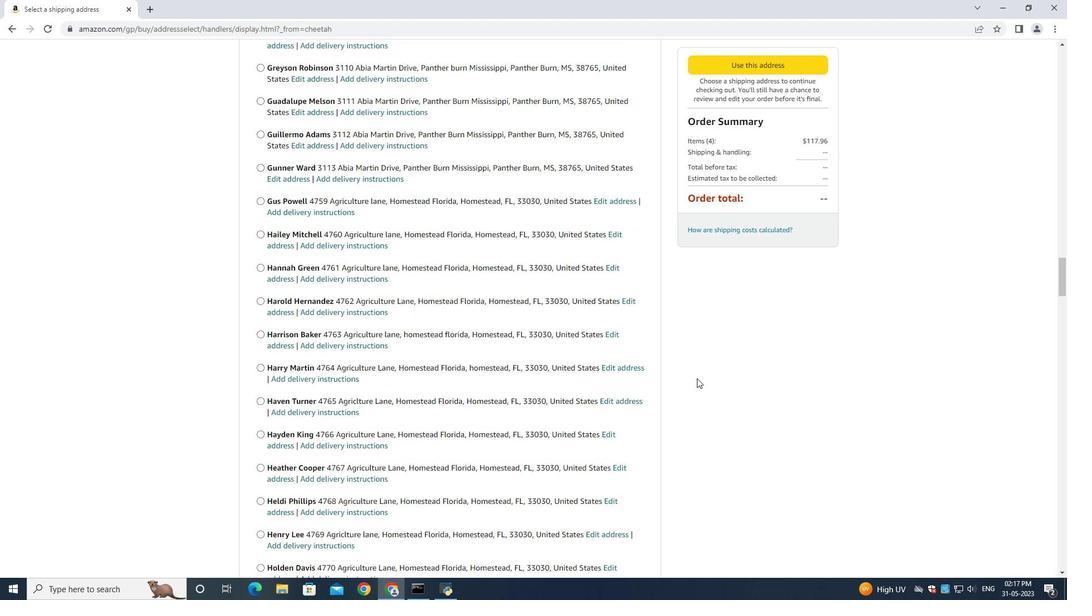 
Action: Mouse scrolled (696, 377) with delta (0, 0)
Screenshot: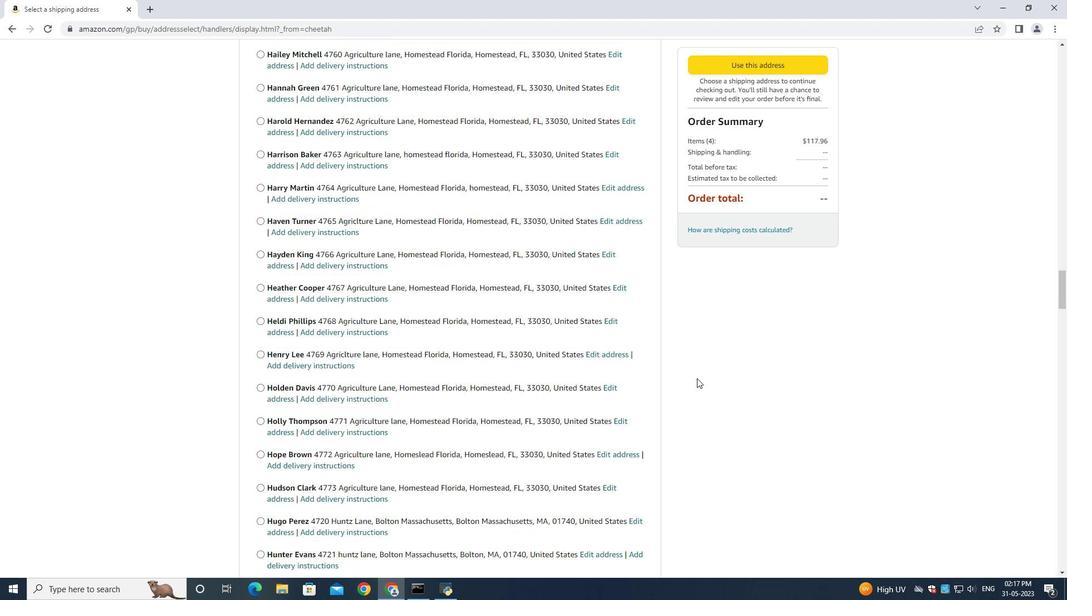 
Action: Mouse scrolled (696, 377) with delta (0, 0)
Screenshot: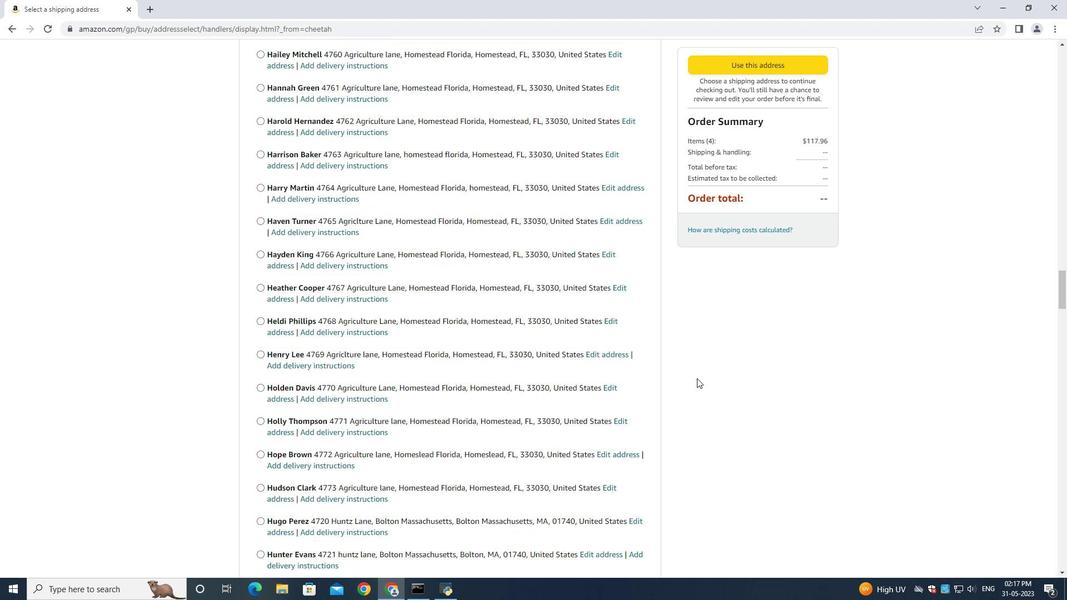 
Action: Mouse scrolled (696, 377) with delta (0, 0)
Screenshot: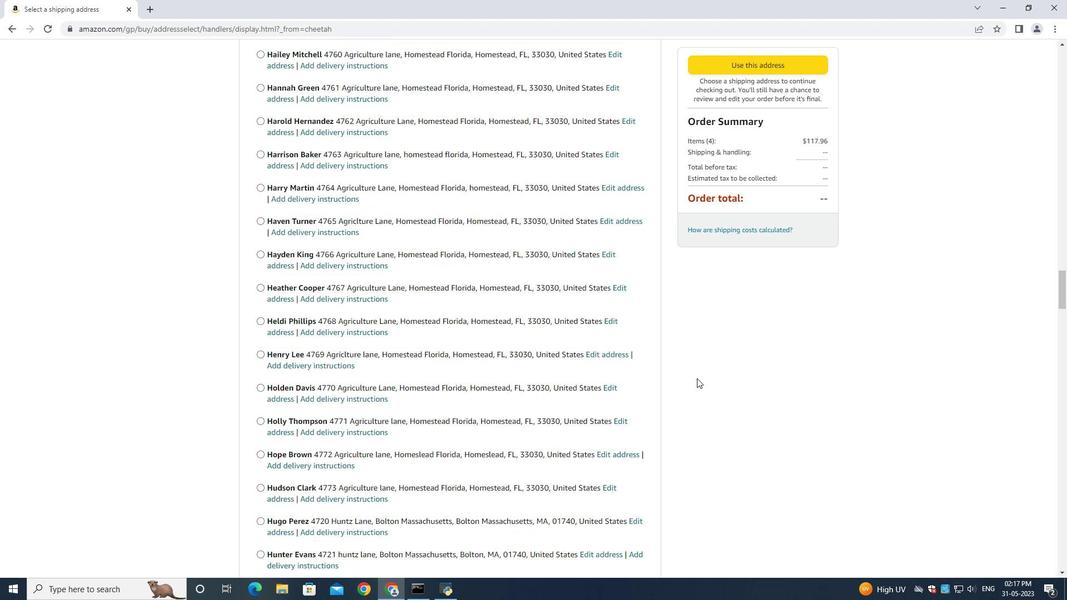 
Action: Mouse scrolled (696, 377) with delta (0, 0)
Screenshot: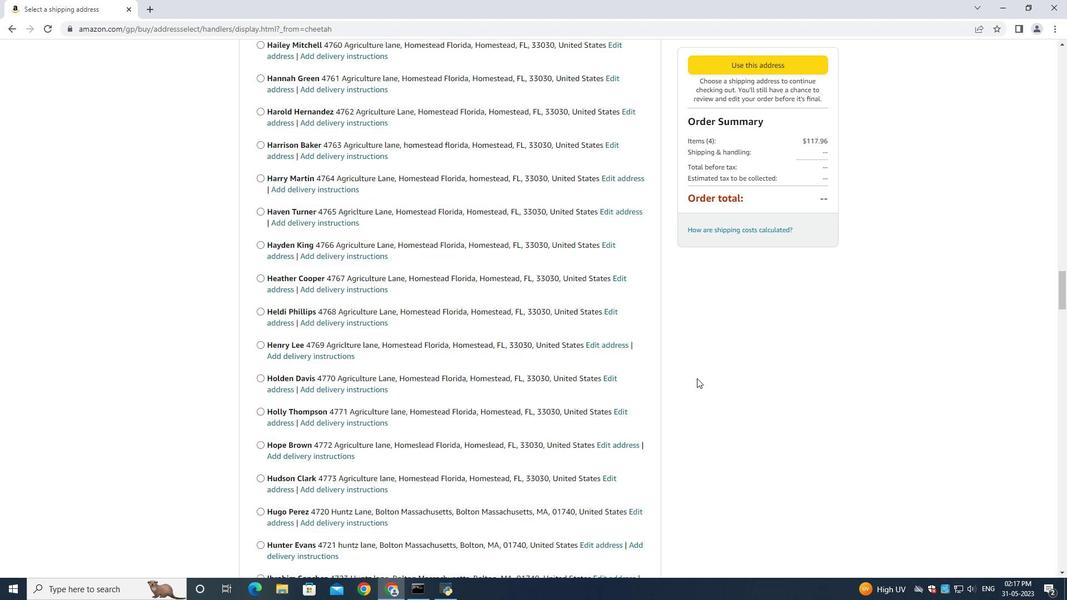 
Action: Mouse scrolled (696, 377) with delta (0, 0)
Screenshot: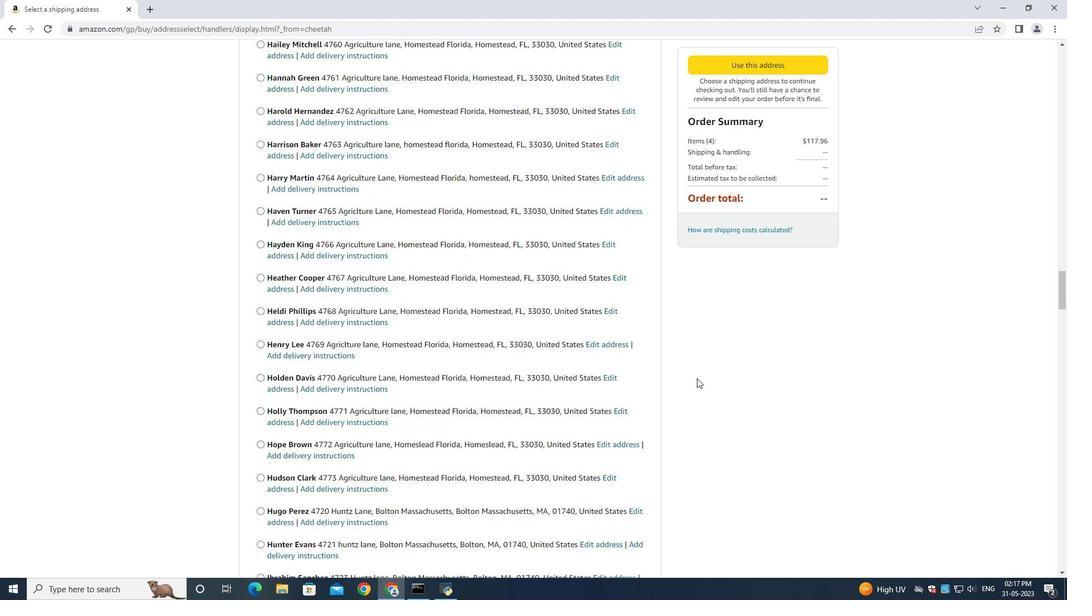 
Action: Mouse scrolled (696, 377) with delta (0, 0)
Screenshot: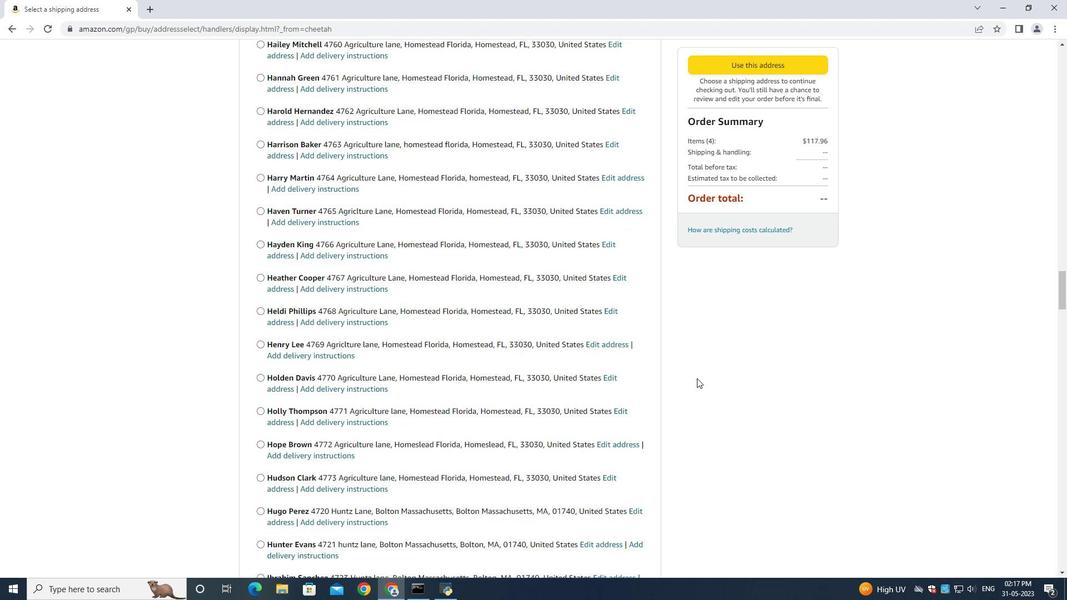 
Action: Mouse scrolled (696, 377) with delta (0, 0)
Screenshot: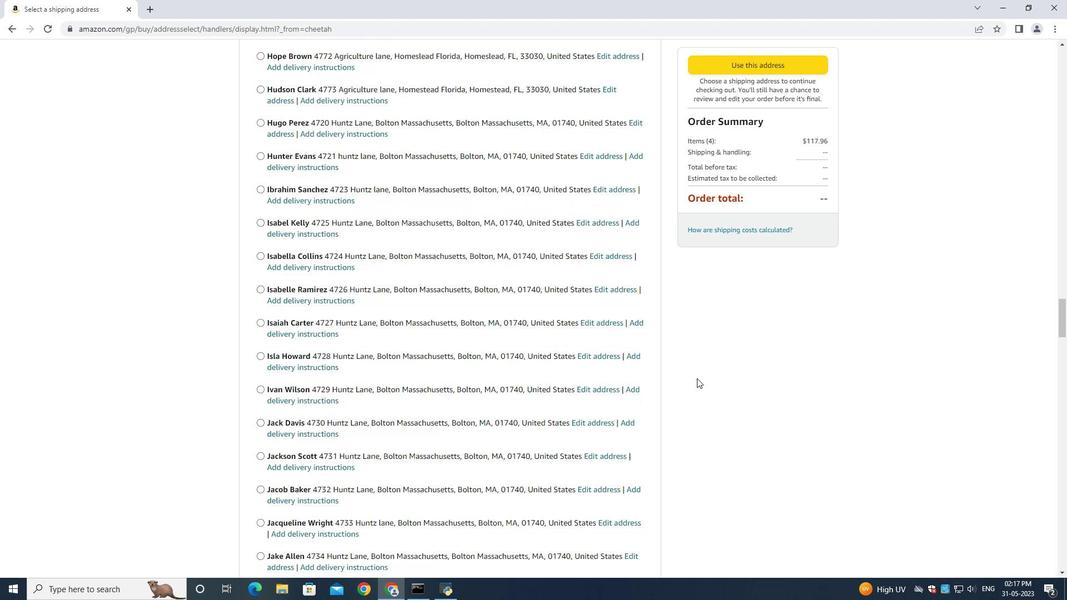 
Action: Mouse scrolled (696, 377) with delta (0, 0)
Screenshot: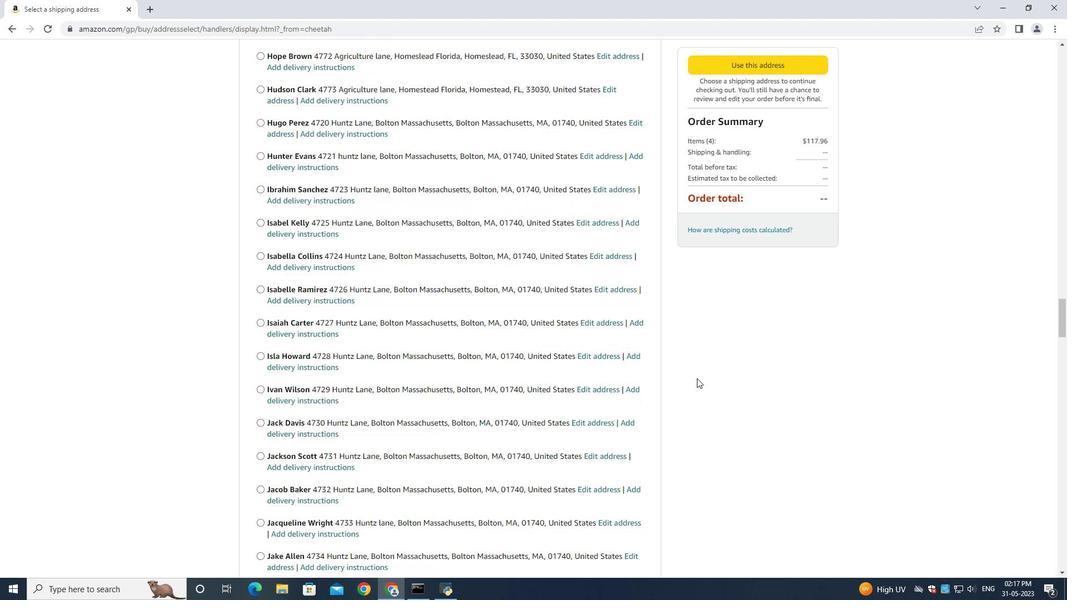 
Action: Mouse scrolled (696, 377) with delta (0, 0)
Screenshot: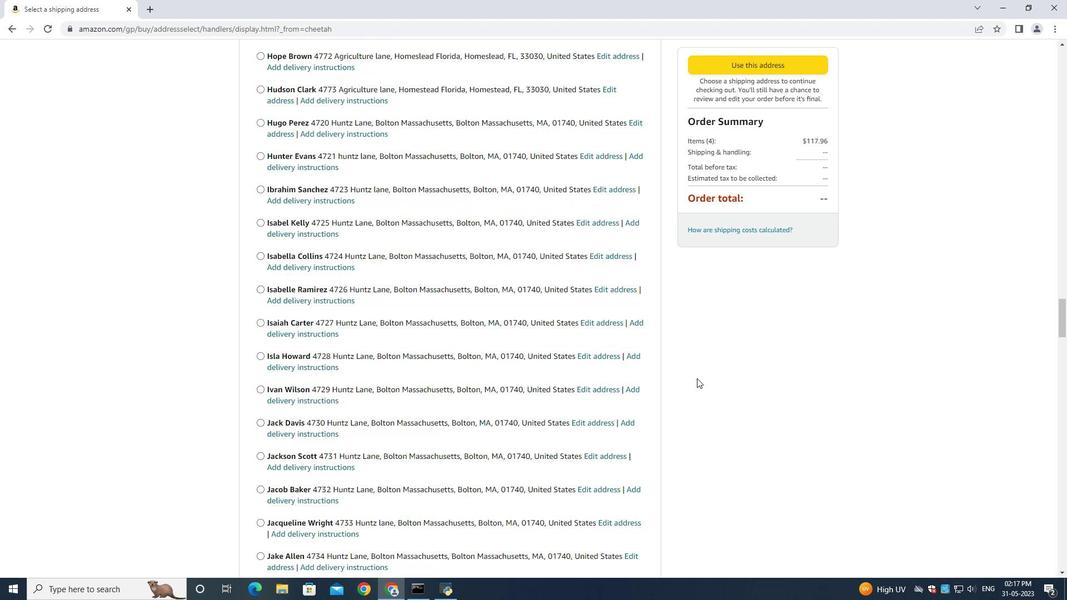 
Action: Mouse scrolled (696, 377) with delta (0, 0)
Screenshot: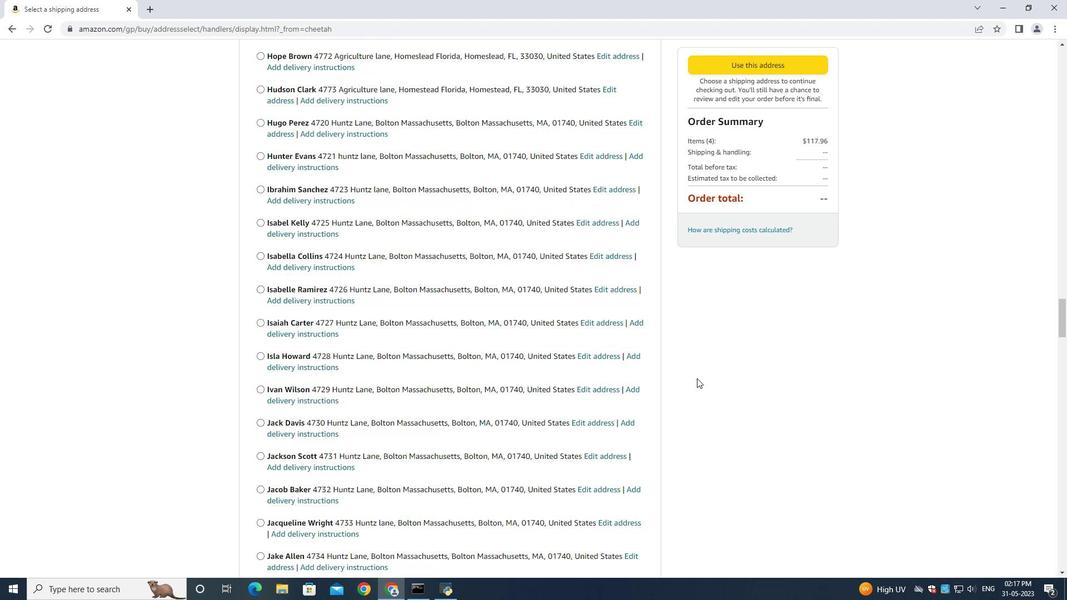 
Action: Mouse scrolled (696, 377) with delta (0, 0)
Screenshot: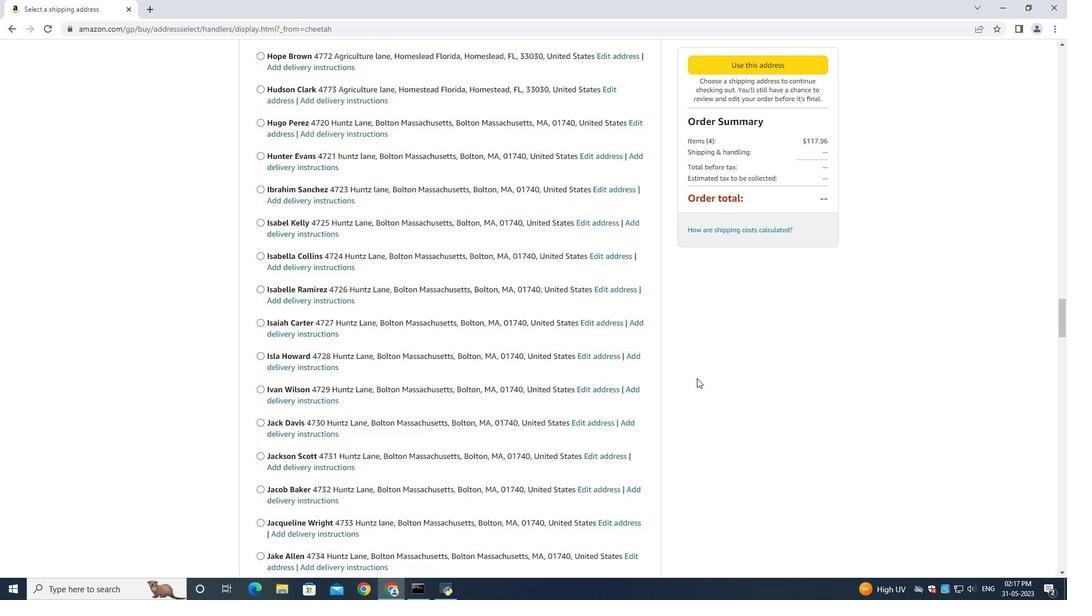 
Action: Mouse scrolled (696, 377) with delta (0, 0)
Screenshot: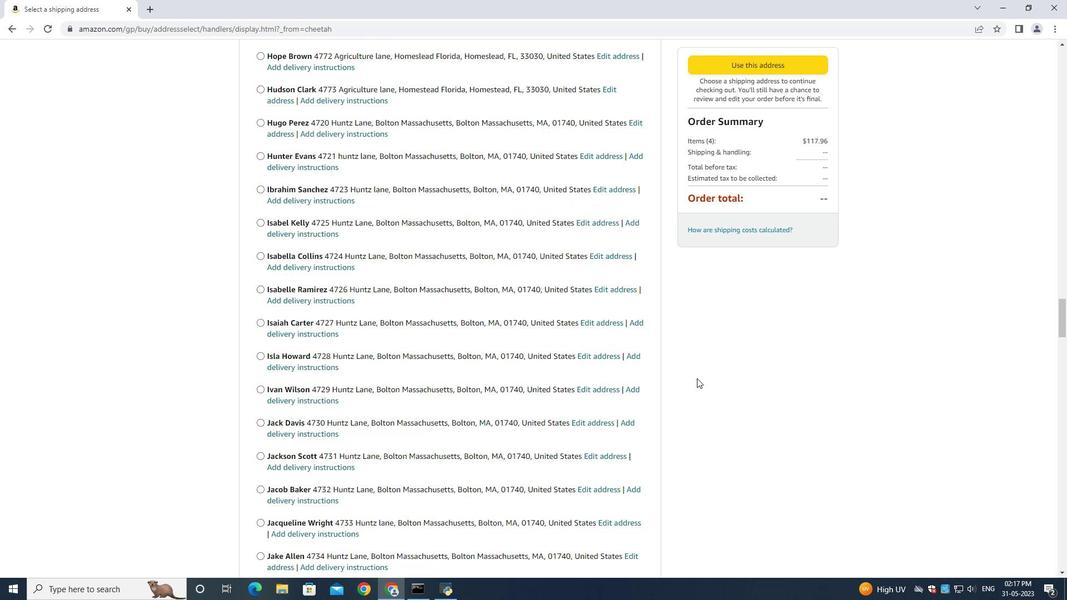 
Action: Mouse scrolled (696, 377) with delta (0, 0)
Screenshot: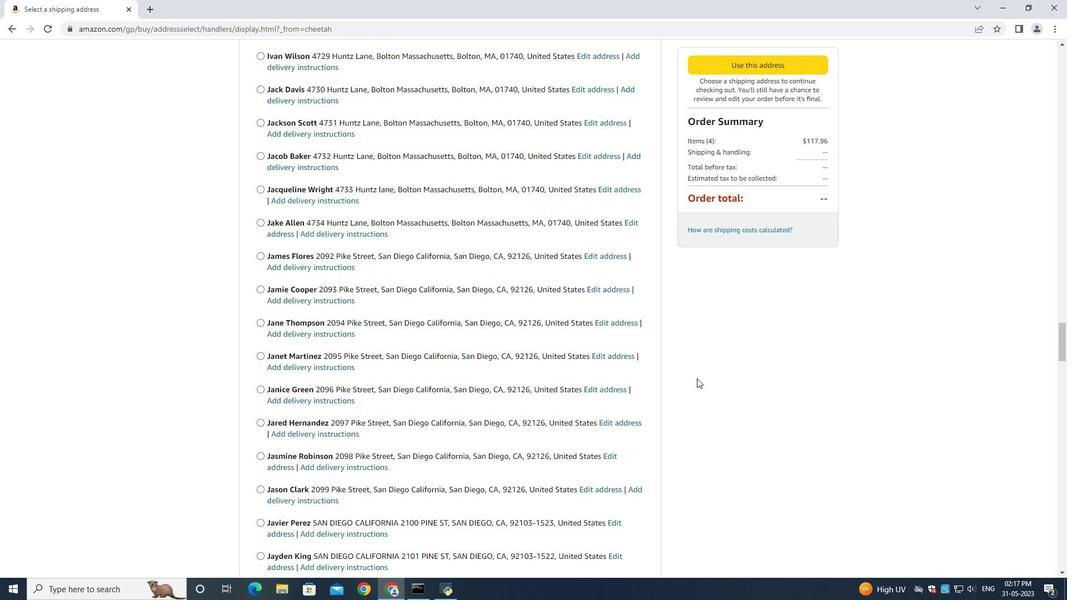 
Action: Mouse scrolled (696, 377) with delta (0, 0)
Screenshot: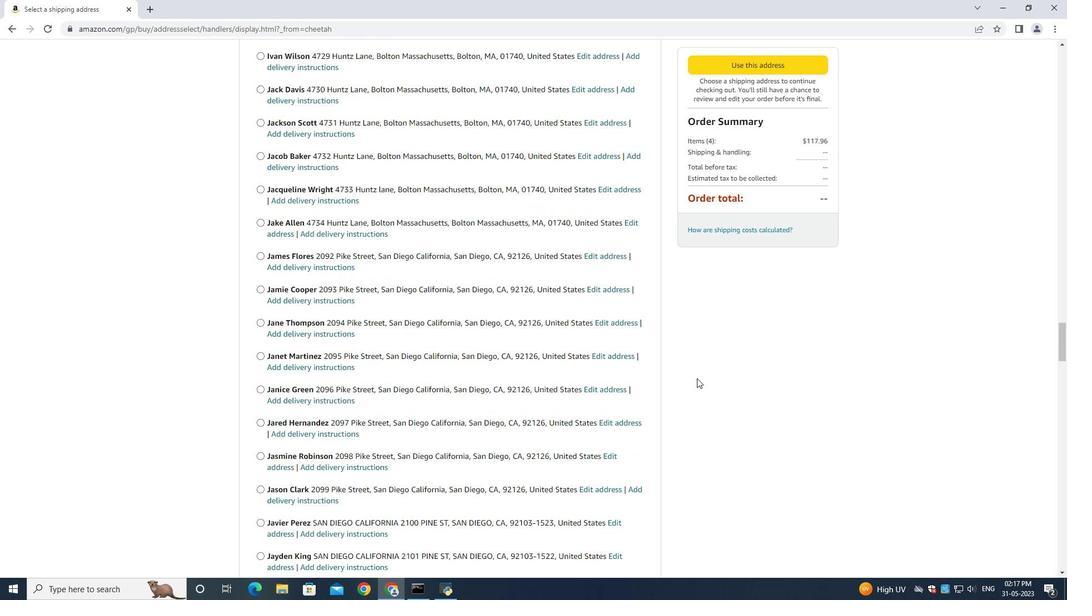 
Action: Mouse scrolled (696, 377) with delta (0, 0)
Screenshot: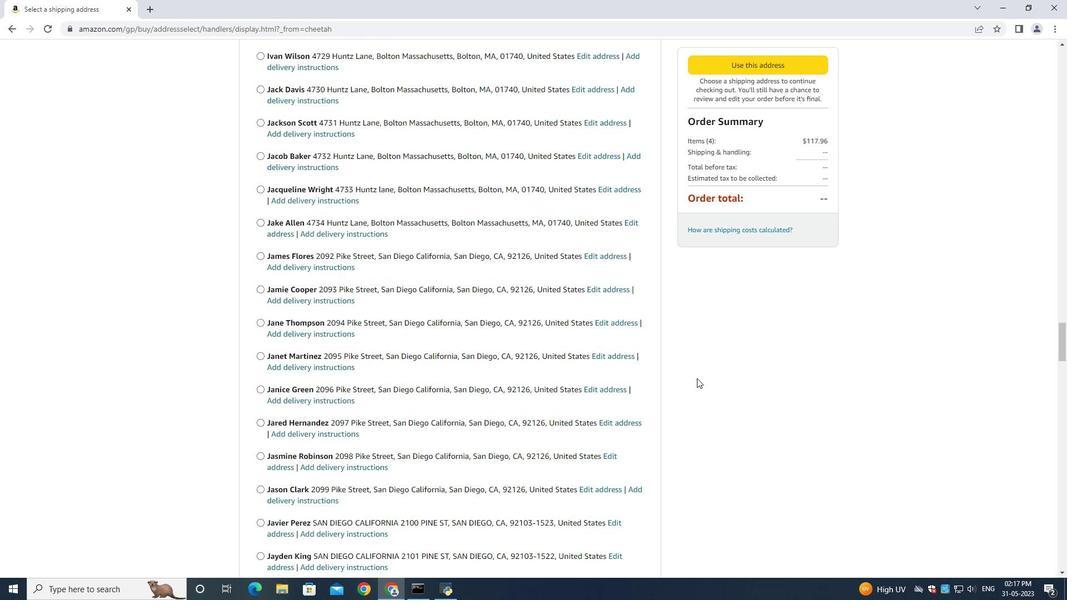 
Action: Mouse scrolled (696, 377) with delta (0, 0)
Screenshot: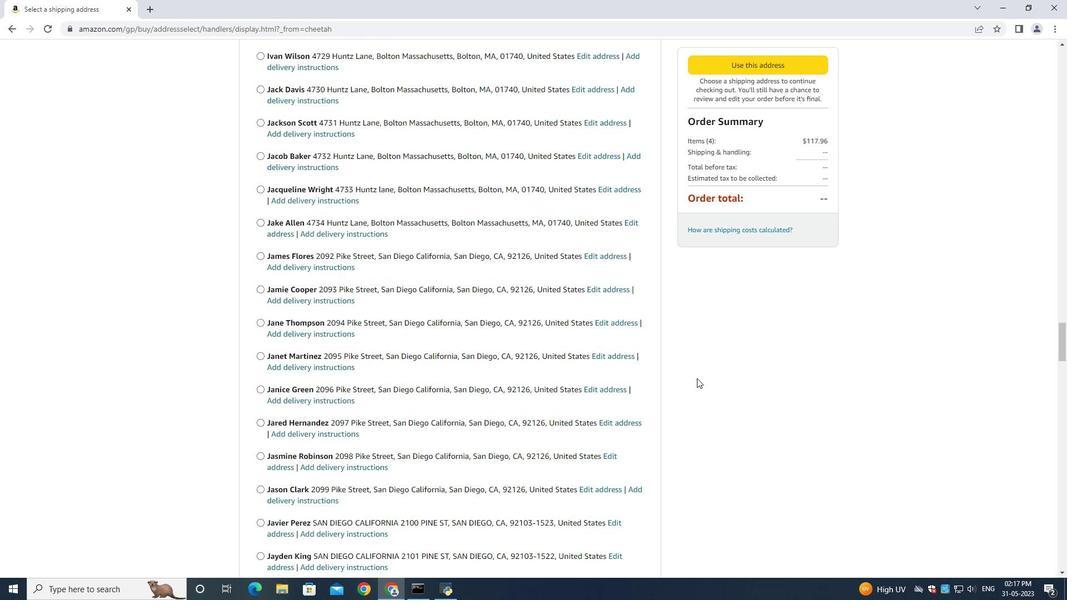 
Action: Mouse scrolled (696, 377) with delta (0, 0)
Screenshot: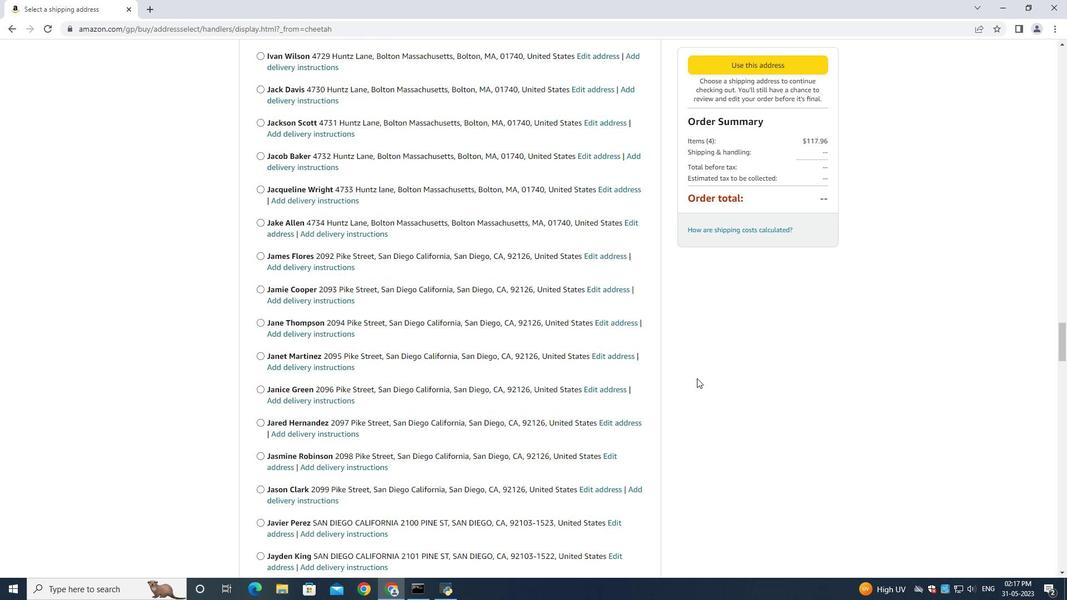
Action: Mouse scrolled (696, 377) with delta (0, 0)
Screenshot: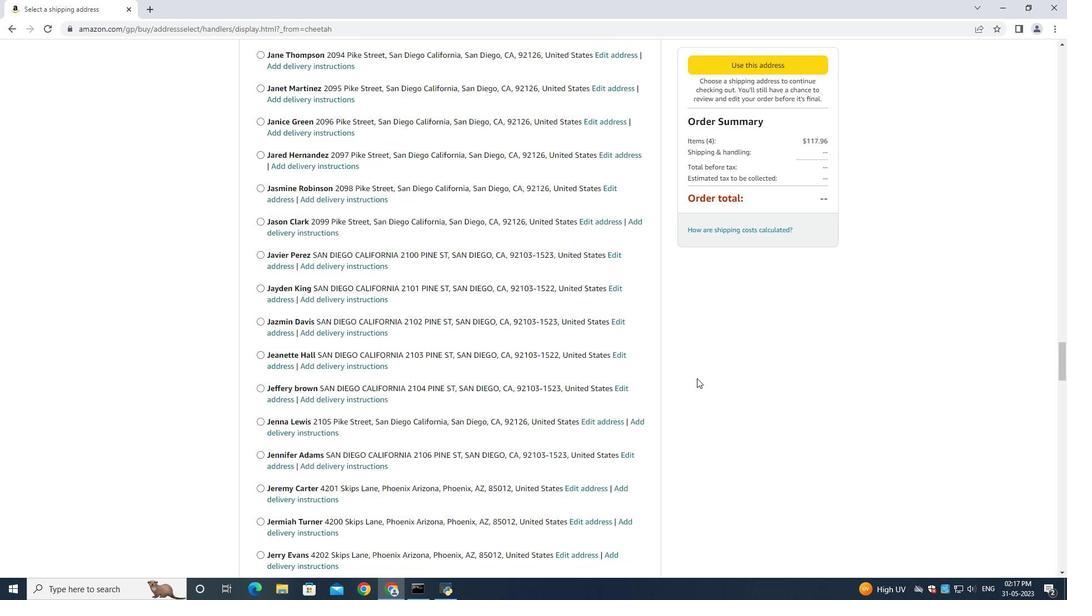 
Action: Mouse scrolled (696, 377) with delta (0, 0)
Screenshot: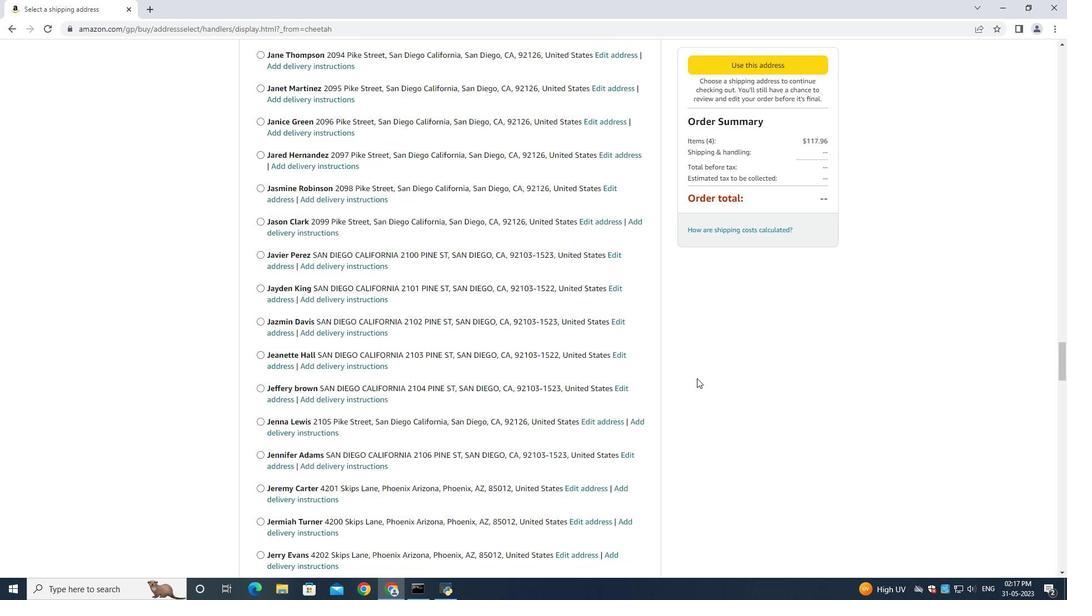 
Action: Mouse scrolled (696, 377) with delta (0, 0)
Screenshot: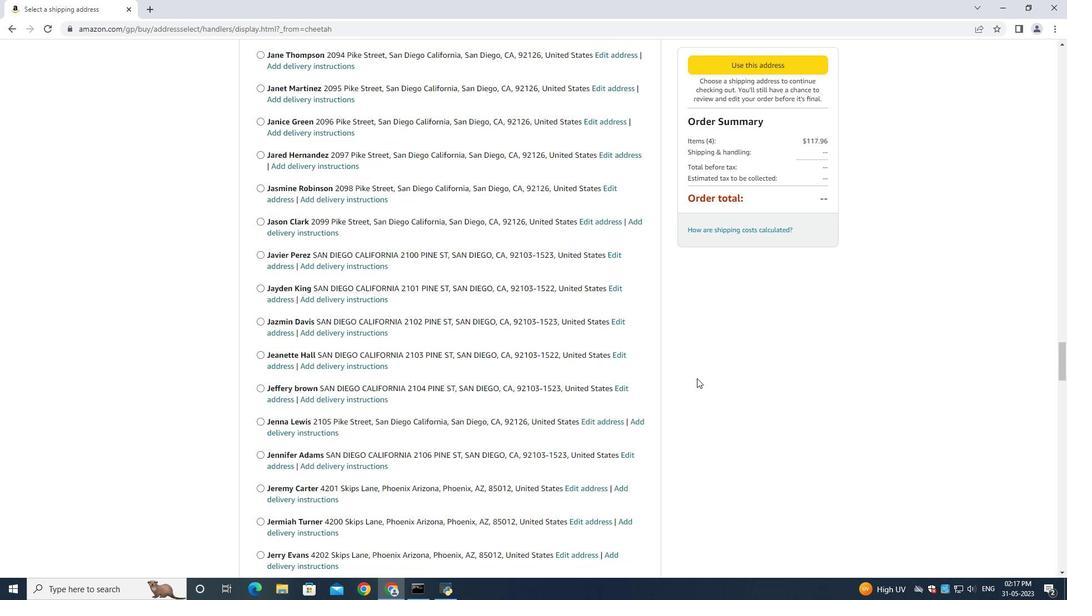 
Action: Mouse scrolled (696, 377) with delta (0, 0)
Screenshot: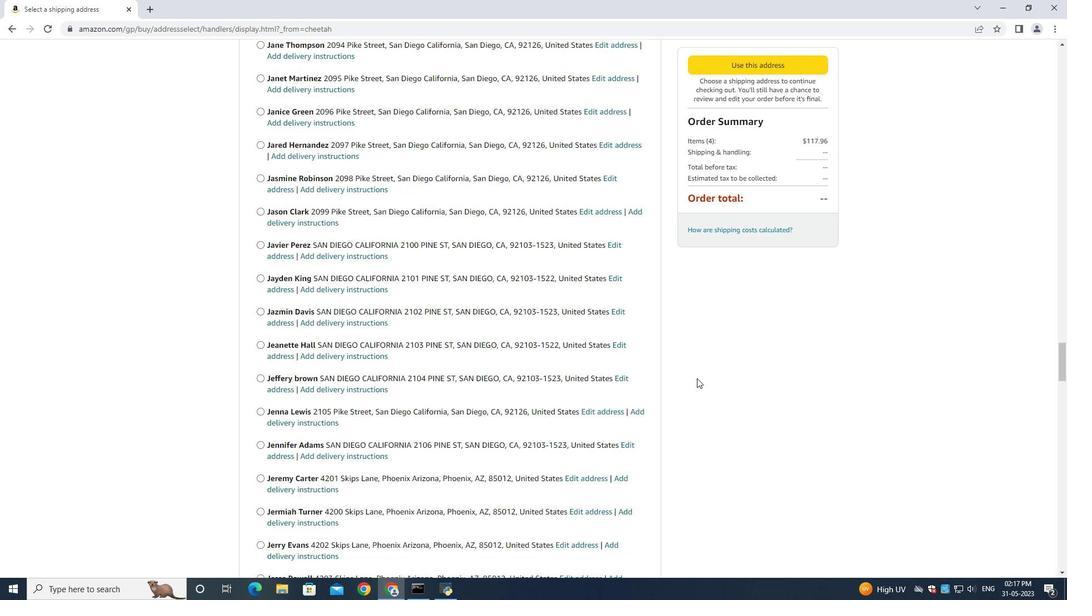 
Action: Mouse scrolled (696, 377) with delta (0, 0)
Screenshot: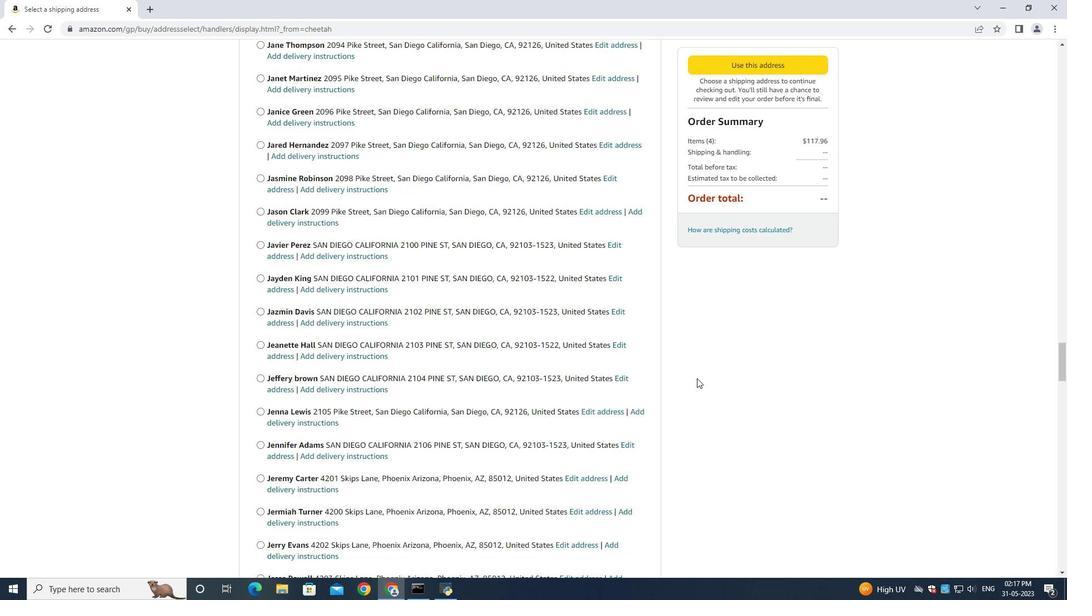 
Action: Mouse scrolled (696, 377) with delta (0, 0)
Screenshot: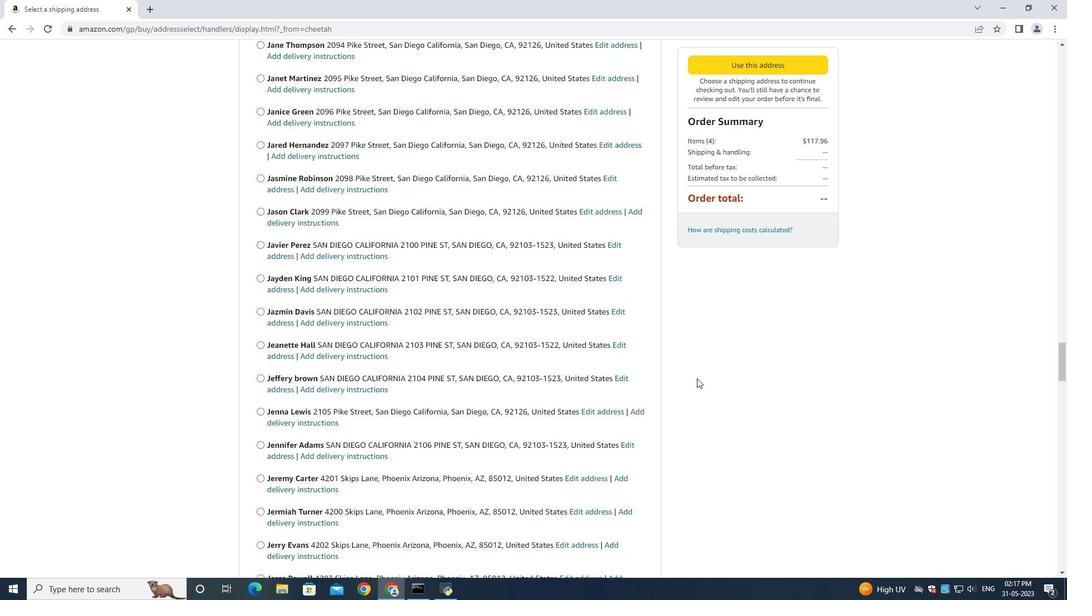 
Action: Mouse scrolled (696, 377) with delta (0, 0)
Screenshot: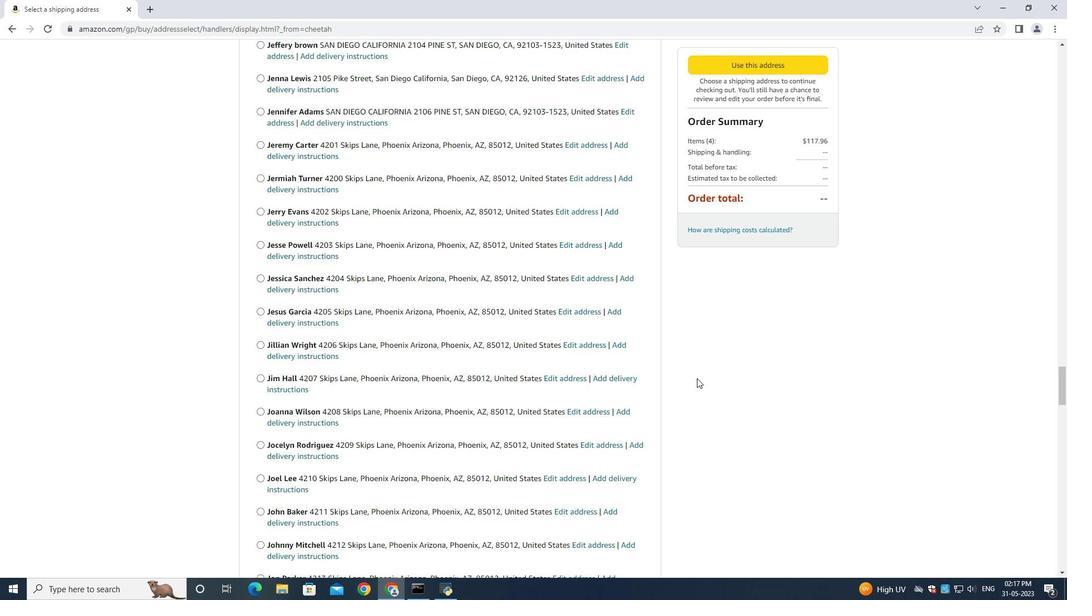 
Action: Mouse scrolled (696, 377) with delta (0, 0)
Screenshot: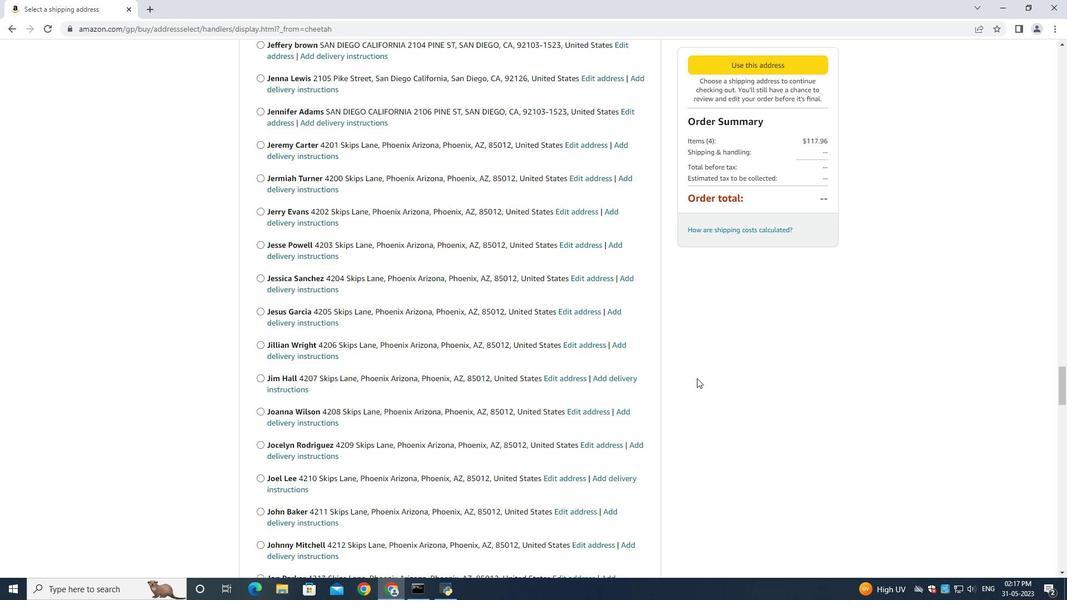 
Action: Mouse scrolled (696, 377) with delta (0, 0)
Screenshot: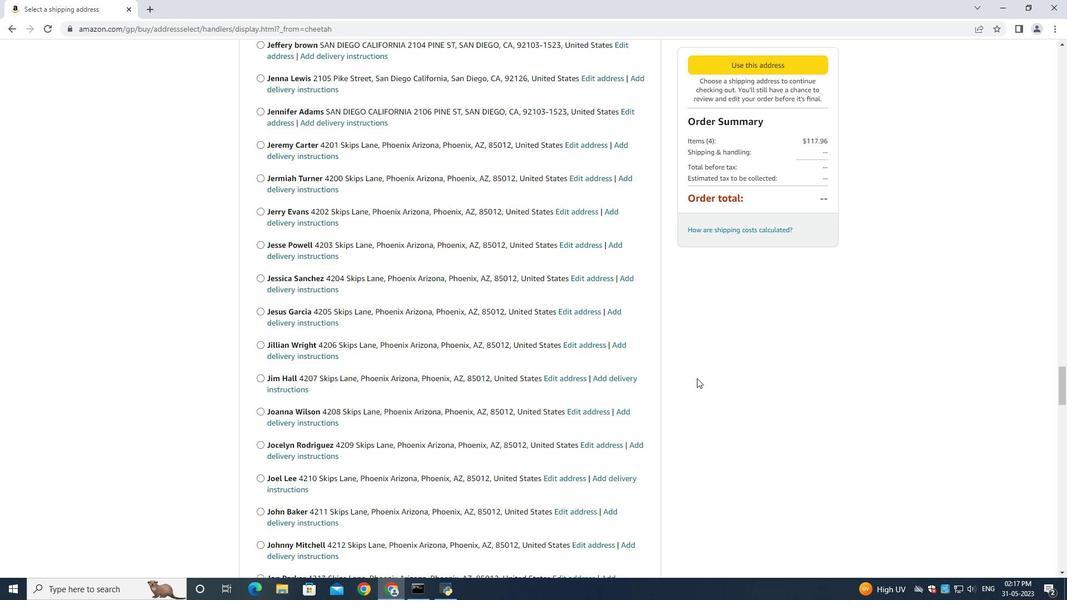 
Action: Mouse scrolled (696, 377) with delta (0, 0)
Screenshot: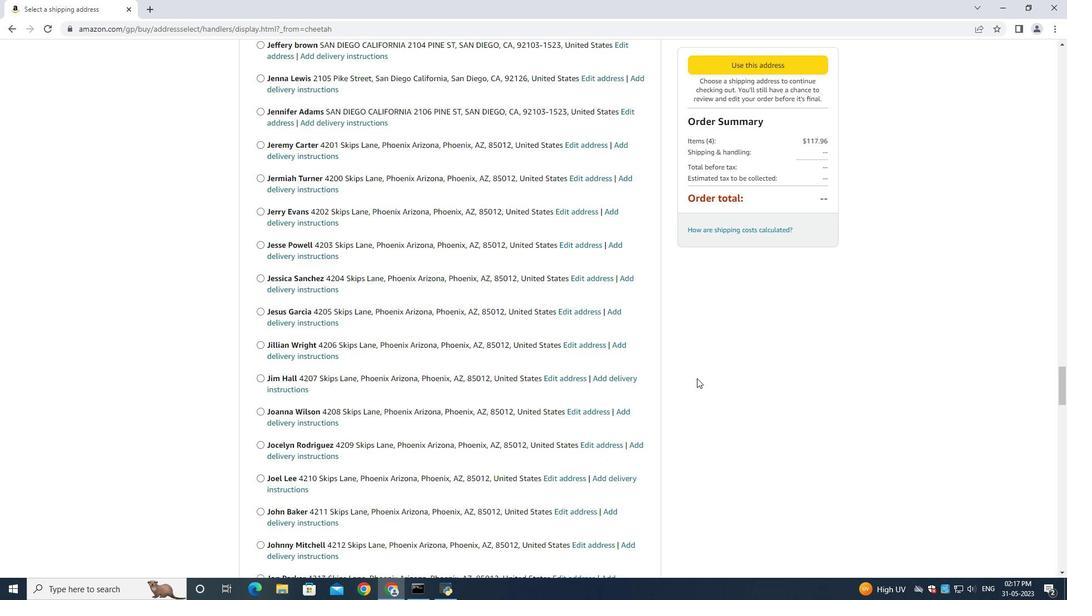 
Action: Mouse scrolled (696, 377) with delta (0, 0)
Screenshot: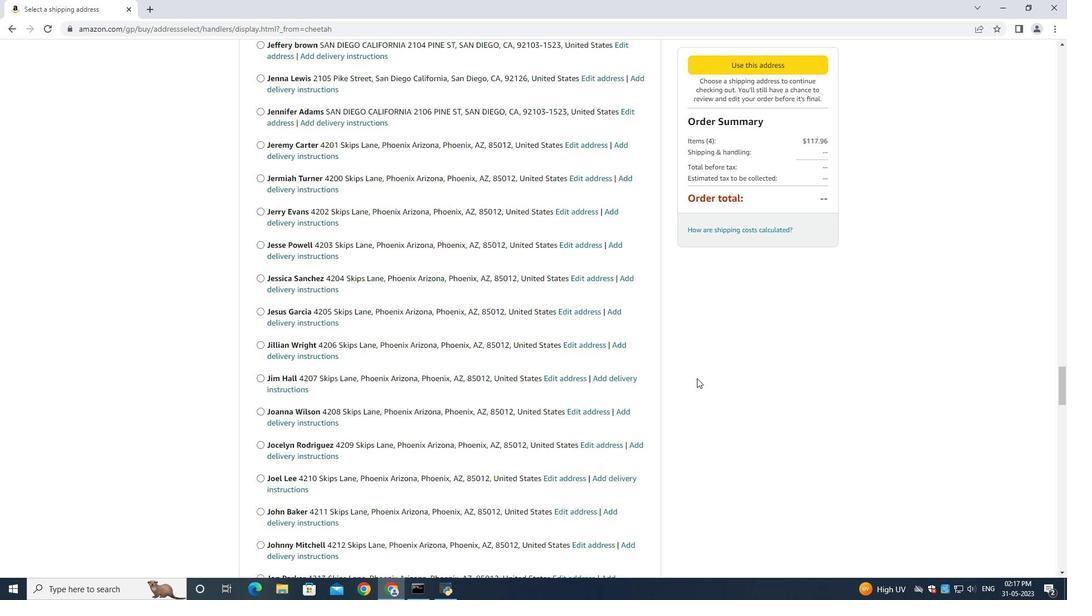 
Action: Mouse scrolled (696, 377) with delta (0, 0)
Screenshot: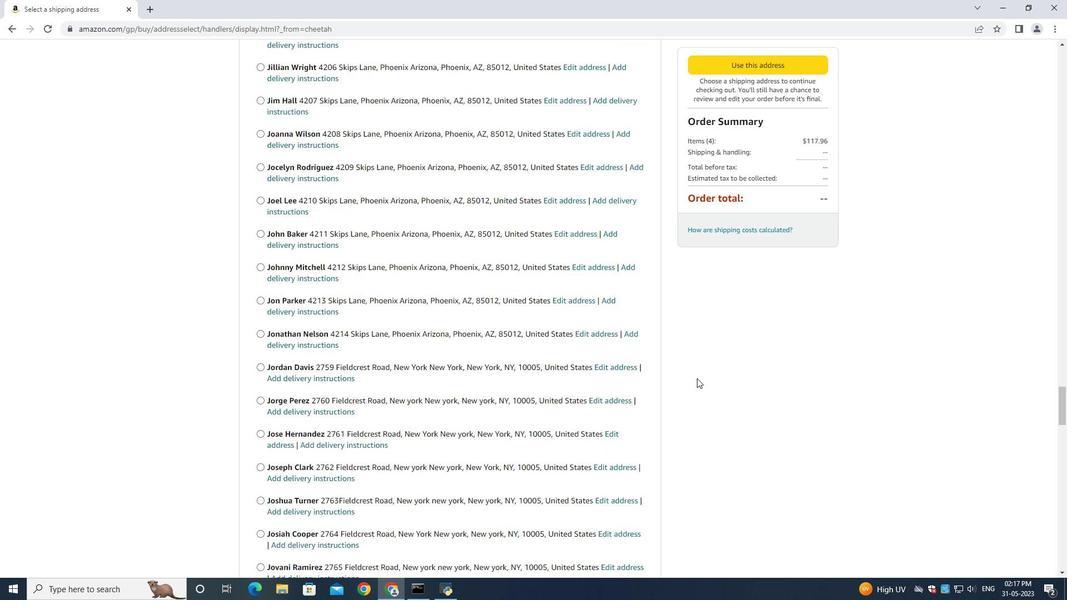 
Action: Mouse scrolled (696, 377) with delta (0, 0)
Screenshot: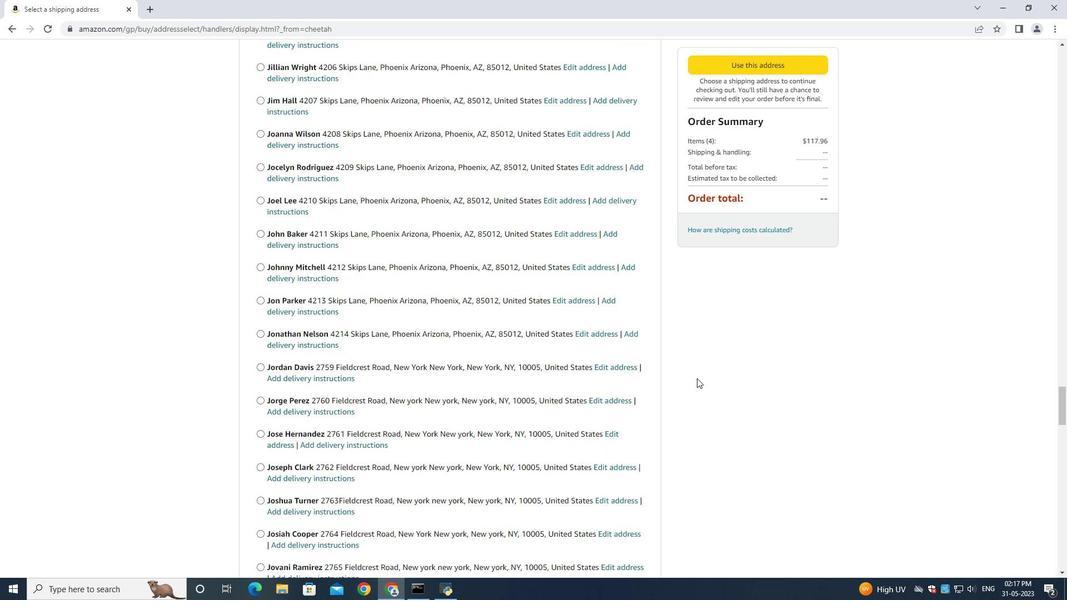 
Action: Mouse scrolled (696, 377) with delta (0, 0)
Screenshot: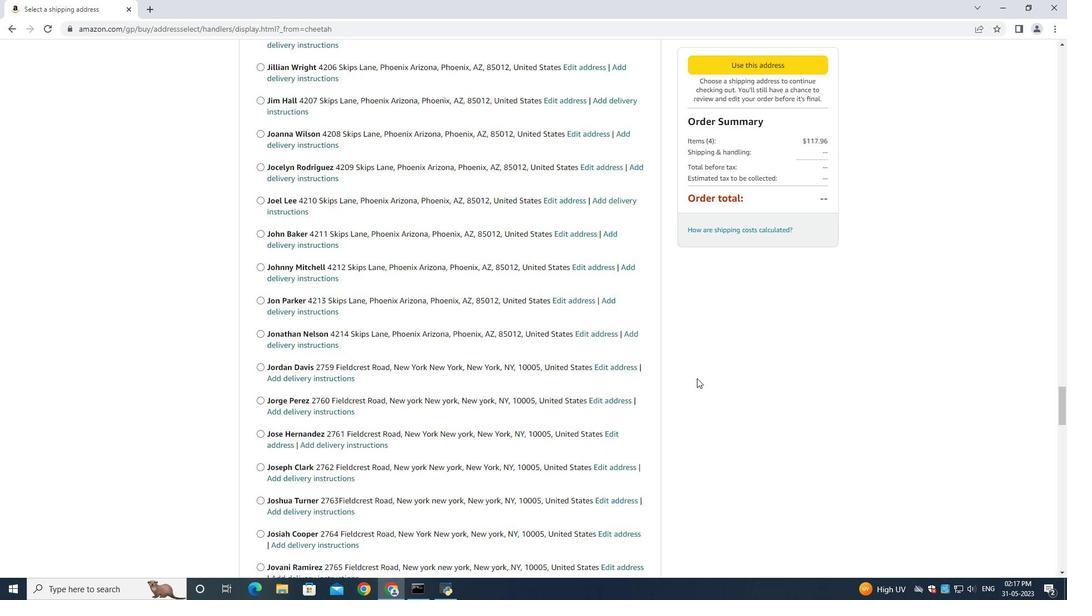 
Action: Mouse scrolled (696, 377) with delta (0, 0)
Screenshot: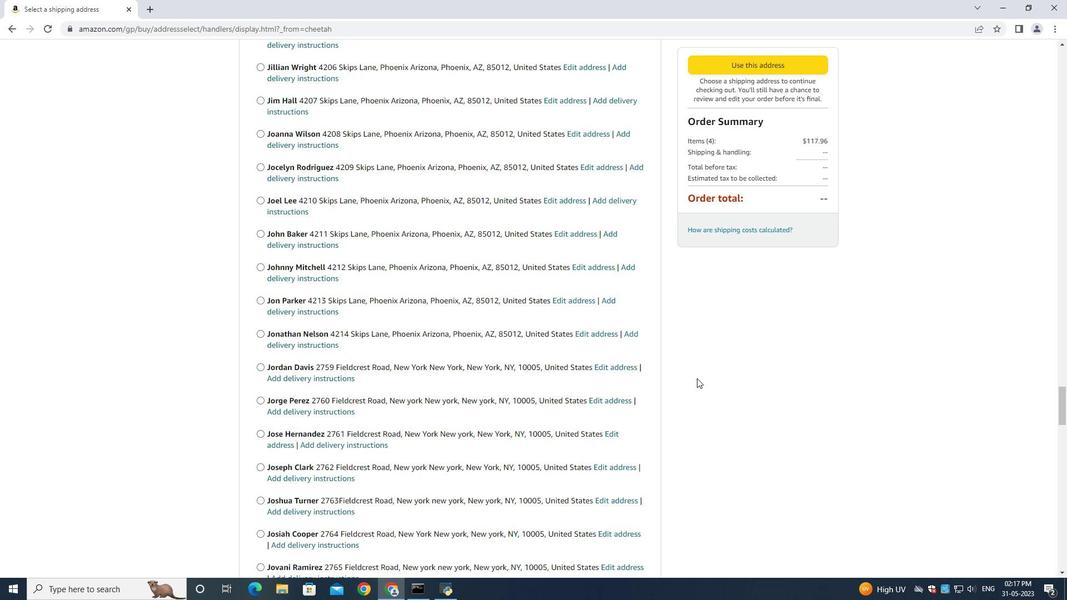 
Action: Mouse scrolled (696, 377) with delta (0, 0)
Screenshot: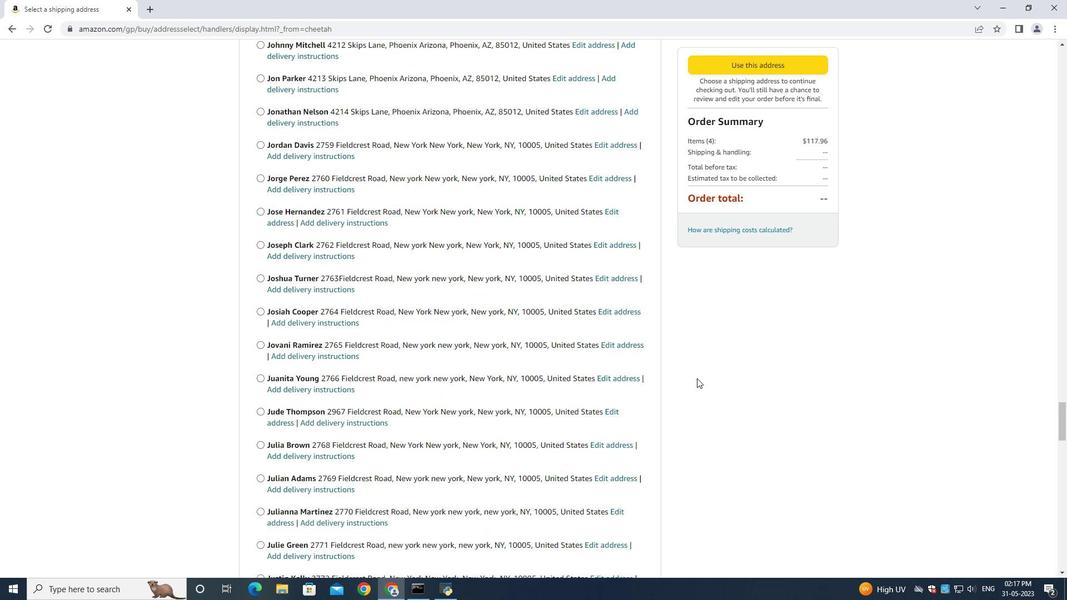 
Action: Mouse scrolled (696, 377) with delta (0, 0)
Screenshot: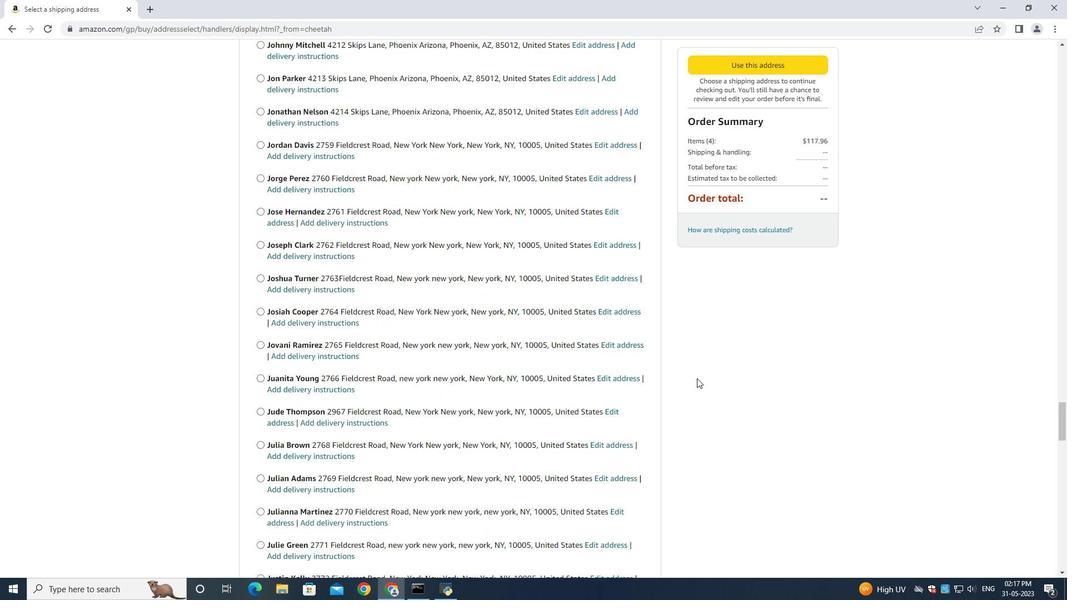 
Action: Mouse scrolled (696, 377) with delta (0, 0)
Screenshot: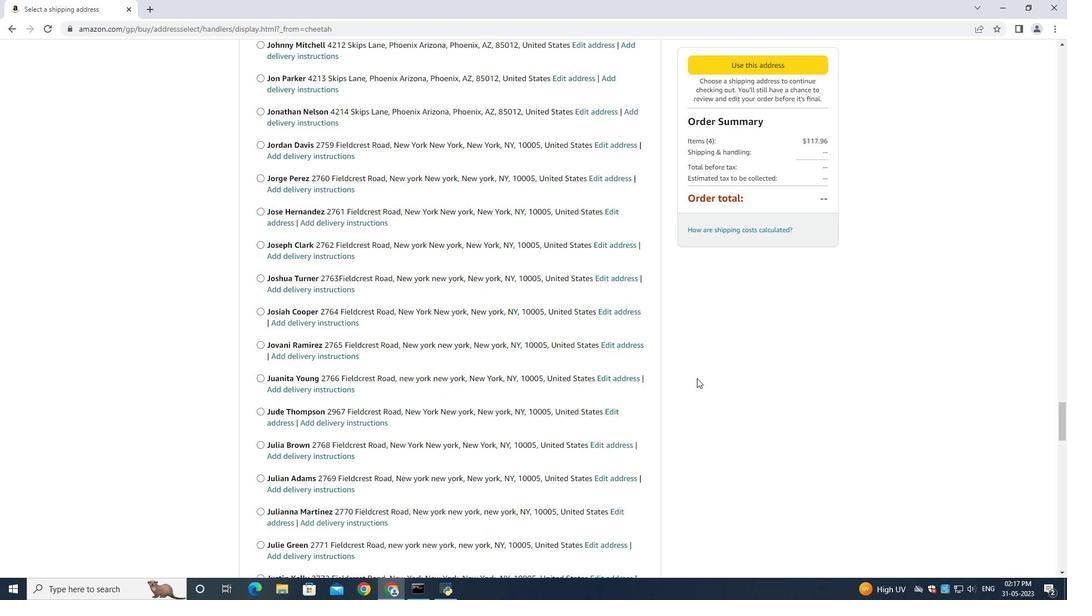 
Action: Mouse scrolled (696, 377) with delta (0, 0)
Screenshot: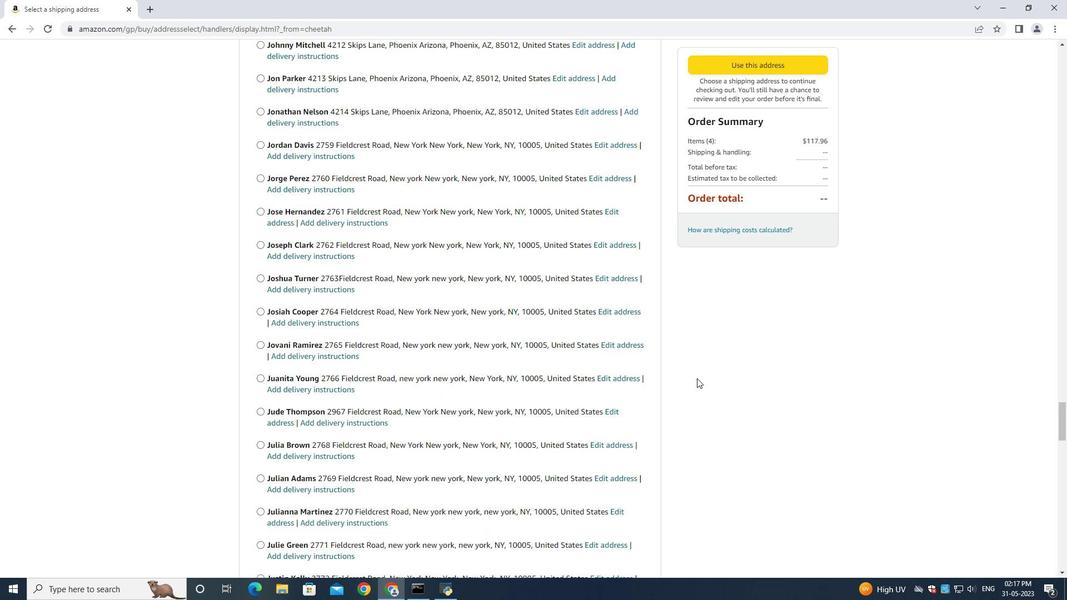 
Action: Mouse scrolled (696, 377) with delta (0, 0)
Screenshot: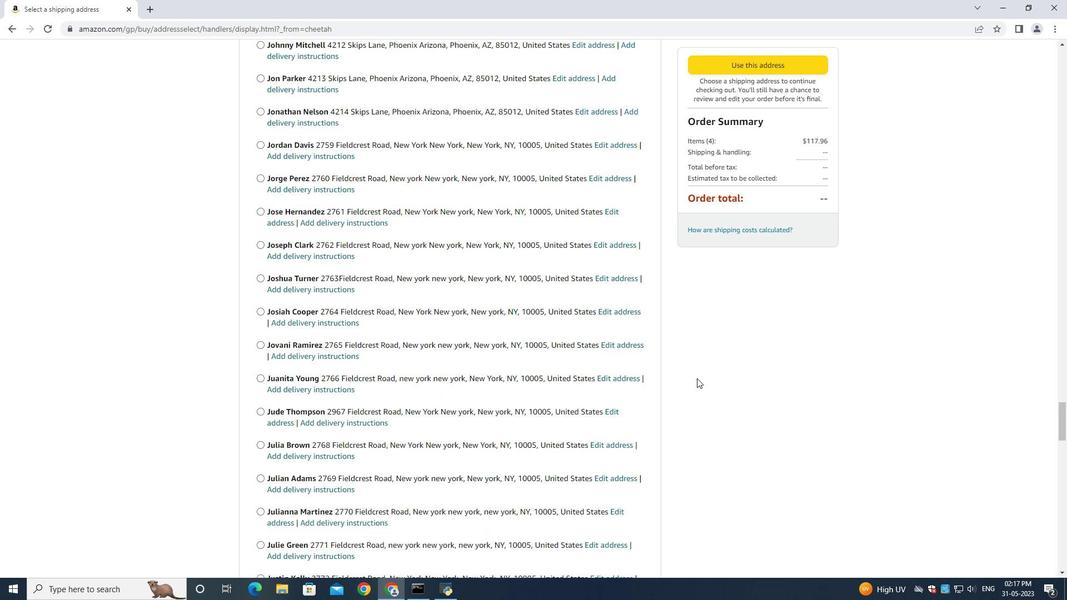 
Action: Mouse scrolled (696, 377) with delta (0, 0)
Screenshot: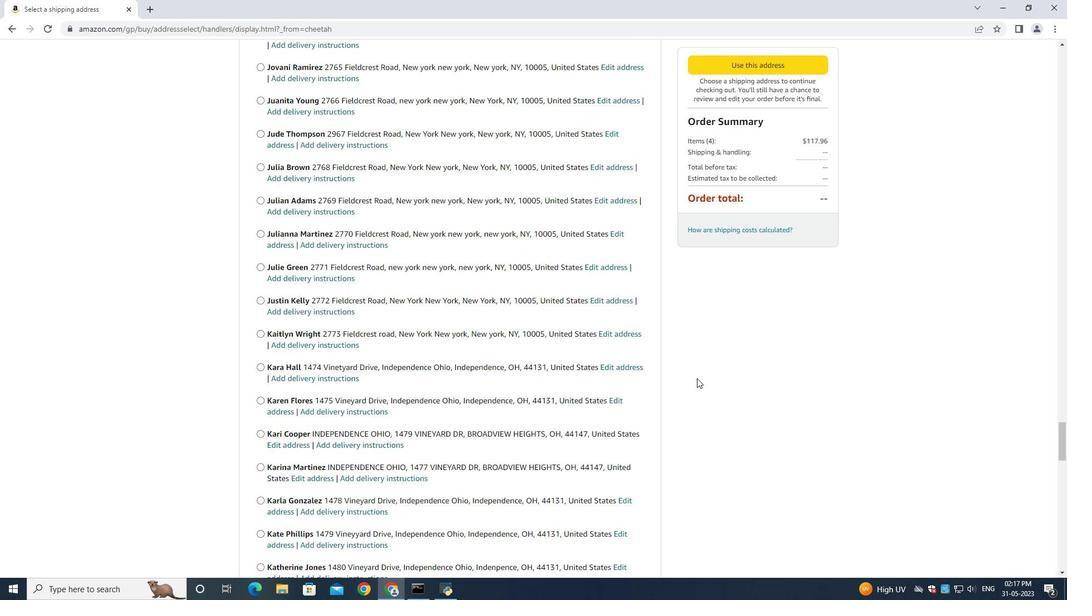 
Action: Mouse scrolled (696, 377) with delta (0, 0)
Screenshot: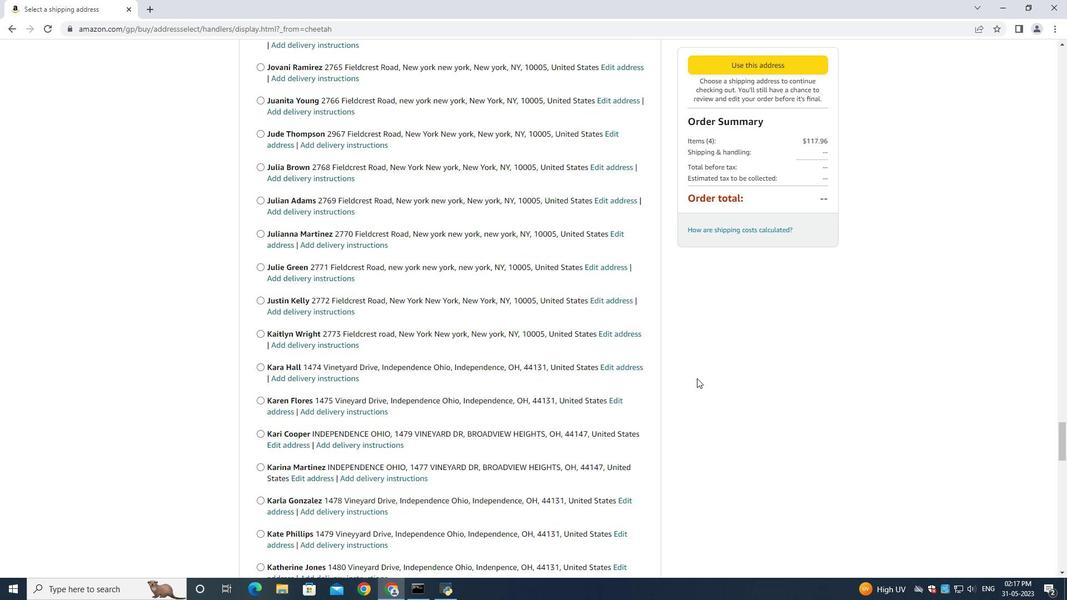 
Action: Mouse scrolled (696, 377) with delta (0, 0)
Screenshot: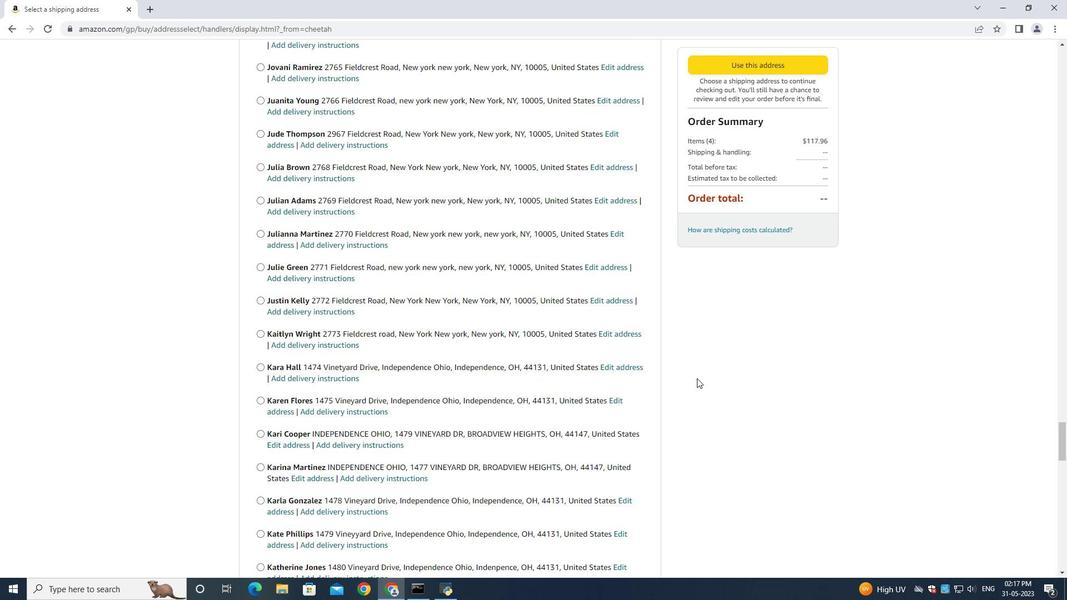 
Action: Mouse scrolled (696, 377) with delta (0, 0)
Screenshot: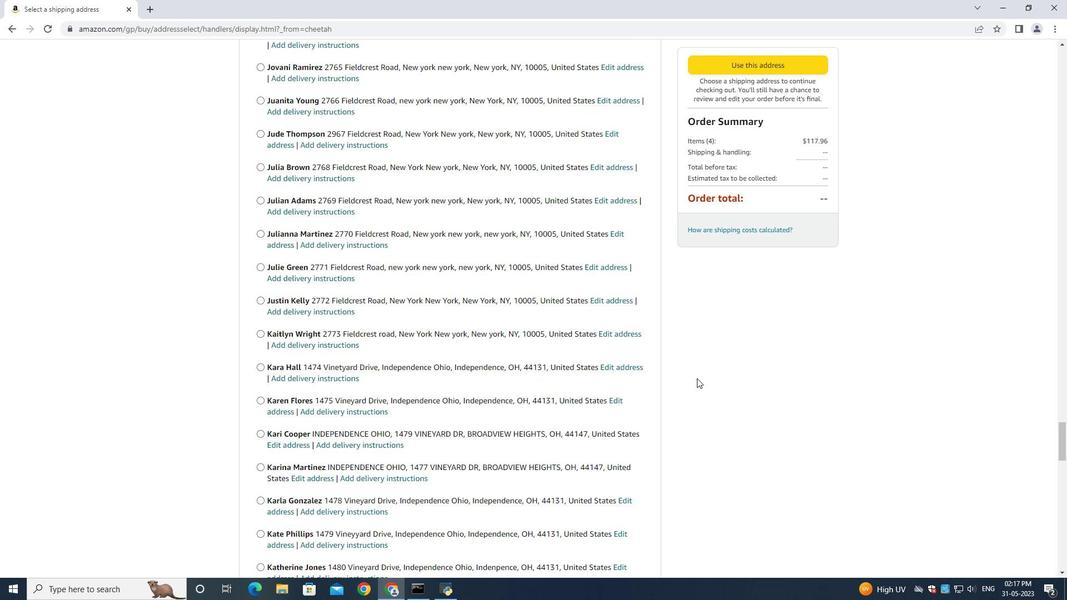 
Action: Mouse scrolled (696, 377) with delta (0, 0)
Screenshot: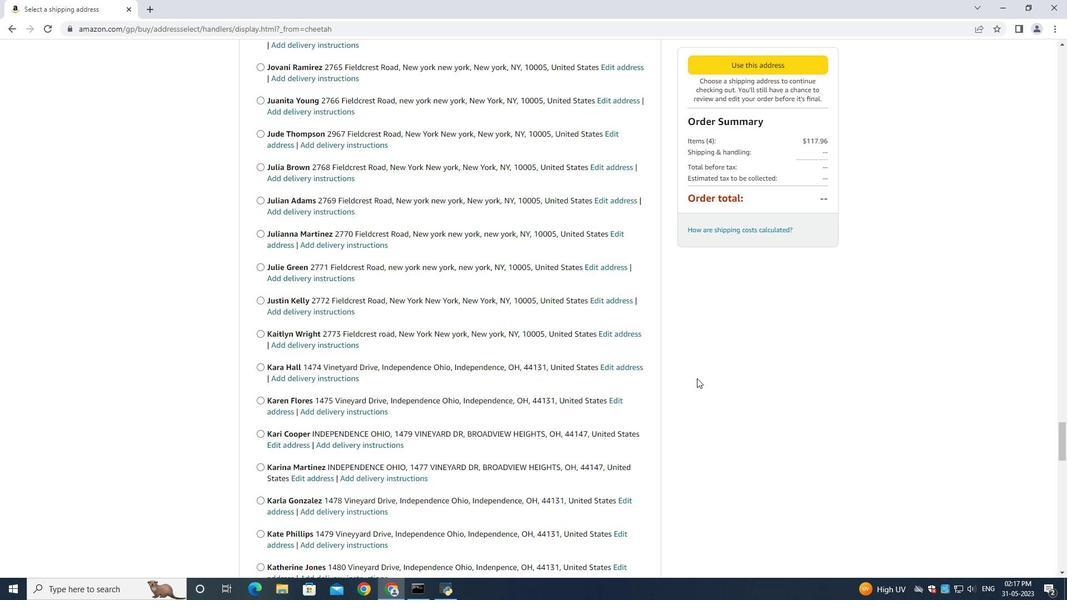 
Action: Mouse scrolled (696, 377) with delta (0, 0)
Screenshot: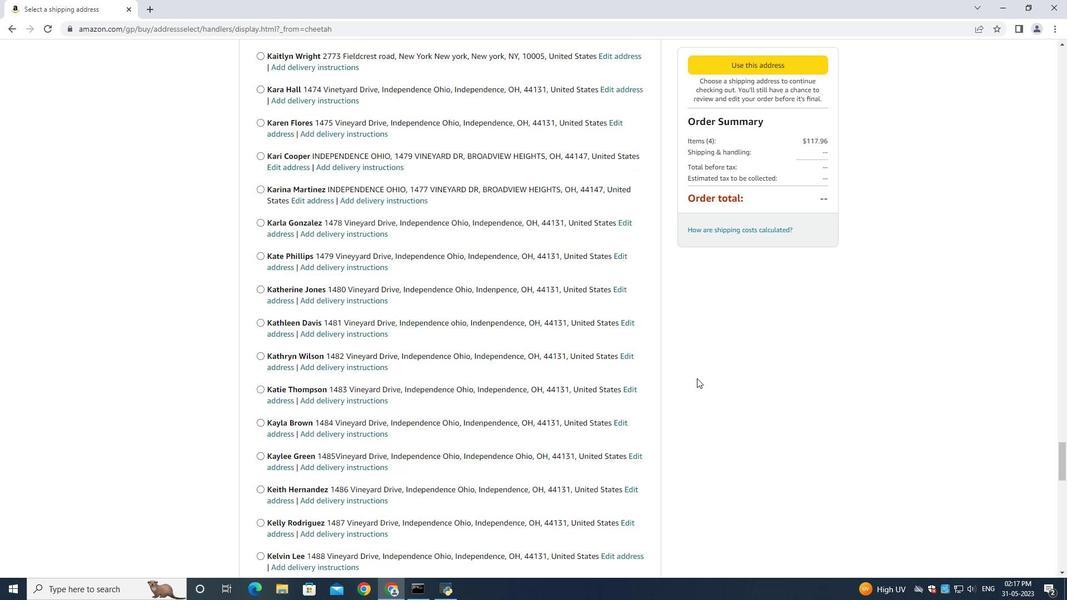 
Action: Mouse scrolled (696, 377) with delta (0, 0)
Screenshot: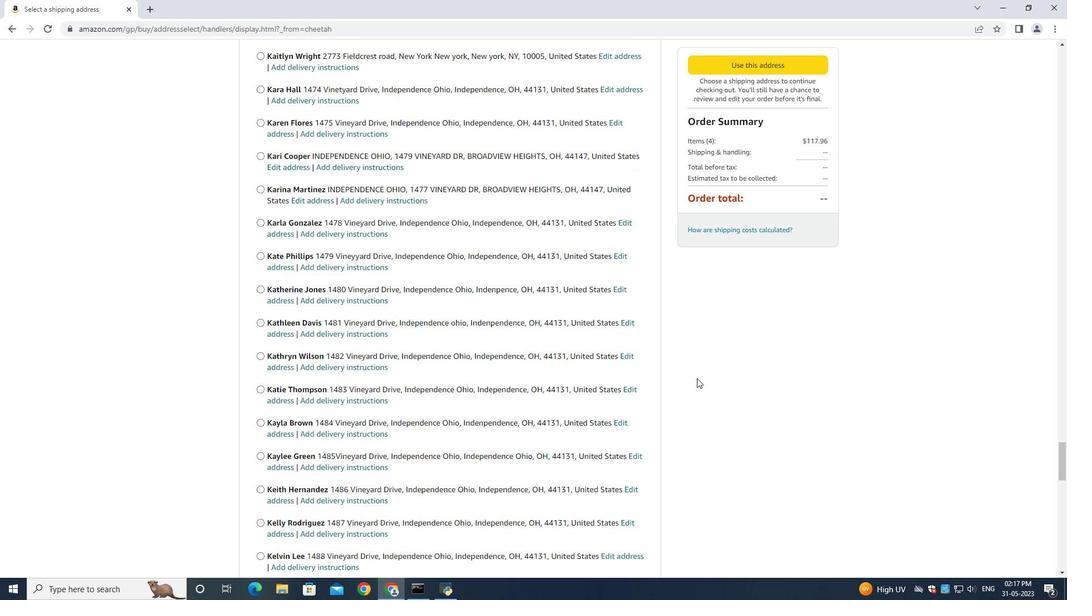
Action: Mouse scrolled (696, 377) with delta (0, 0)
Screenshot: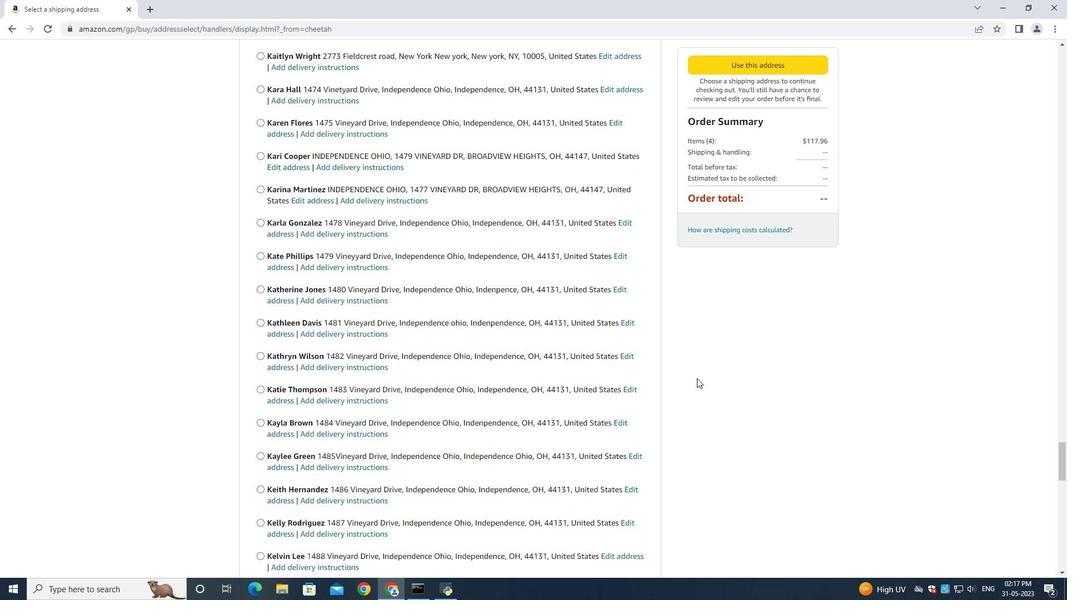 
Action: Mouse scrolled (696, 377) with delta (0, 0)
Screenshot: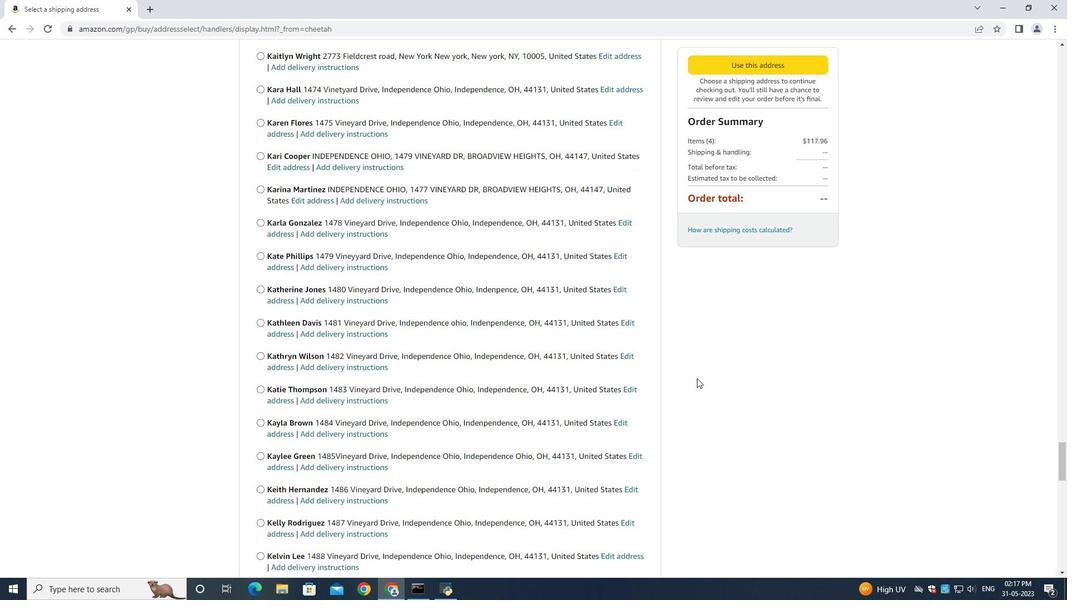 
Action: Mouse scrolled (696, 377) with delta (0, 0)
Screenshot: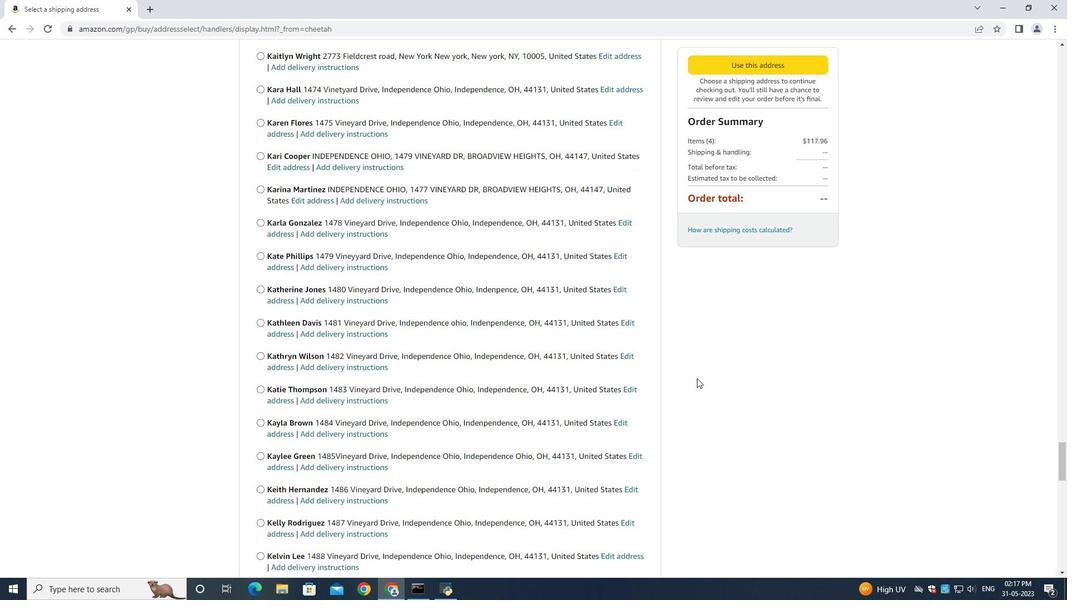 
Action: Mouse scrolled (696, 377) with delta (0, 0)
Screenshot: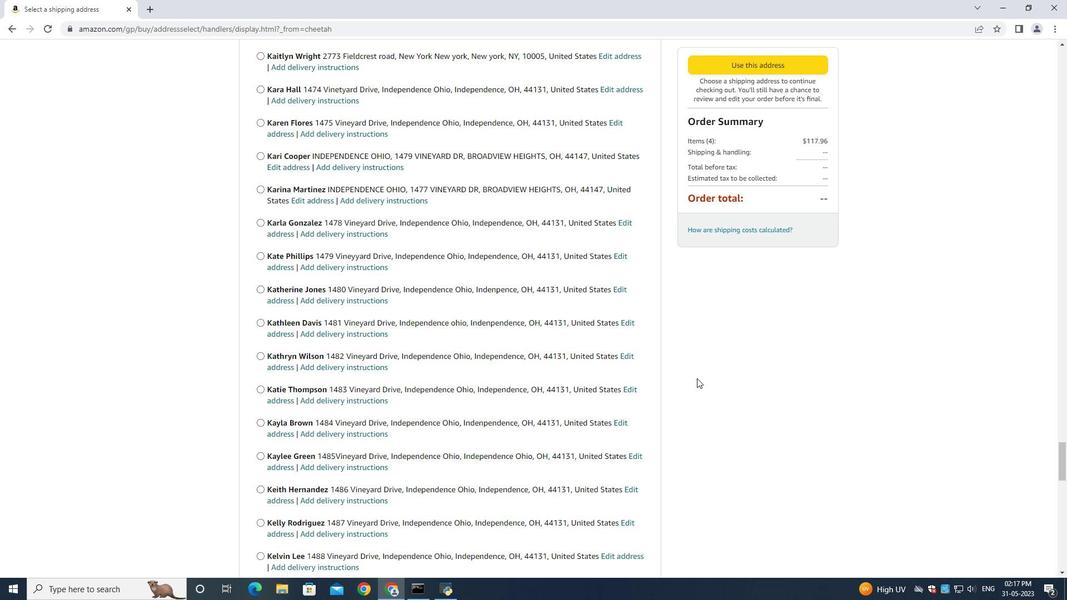 
Action: Mouse scrolled (696, 377) with delta (0, 0)
Screenshot: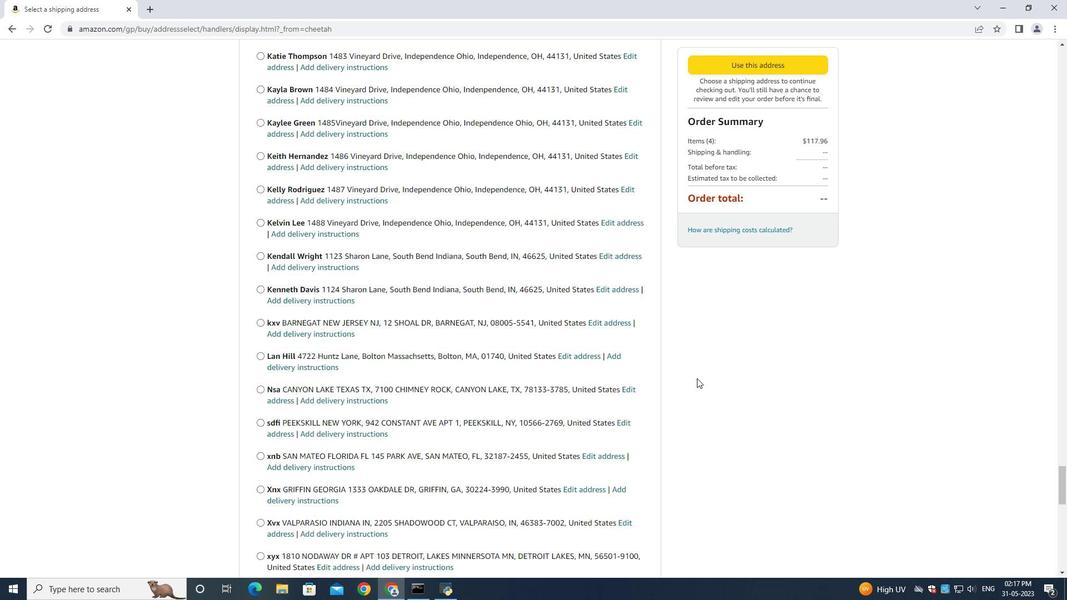 
Action: Mouse scrolled (696, 377) with delta (0, 0)
Screenshot: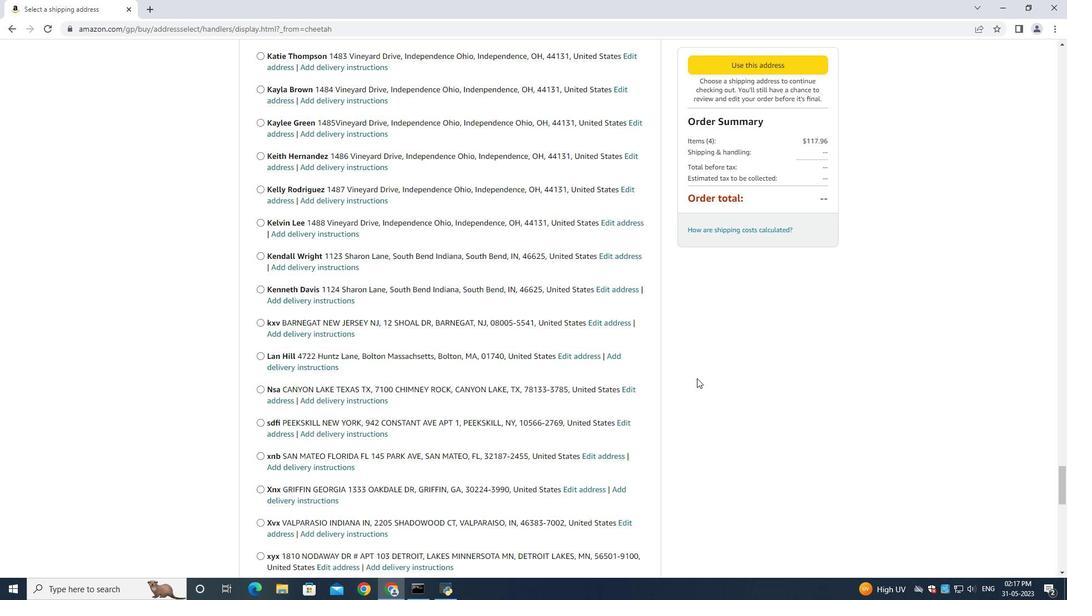
Action: Mouse scrolled (696, 377) with delta (0, 0)
Screenshot: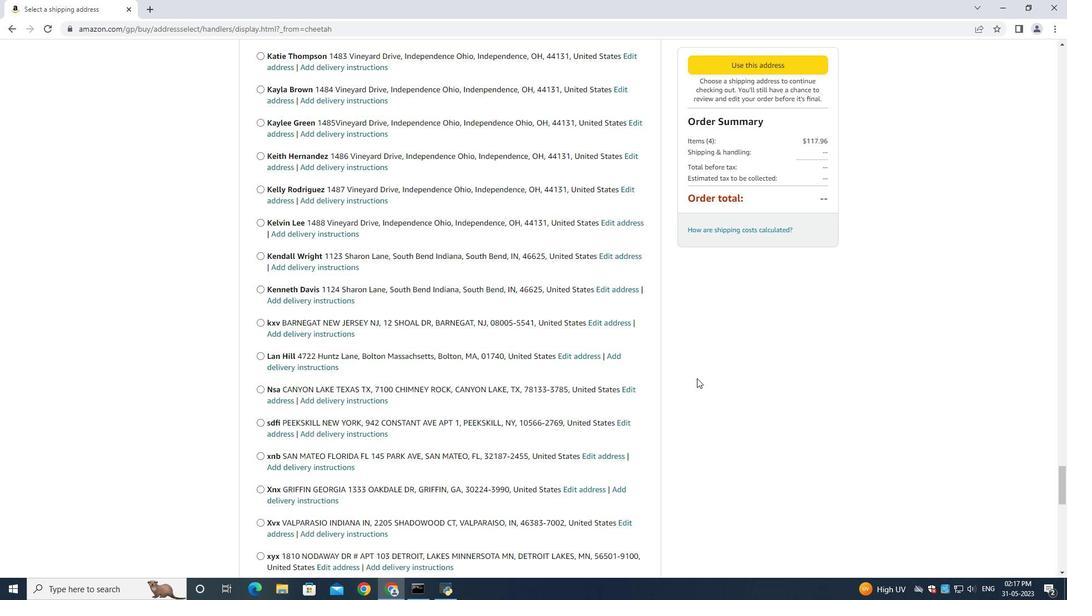 
Action: Mouse scrolled (696, 377) with delta (0, 0)
Screenshot: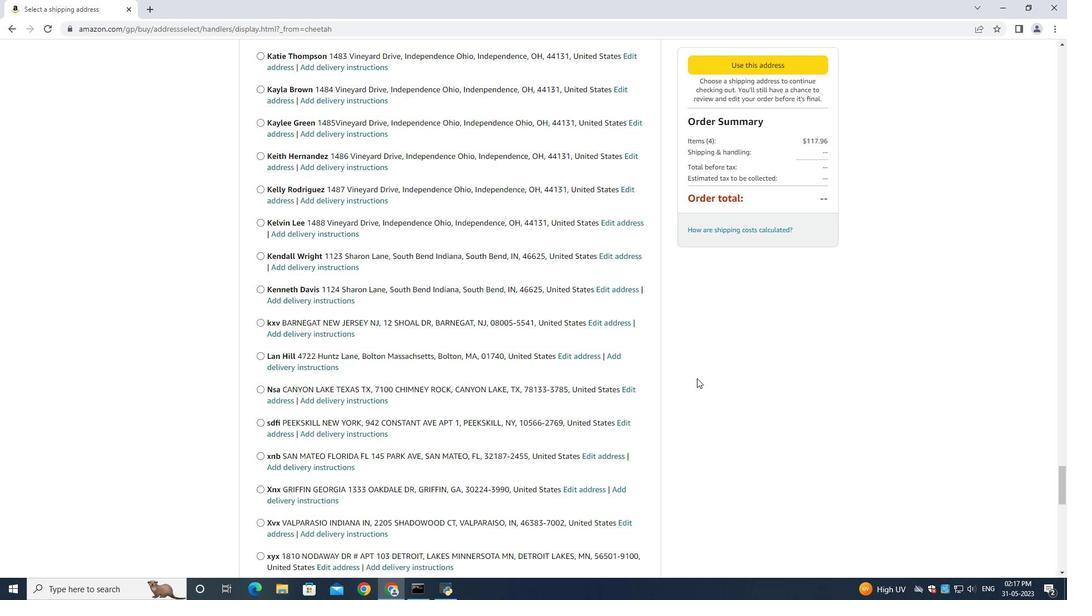 
Action: Mouse scrolled (696, 377) with delta (0, 0)
Screenshot: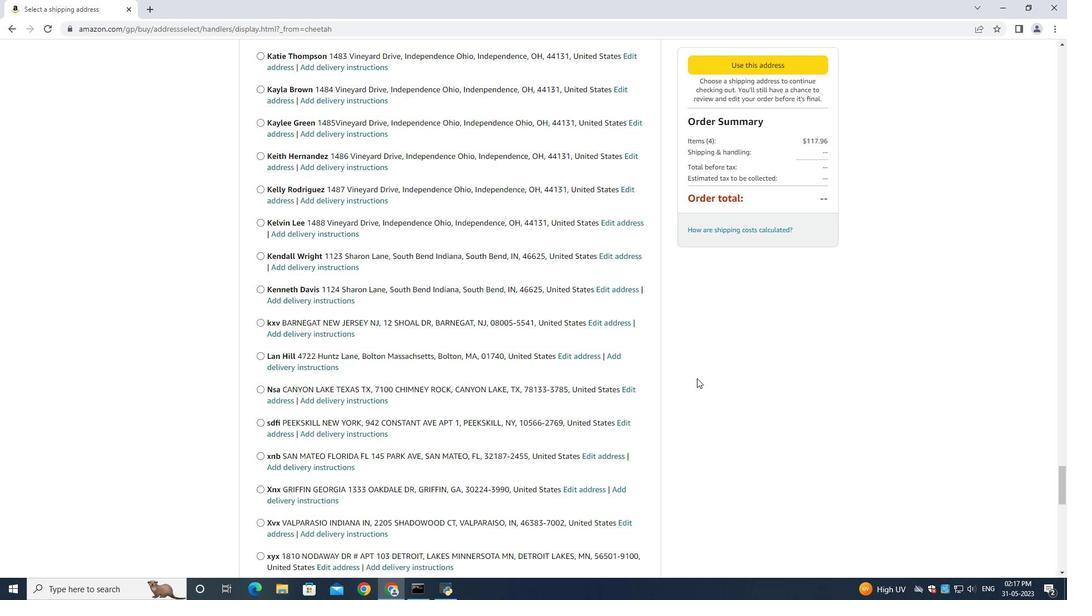 
Action: Mouse scrolled (696, 377) with delta (0, 0)
Screenshot: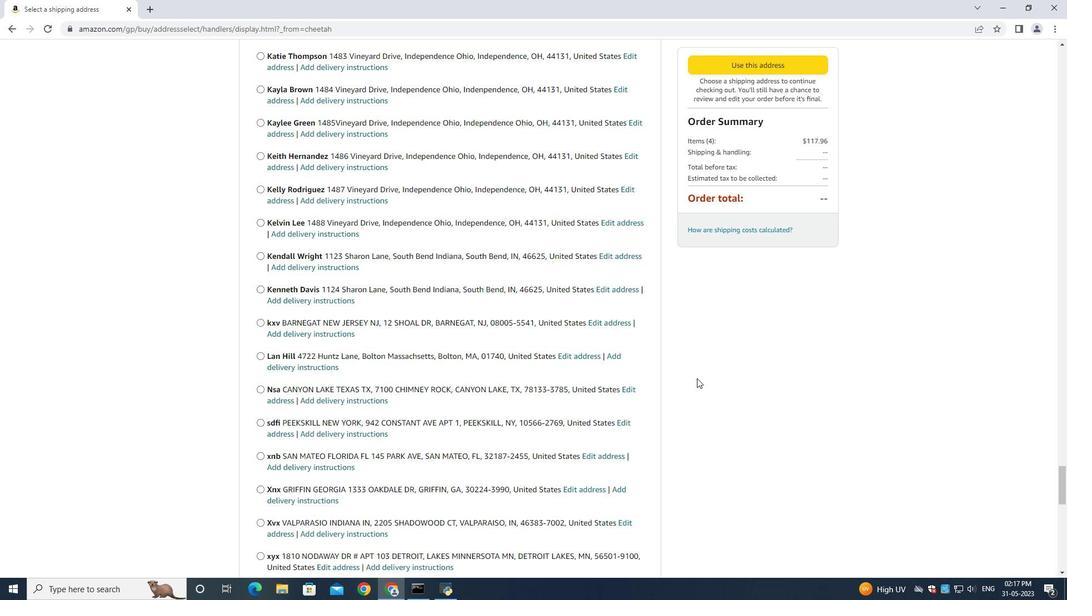 
Action: Mouse scrolled (696, 377) with delta (0, 0)
Screenshot: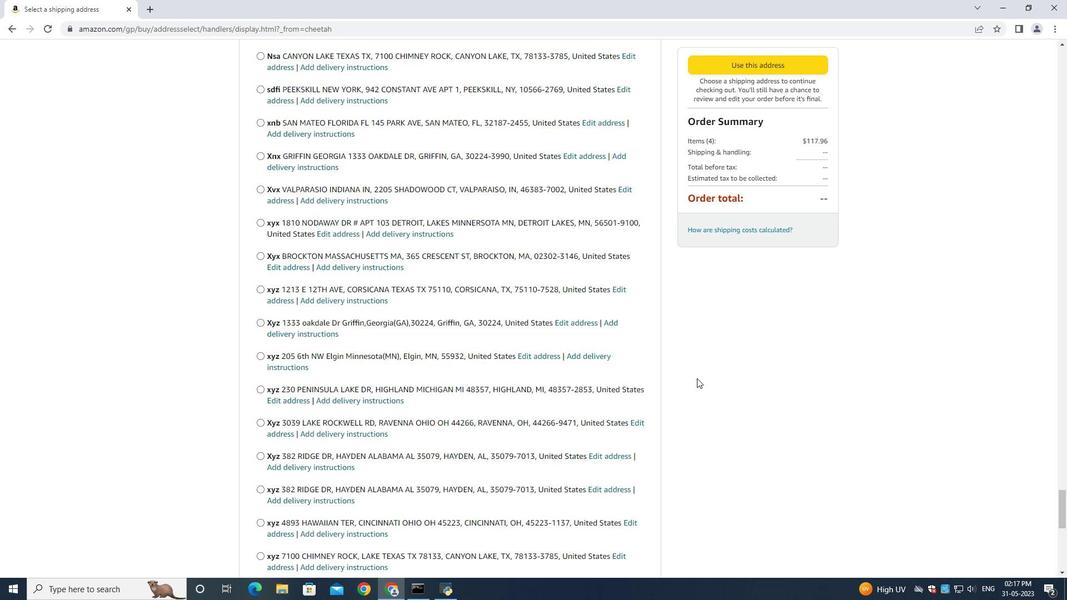 
Action: Mouse scrolled (696, 377) with delta (0, 0)
Screenshot: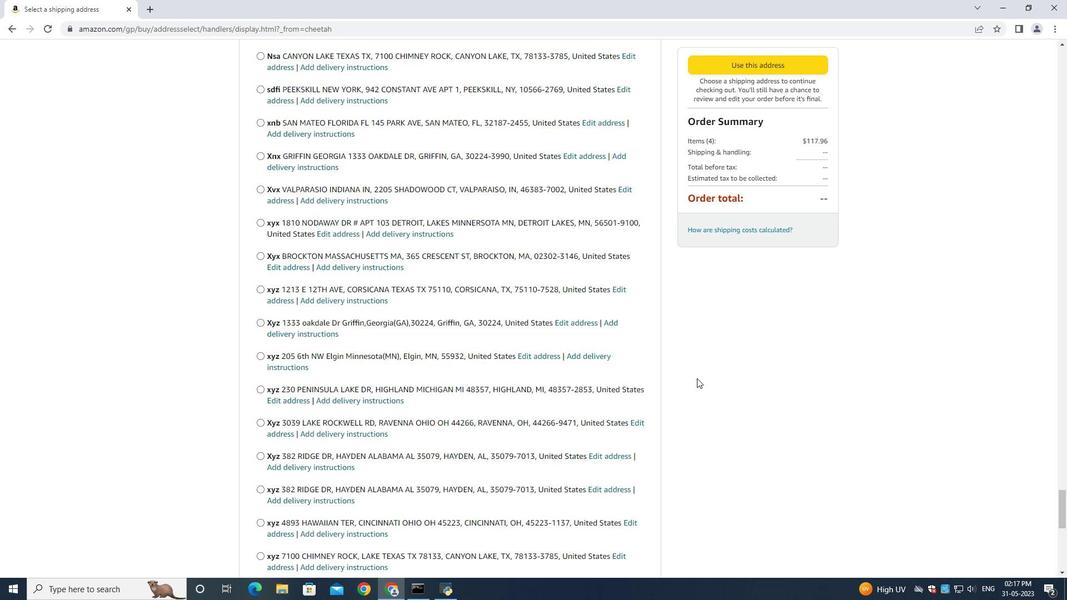 
Action: Mouse scrolled (696, 377) with delta (0, 0)
Screenshot: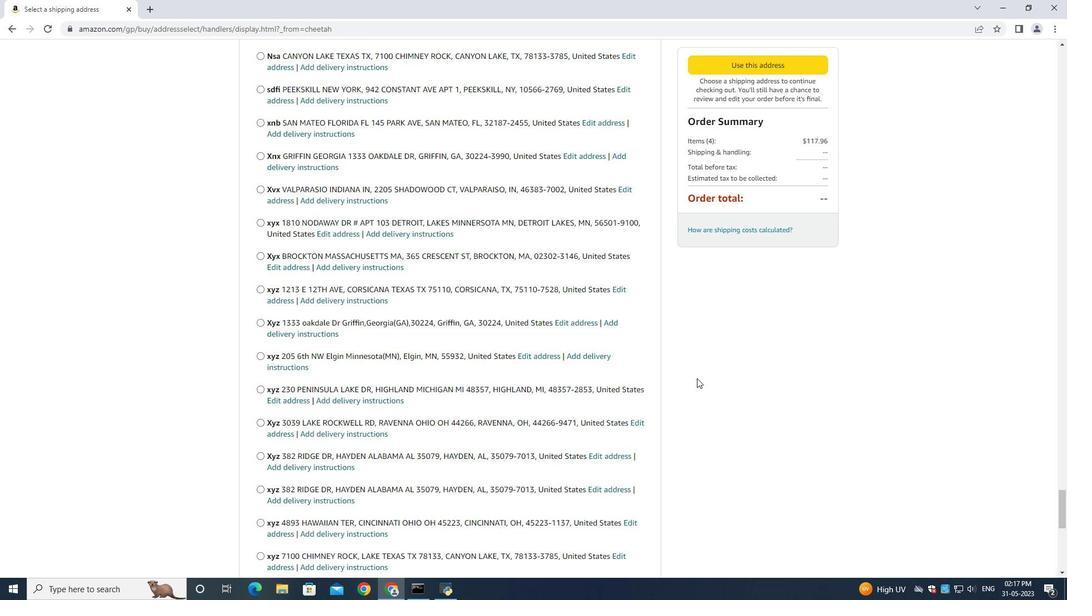 
Action: Mouse scrolled (696, 377) with delta (0, 0)
Screenshot: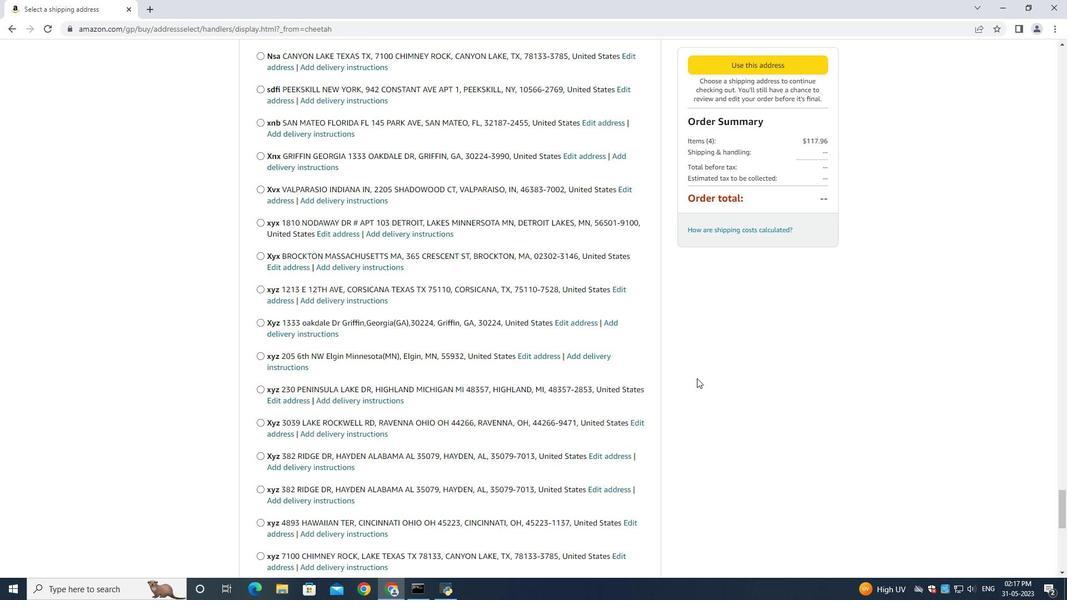 
Action: Mouse scrolled (696, 377) with delta (0, 0)
Screenshot: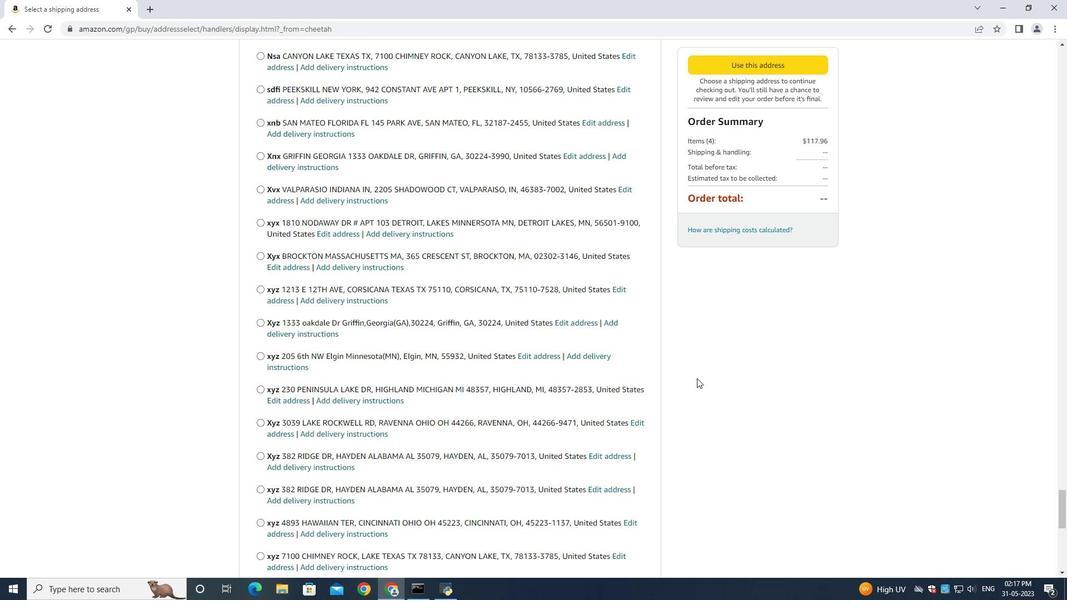 
Action: Mouse scrolled (696, 377) with delta (0, 0)
Screenshot: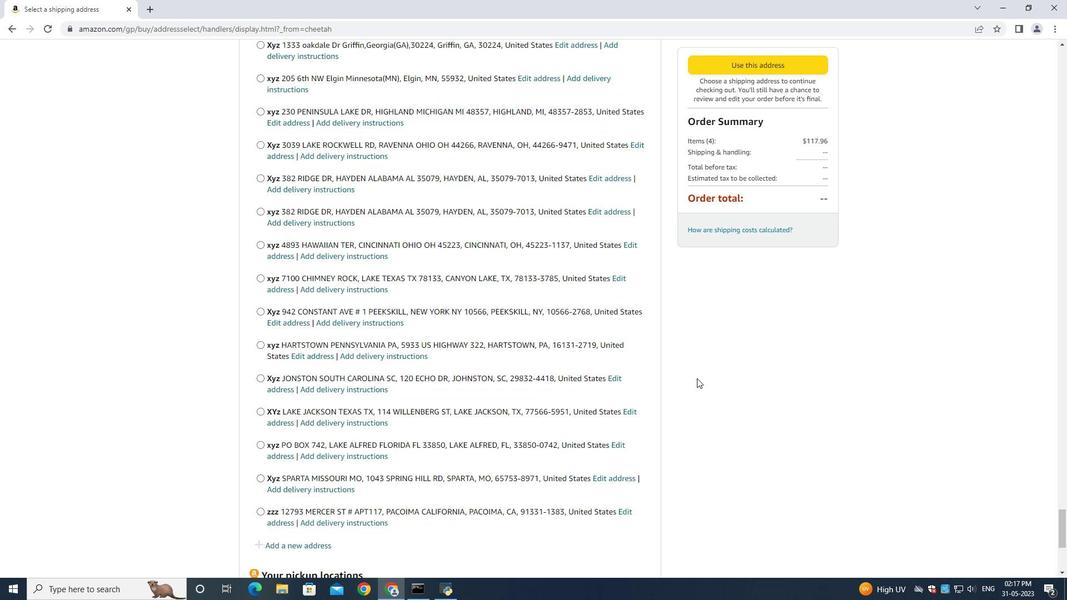 
Action: Mouse scrolled (696, 377) with delta (0, 0)
Screenshot: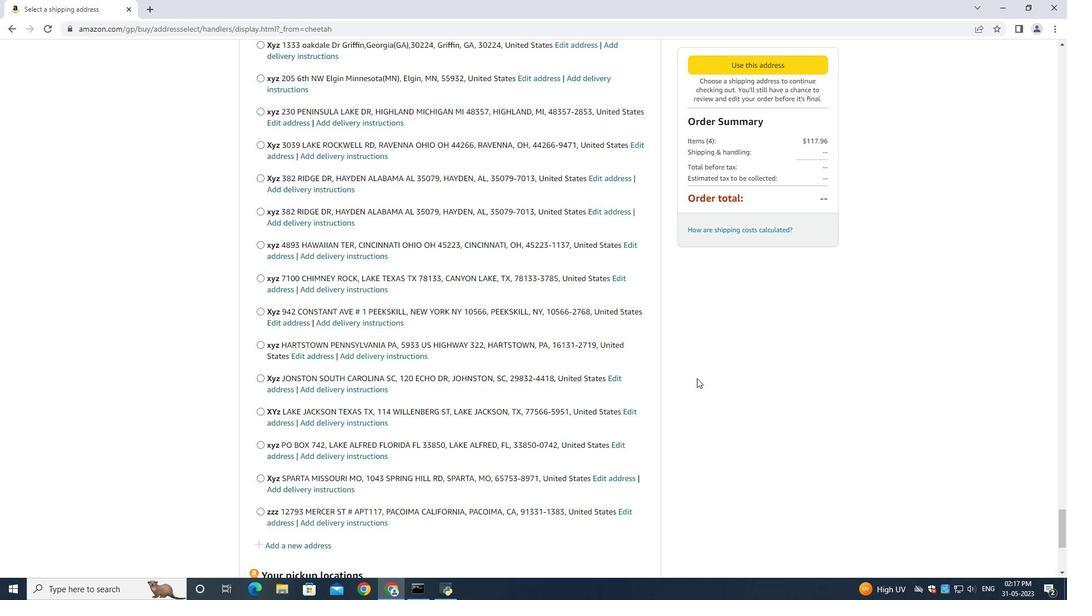 
Action: Mouse scrolled (696, 377) with delta (0, 0)
Screenshot: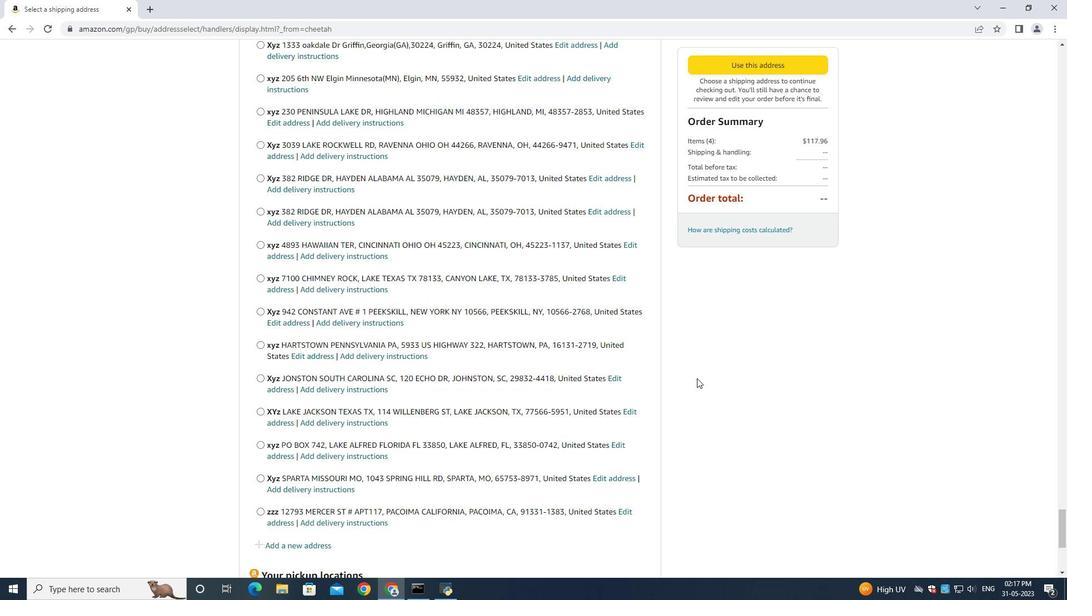 
Action: Mouse scrolled (696, 377) with delta (0, 0)
Screenshot: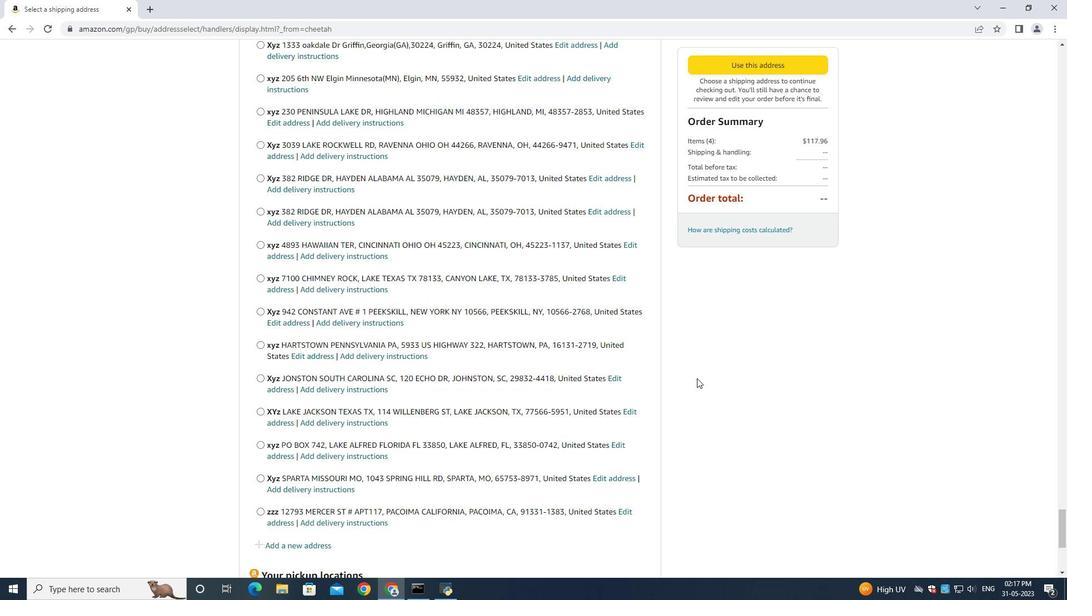 
Action: Mouse scrolled (696, 377) with delta (0, 0)
Screenshot: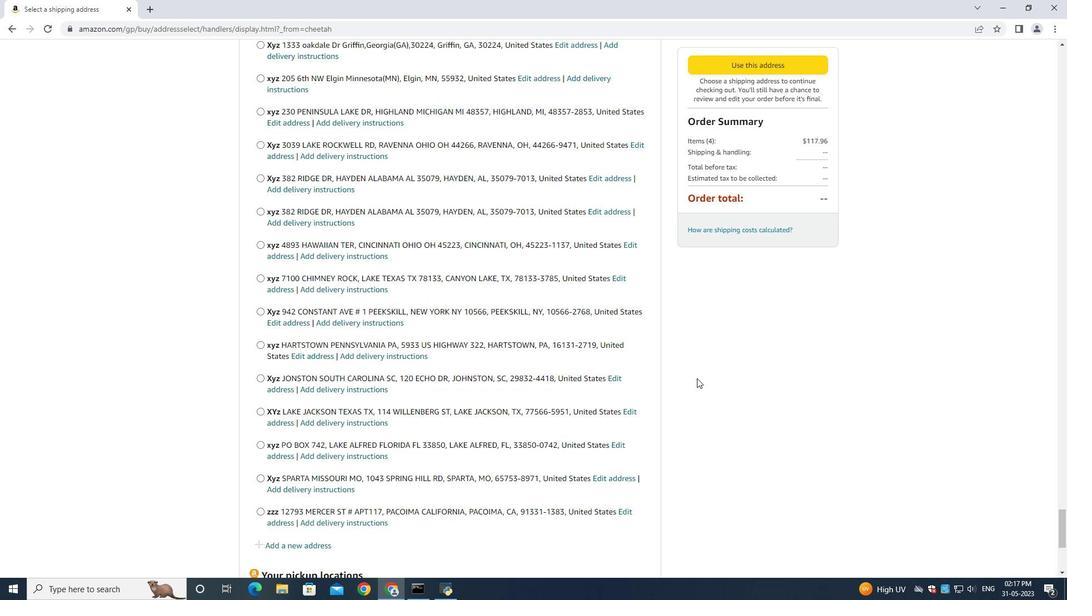 
Action: Mouse scrolled (696, 377) with delta (0, 0)
Screenshot: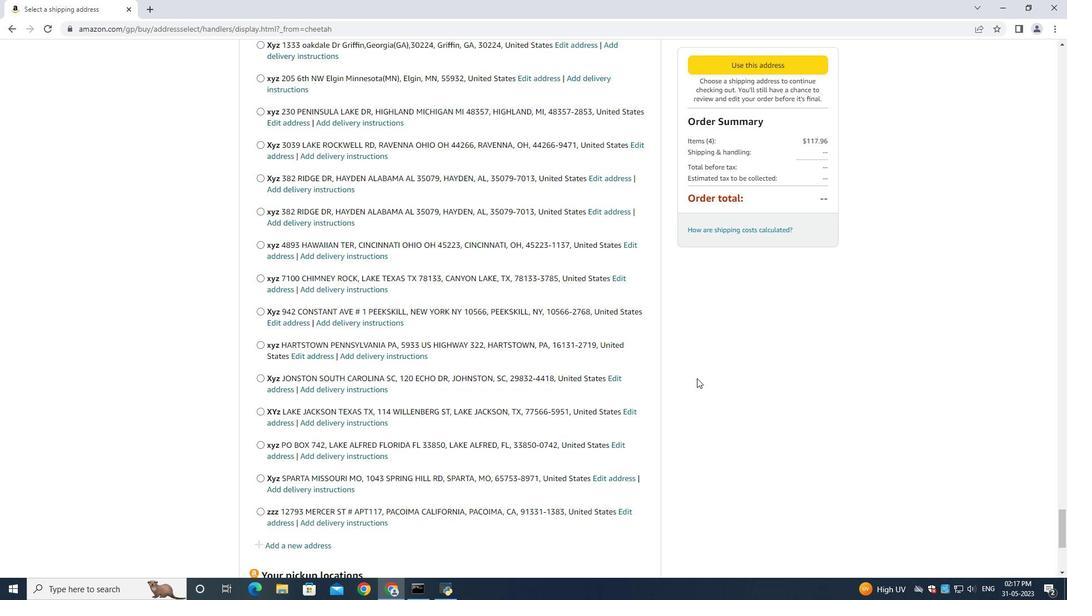 
Action: Mouse moved to (268, 263)
Screenshot: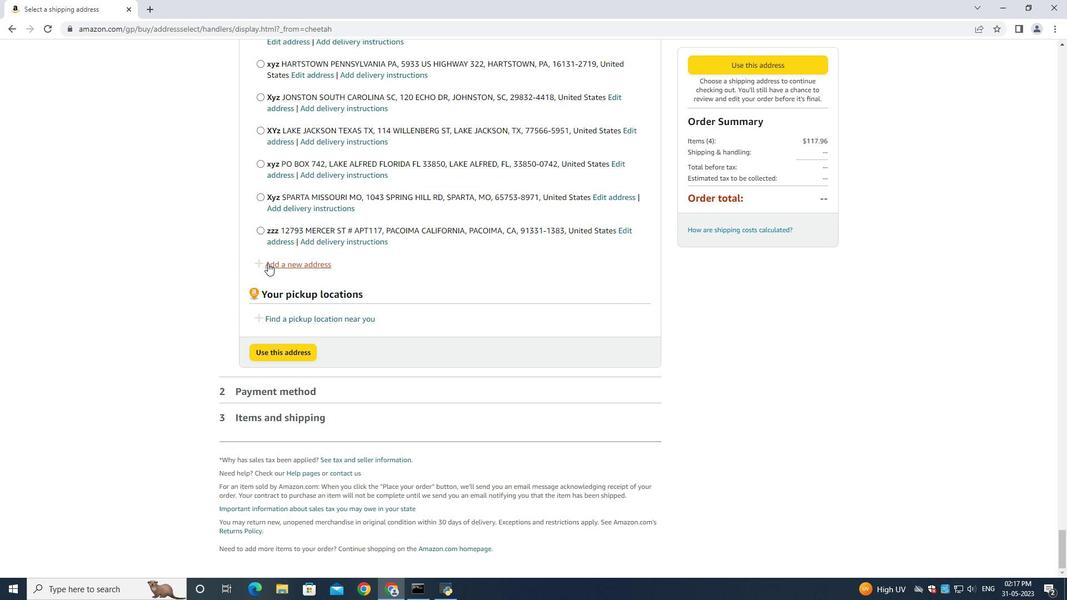 
Action: Mouse pressed left at (268, 263)
Screenshot: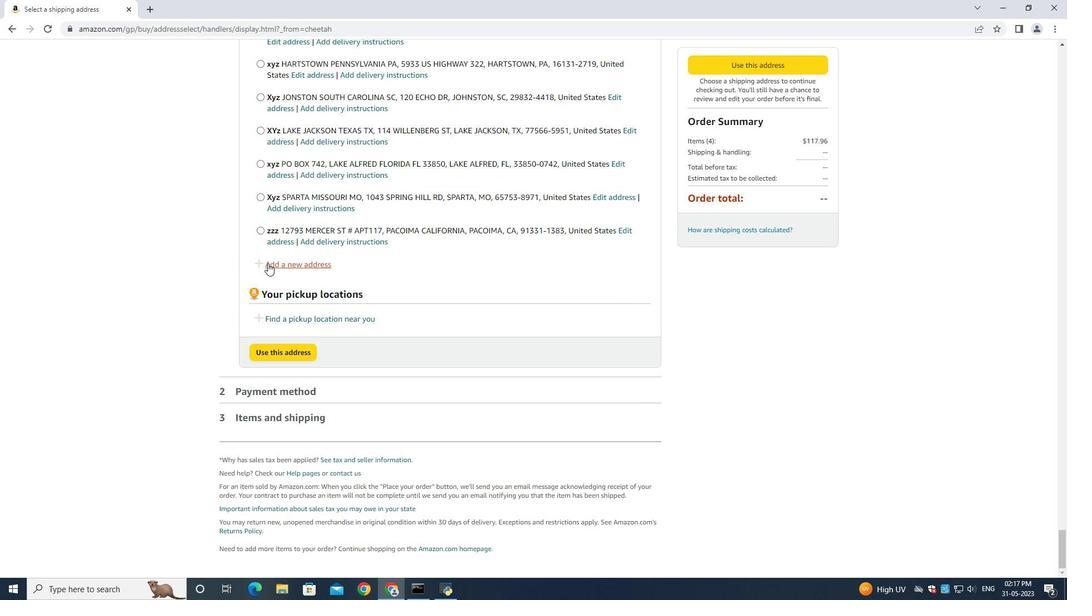
Action: Mouse moved to (358, 274)
Screenshot: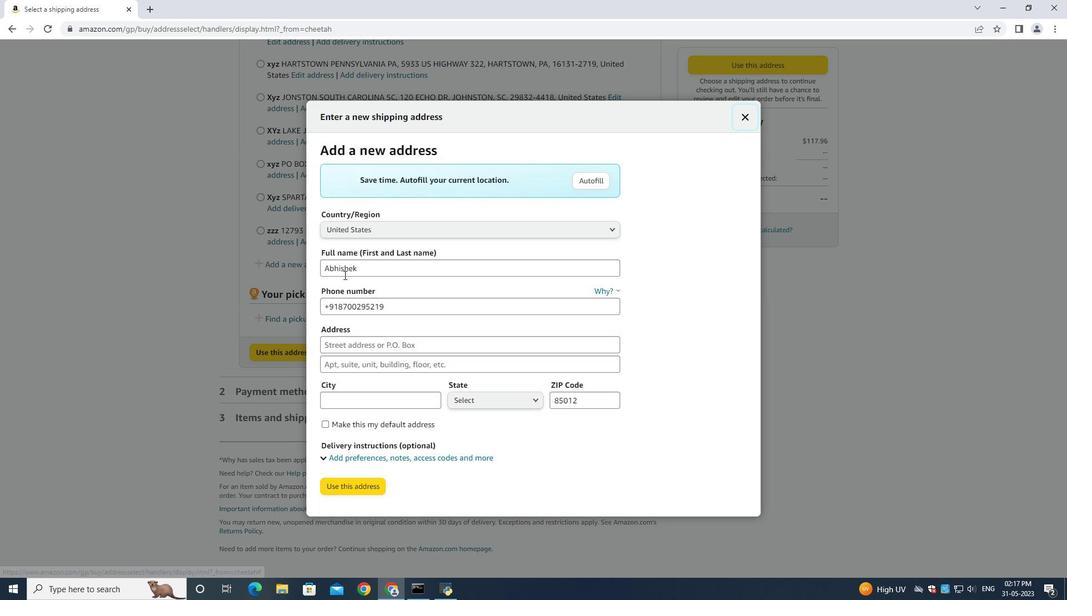 
Action: Mouse pressed left at (358, 274)
Screenshot: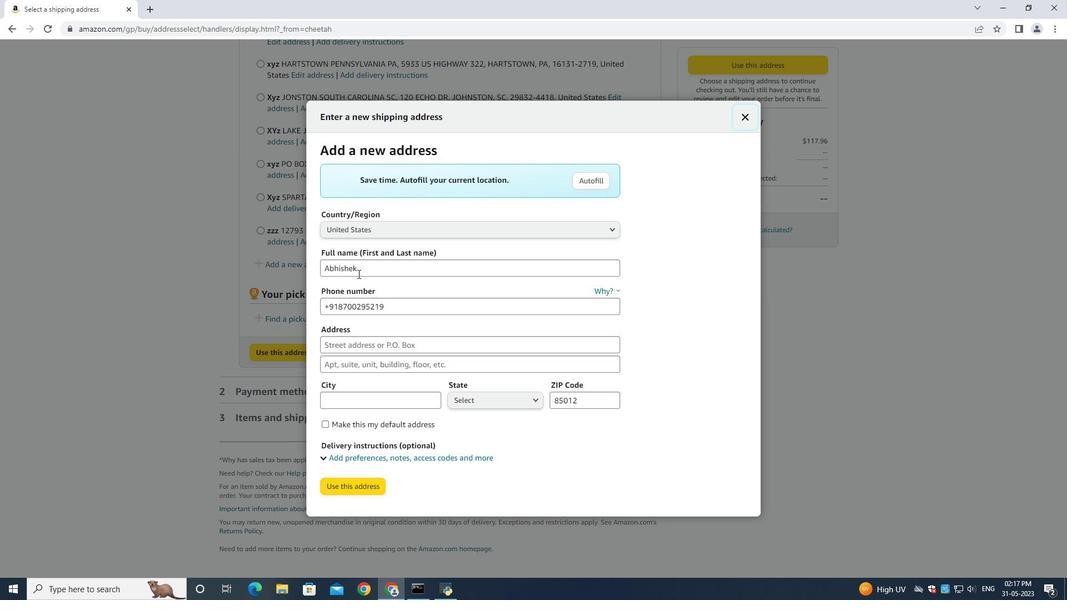 
Action: Key pressed ctrl+A<Key.backspace><Key.shift>Kevin<Key.space><Key.shift>Parker<Key.tab><Key.tab><Key.backspace>5742125169<Key.tab>1125<Key.space><Key.shift>Sharon<Key.space><Key.shift>Lane<Key.space><Key.tab><Key.shift><Key.shift><Key.shift><Key.shift><Key.shift><Key.shift><Key.shift><Key.shift><Key.shift><Key.shift><Key.shift><Key.shift><Key.shift><Key.shift><Key.shift><Key.shift><Key.shift><Key.shift><Key.shift><Key.shift><Key.shift><Key.shift><Key.shift><Key.shift><Key.shift><Key.shift><Key.shift><Key.shift><Key.shift><Key.shift><Key.shift><Key.shift><Key.shift><Key.shift><Key.shift><Key.shift><Key.shift><Key.shift><Key.shift><Key.shift><Key.shift><Key.shift><Key.shift><Key.shift><Key.shift><Key.shift><Key.shift><Key.shift><Key.shift><Key.shift>South<Key.space><Key.shift>Bend<Key.space><Key.shift><Key.shift><Key.shift><Key.shift><Key.shift><Key.shift><Key.shift><Key.shift><Key.shift><Key.shift><Key.shift><Key.shift>Indiana<Key.space><Key.tab><Key.shift><Key.shift><Key.shift><Key.shift><Key.shift><Key.shift><Key.shift><Key.shift><Key.shift><Key.shift><Key.shift><Key.shift><Key.shift><Key.shift><Key.shift><Key.shift><Key.shift><Key.shift><Key.shift><Key.shift><Key.shift><Key.shift><Key.shift><Key.shift><Key.shift><Key.shift>South<Key.space><Key.shift><Key.shift><Key.shift><Key.shift><Key.shift><Key.shift><Key.shift><Key.shift><Key.shift><Key.shift>Bend<Key.space><Key.tab><Key.shift>Ind<Key.tab><Key.backspace>46625
Screenshot: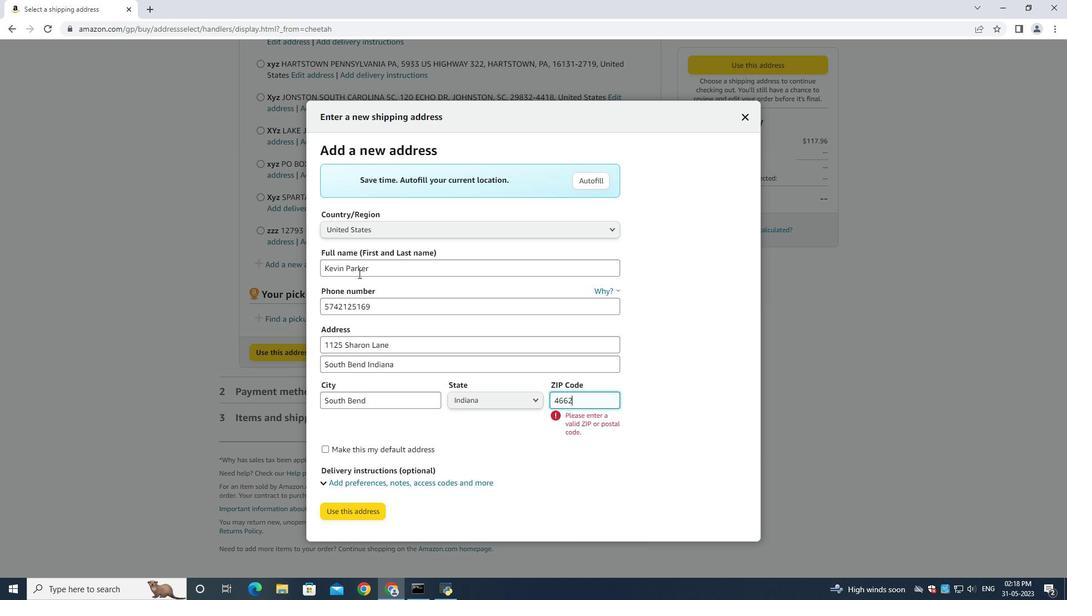 
Action: Mouse moved to (360, 511)
Screenshot: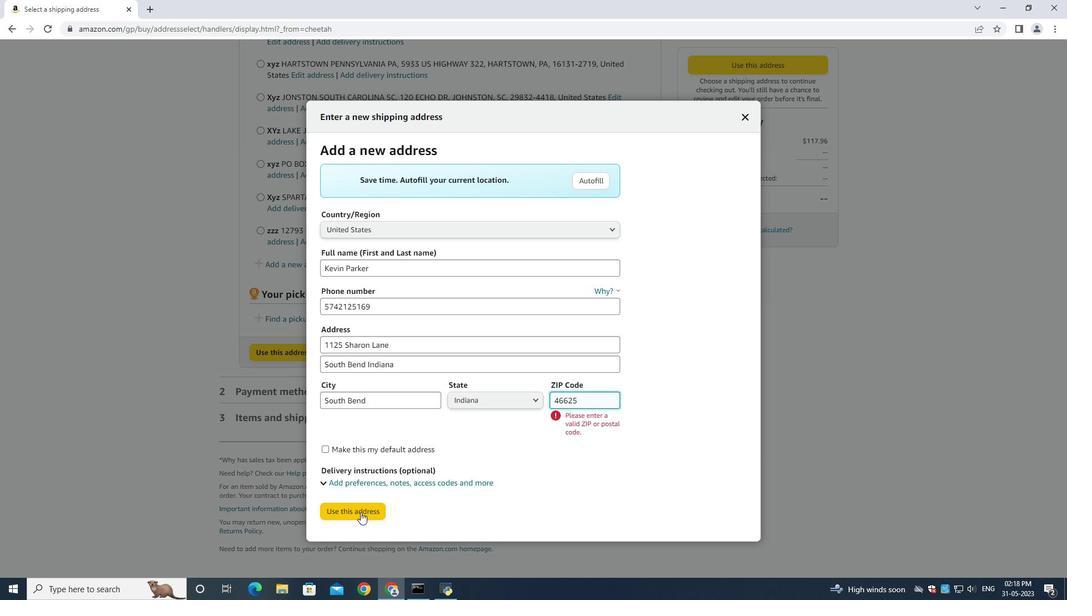 
Action: Mouse pressed left at (360, 511)
Screenshot: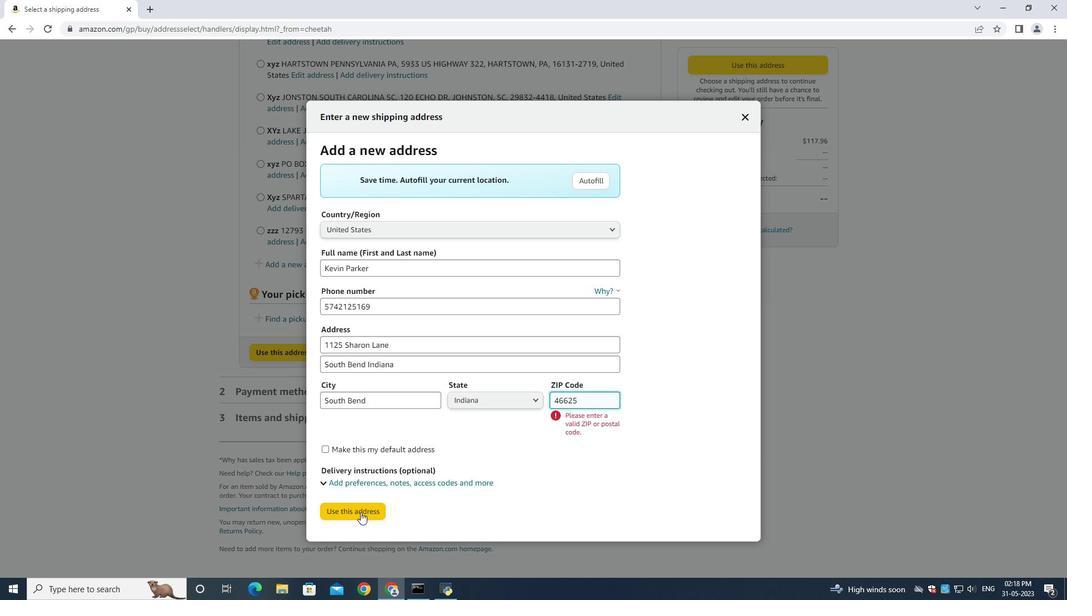 
Action: Mouse moved to (346, 559)
Screenshot: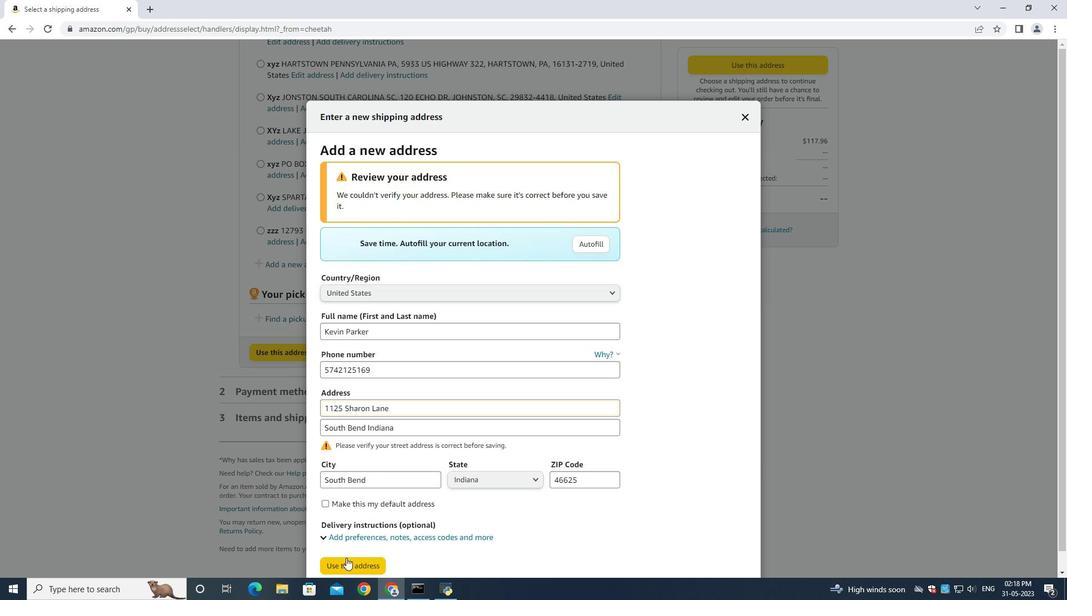 
Action: Mouse pressed left at (346, 559)
Screenshot: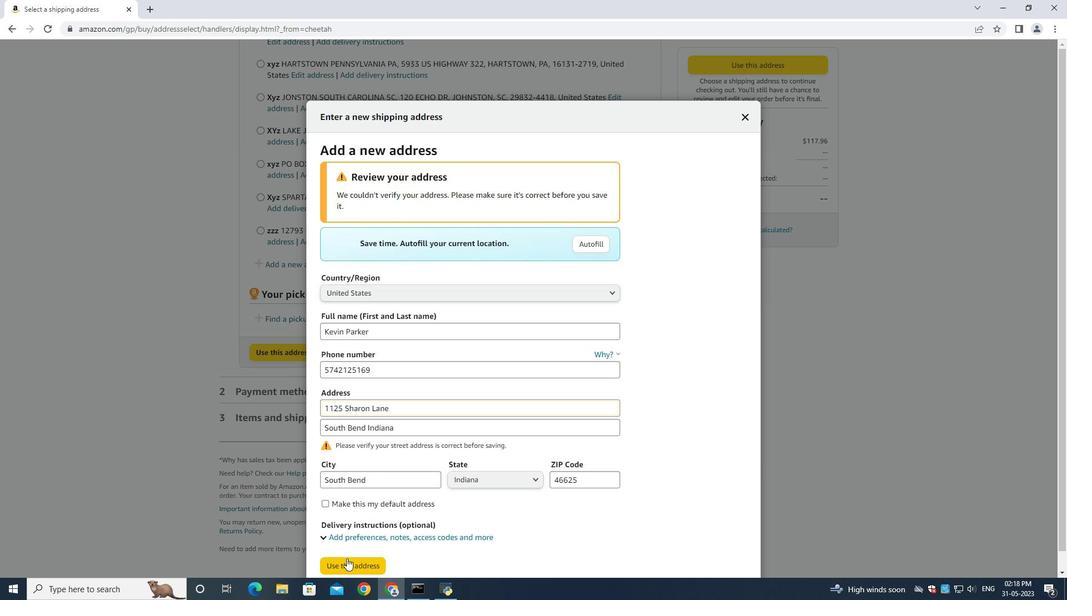
Action: Mouse moved to (511, 389)
Screenshot: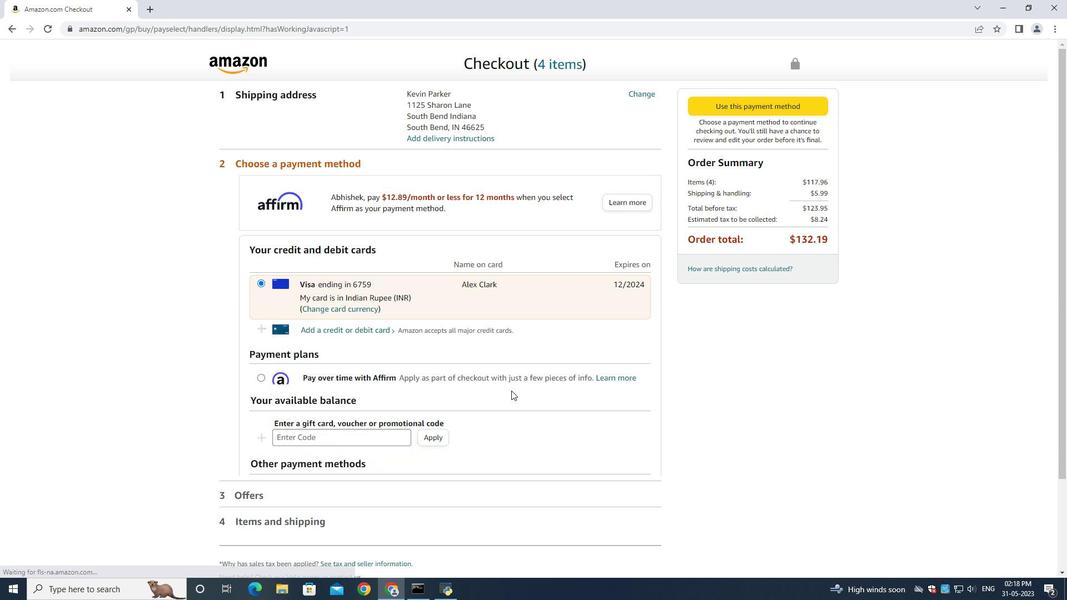
